 Task: Look for space in Irving, United States from 24th August, 2023 to 10th September, 2023 for 8 adults, 2 children in price range Rs.12000 to Rs.15000. Place can be entire place or shared room with 4 bedrooms having 8 beds and 4 bathrooms. Property type can be house, flat, guest house. Amenities needed are: wifi, TV, free parkinig on premises, gym, breakfast. Booking option can be shelf check-in. Required host language is English.
Action: Mouse moved to (593, 126)
Screenshot: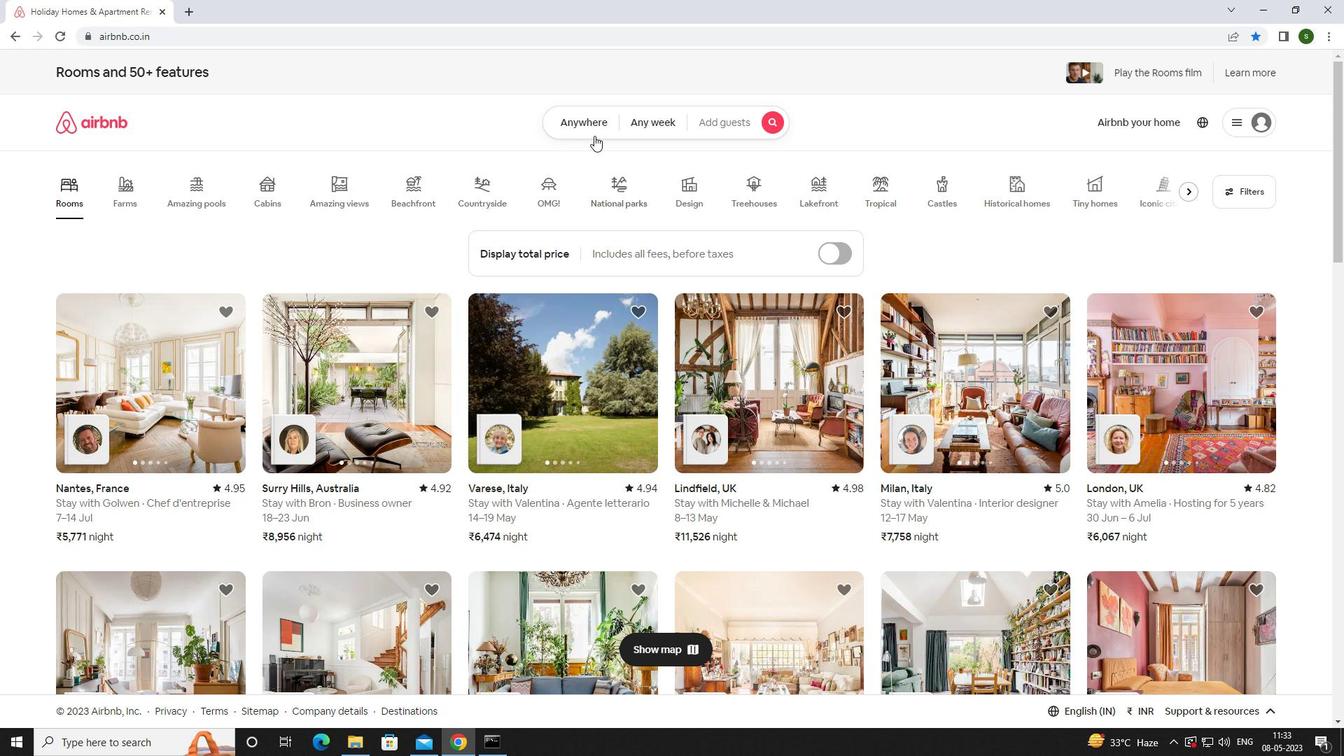 
Action: Mouse pressed left at (593, 126)
Screenshot: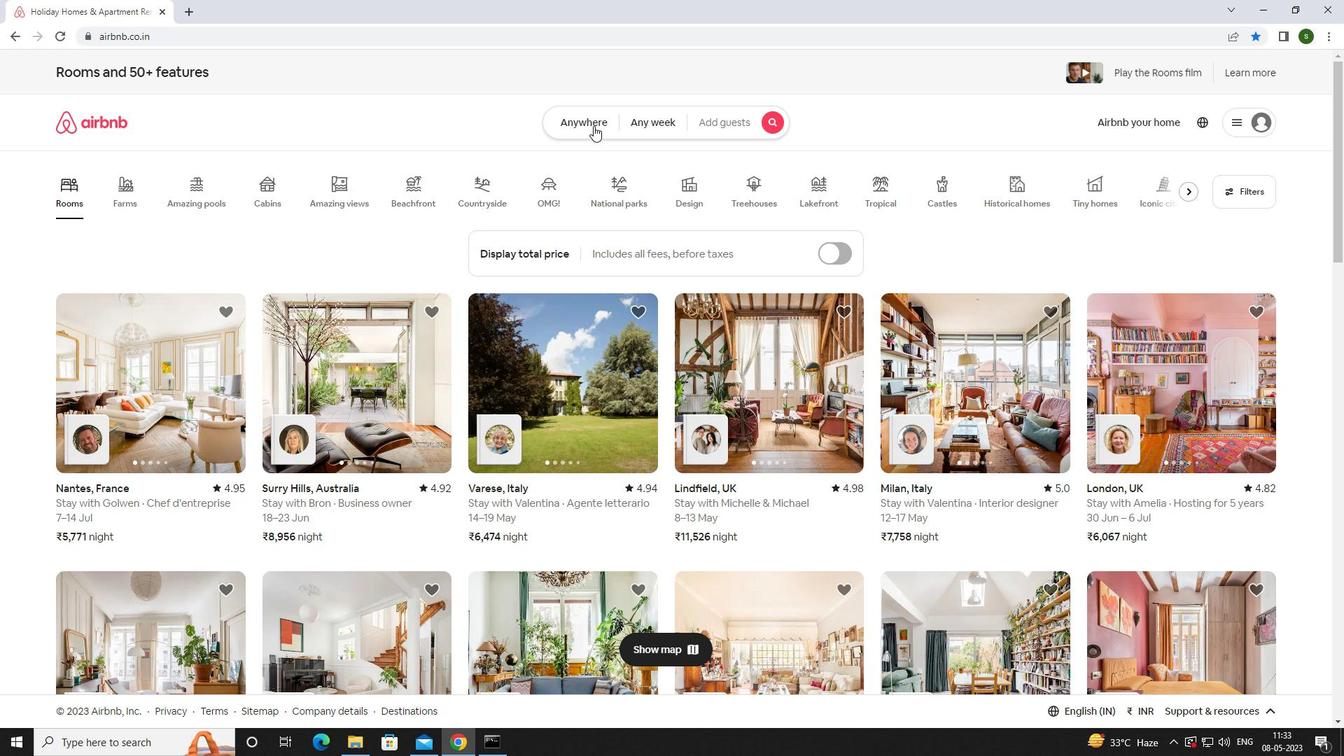 
Action: Mouse moved to (488, 173)
Screenshot: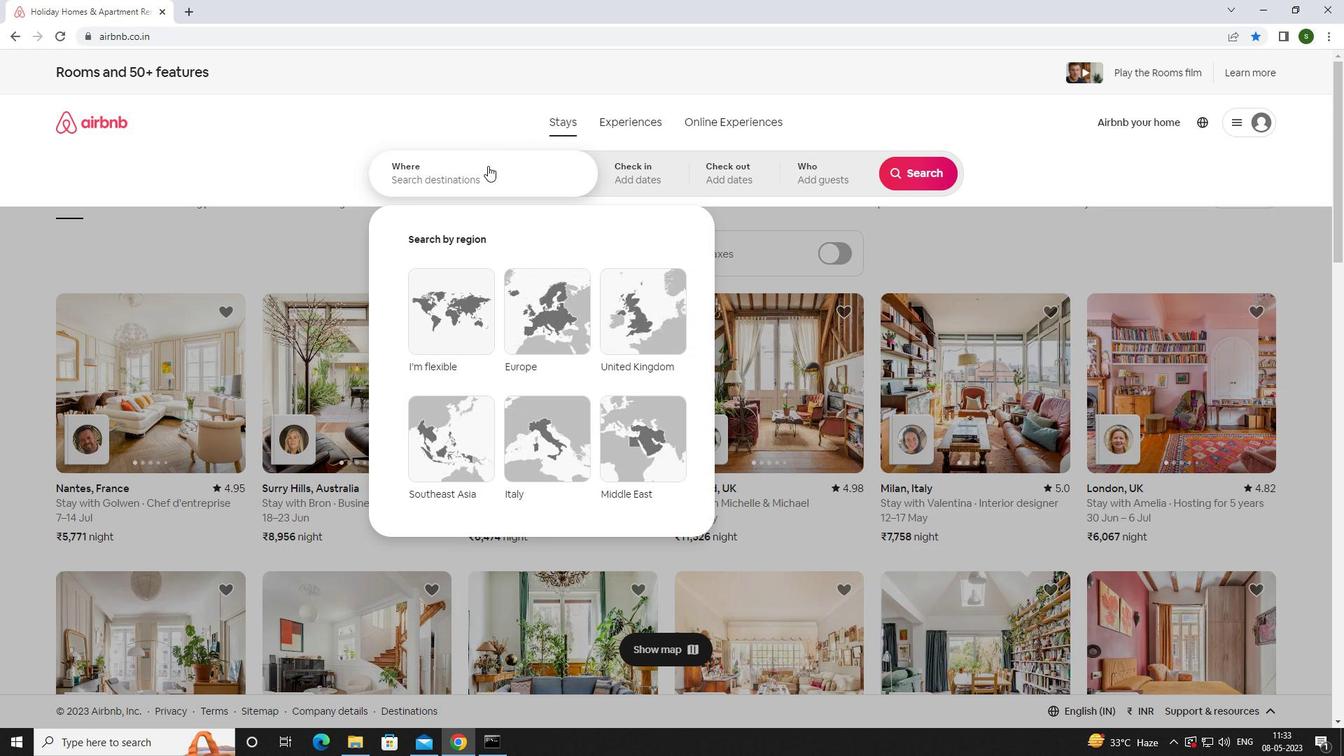 
Action: Mouse pressed left at (488, 173)
Screenshot: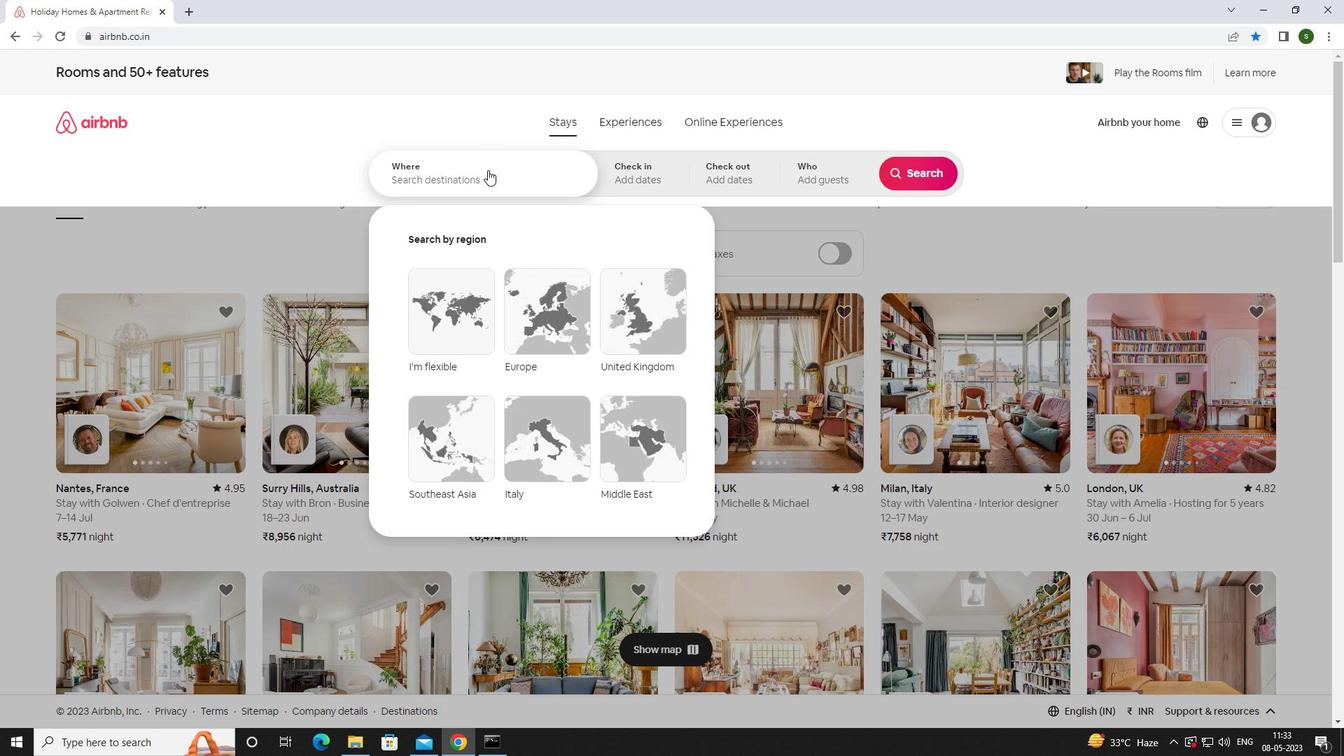 
Action: Mouse moved to (479, 177)
Screenshot: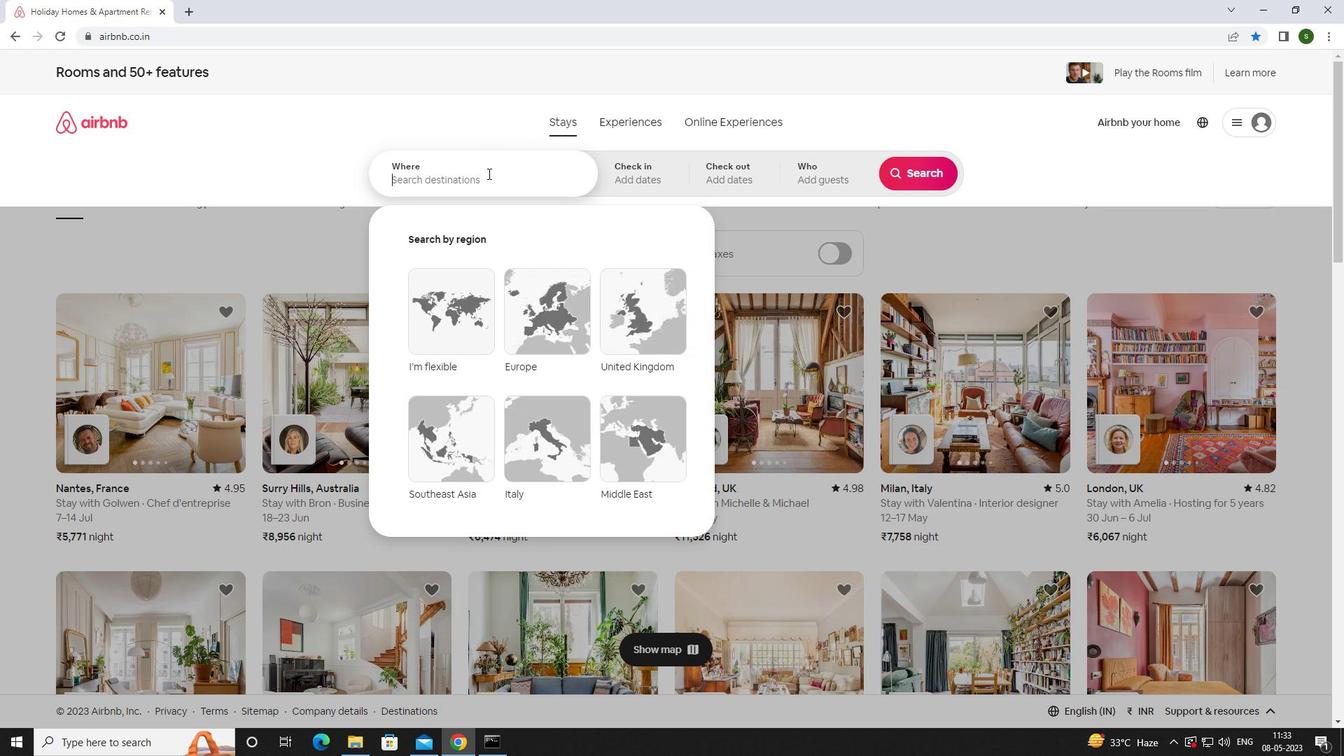
Action: Key pressed <Key.caps_lock>i<Key.caps_lock>rving,<Key.space><Key.caps_lock>u<Key.caps_lock>nited<Key.space><Key.caps_lock>s<Key.caps_lock>tates<Key.enter>
Screenshot: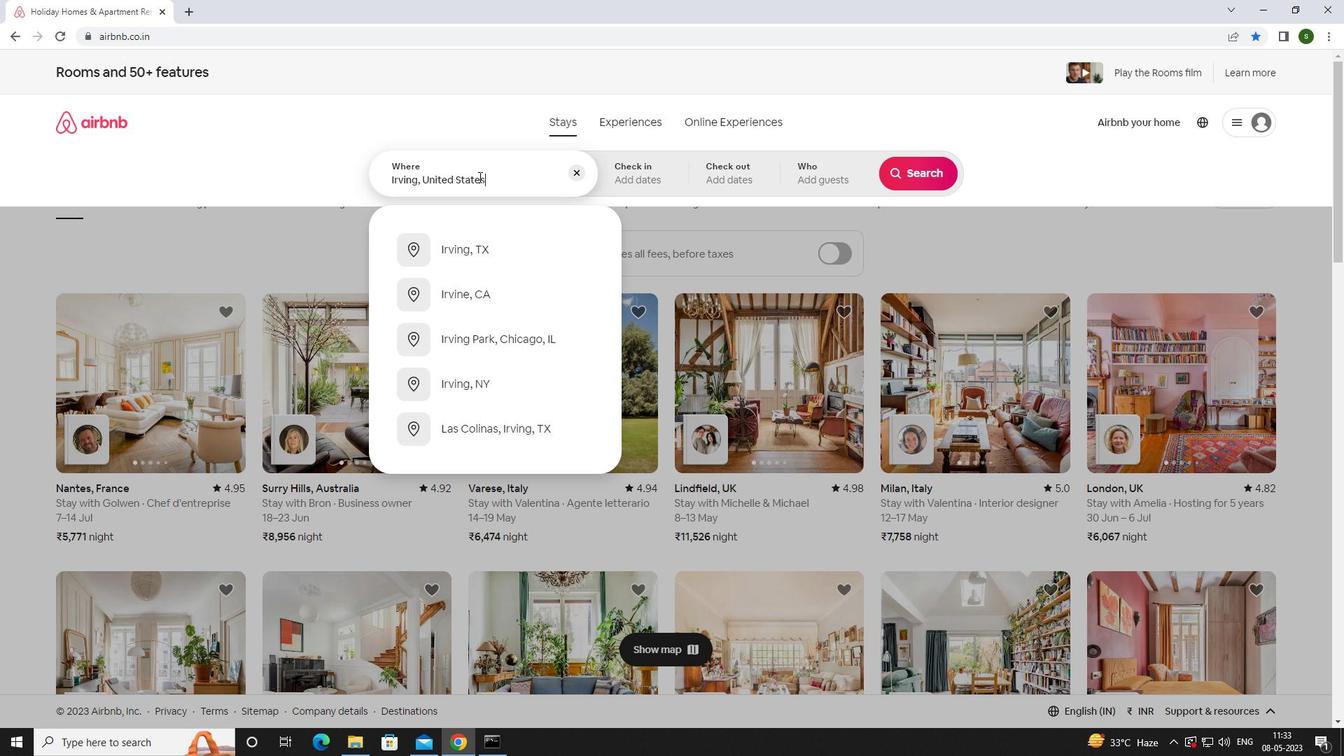 
Action: Mouse moved to (916, 284)
Screenshot: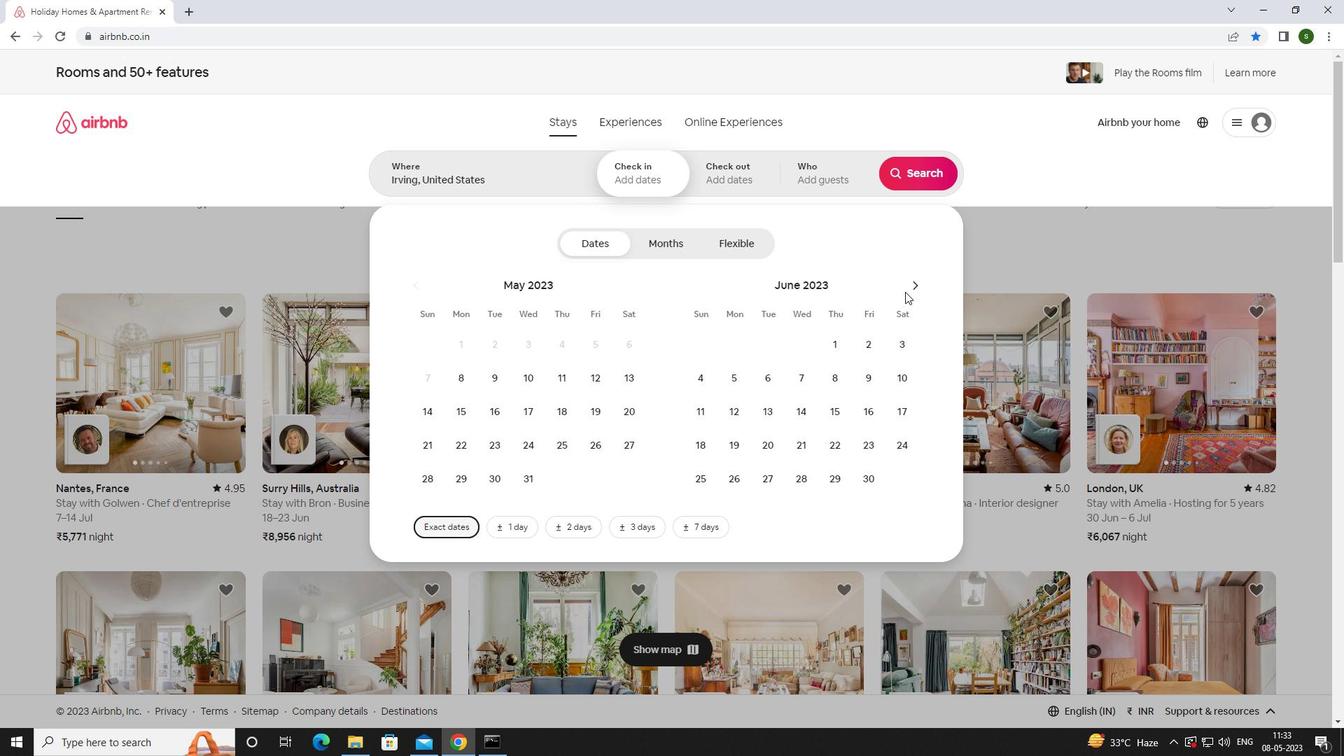 
Action: Mouse pressed left at (916, 284)
Screenshot: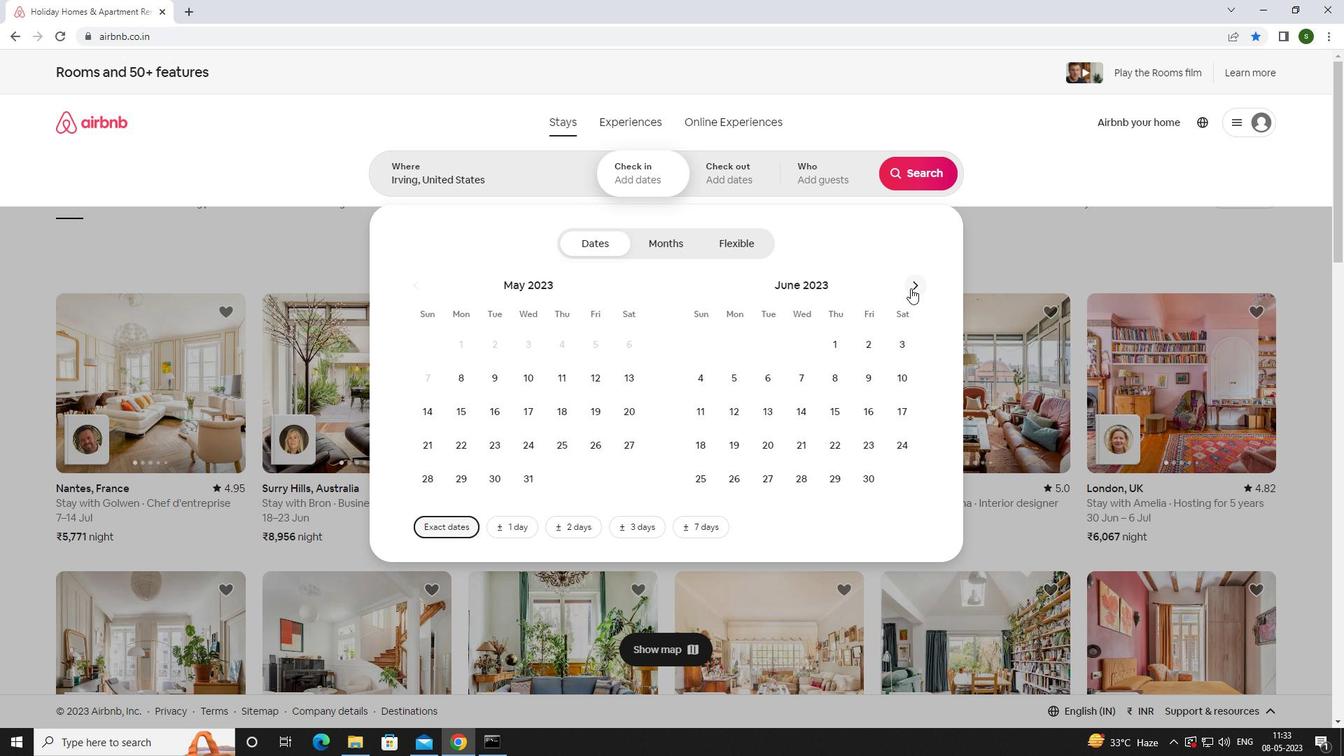 
Action: Mouse moved to (916, 283)
Screenshot: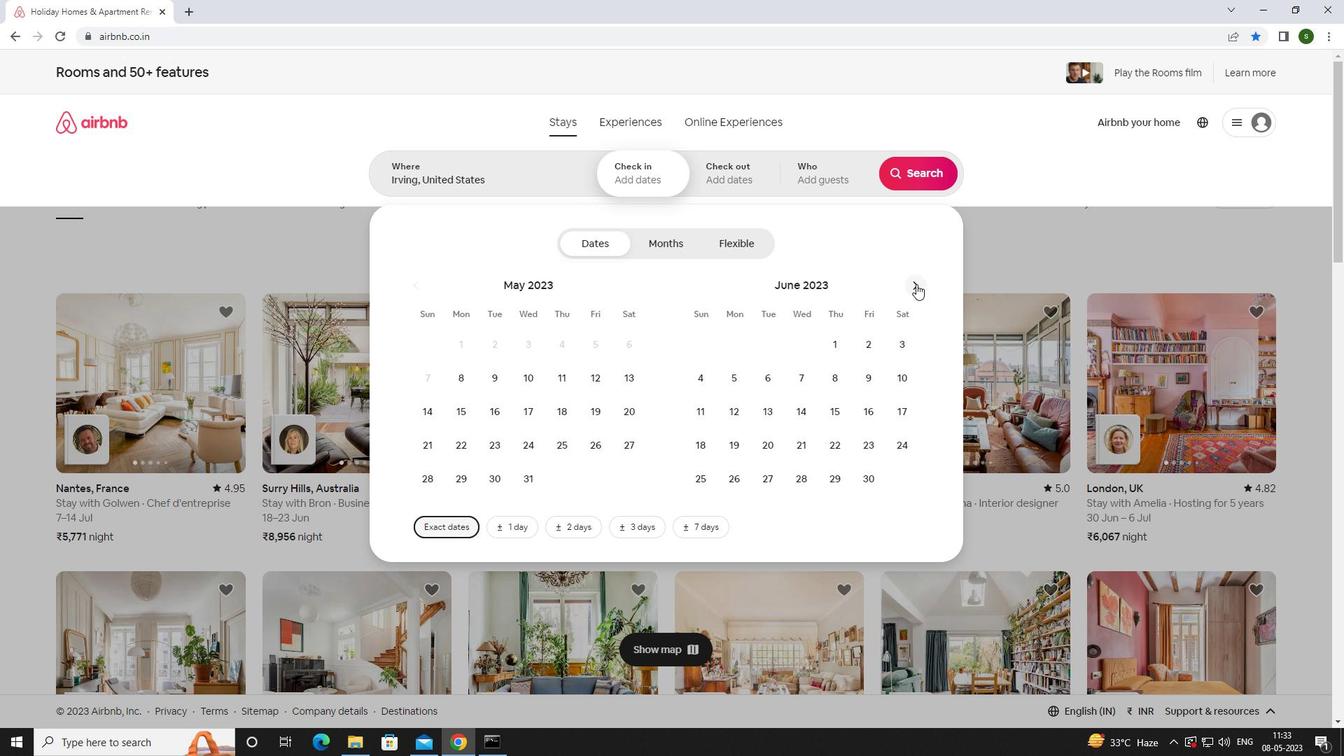
Action: Mouse pressed left at (916, 283)
Screenshot: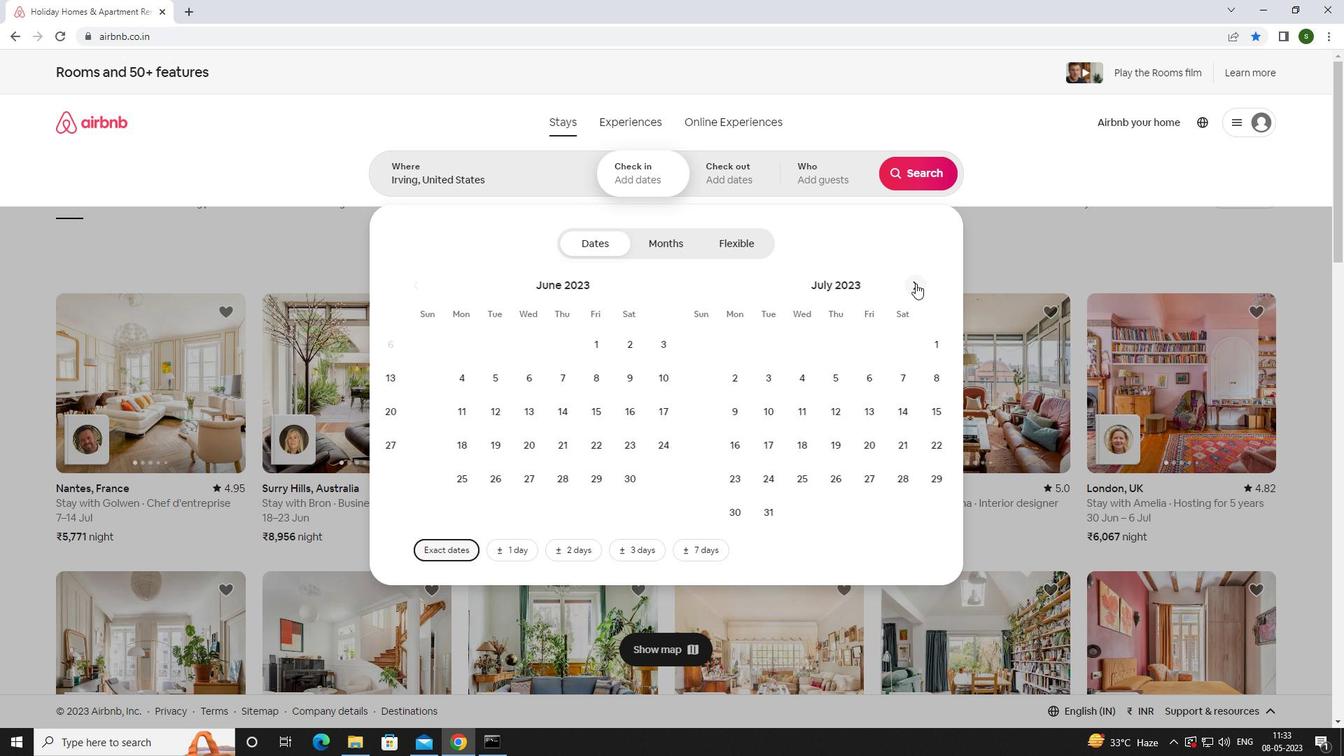 
Action: Mouse moved to (839, 439)
Screenshot: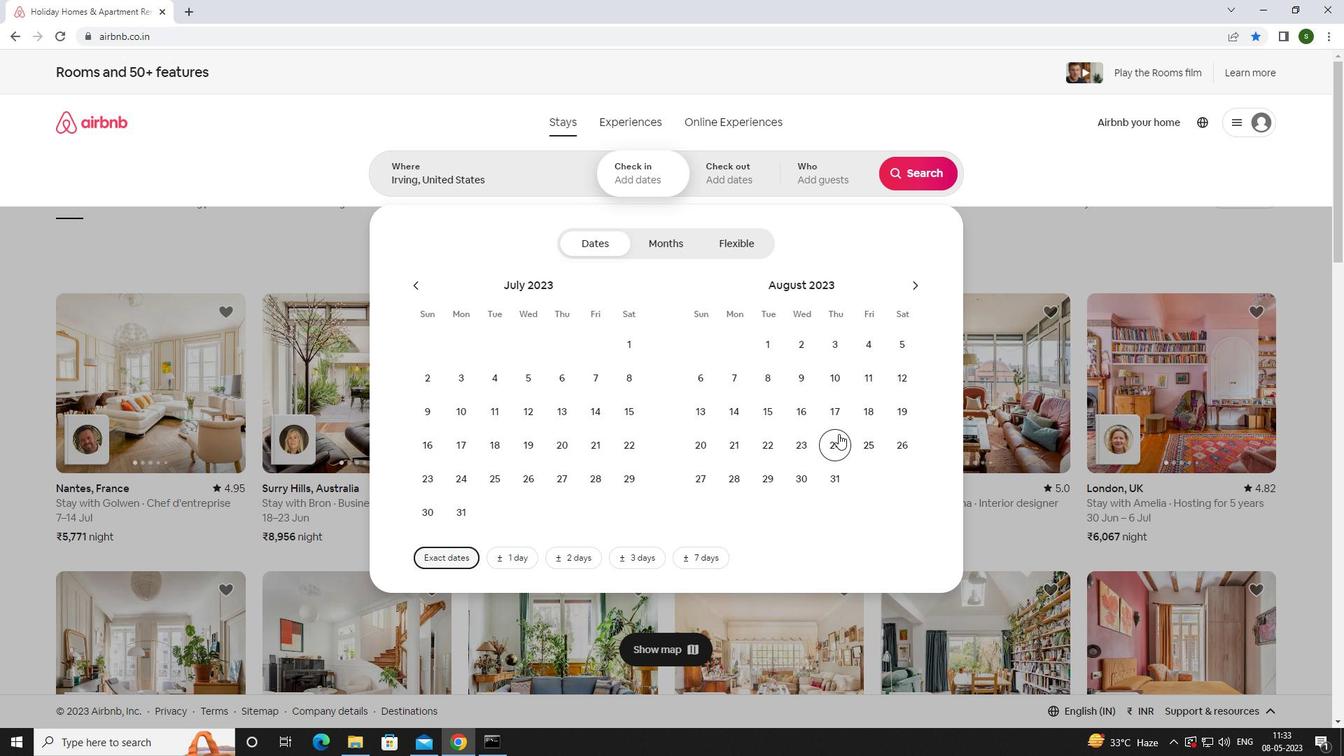 
Action: Mouse pressed left at (839, 439)
Screenshot: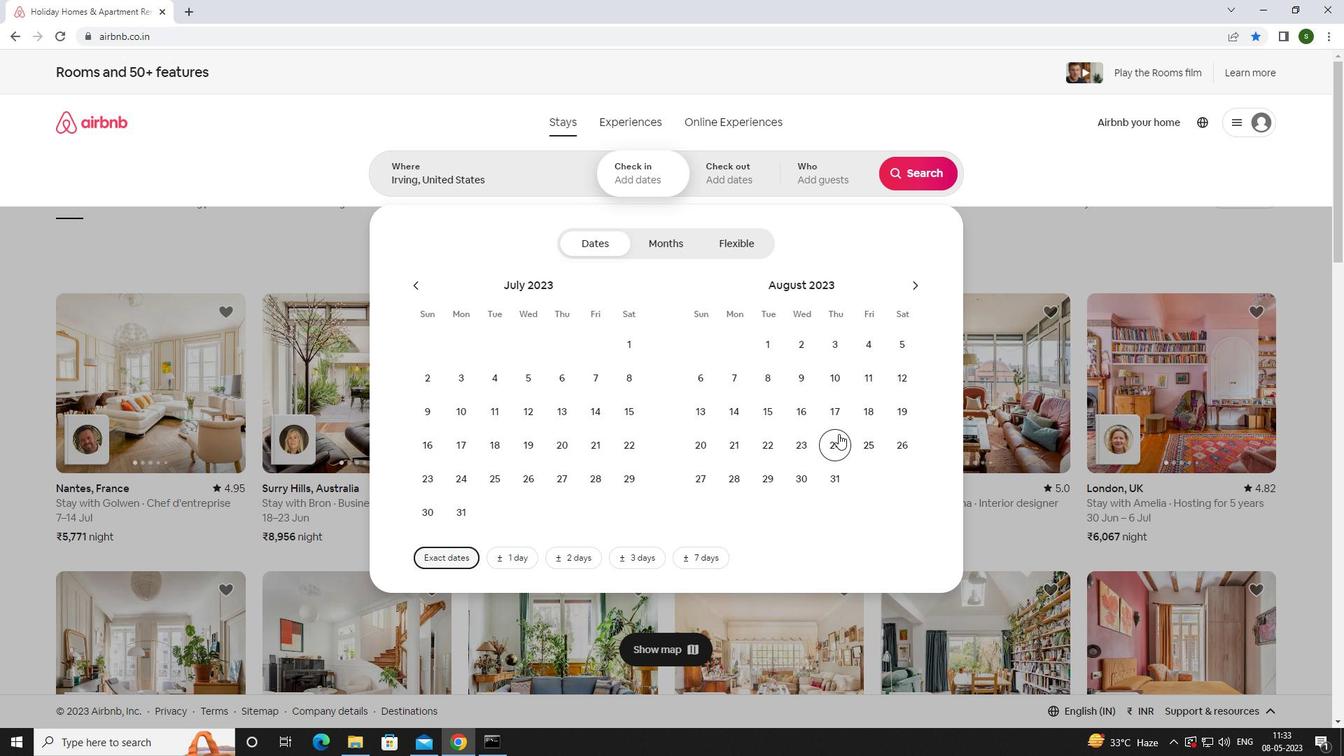 
Action: Mouse moved to (913, 286)
Screenshot: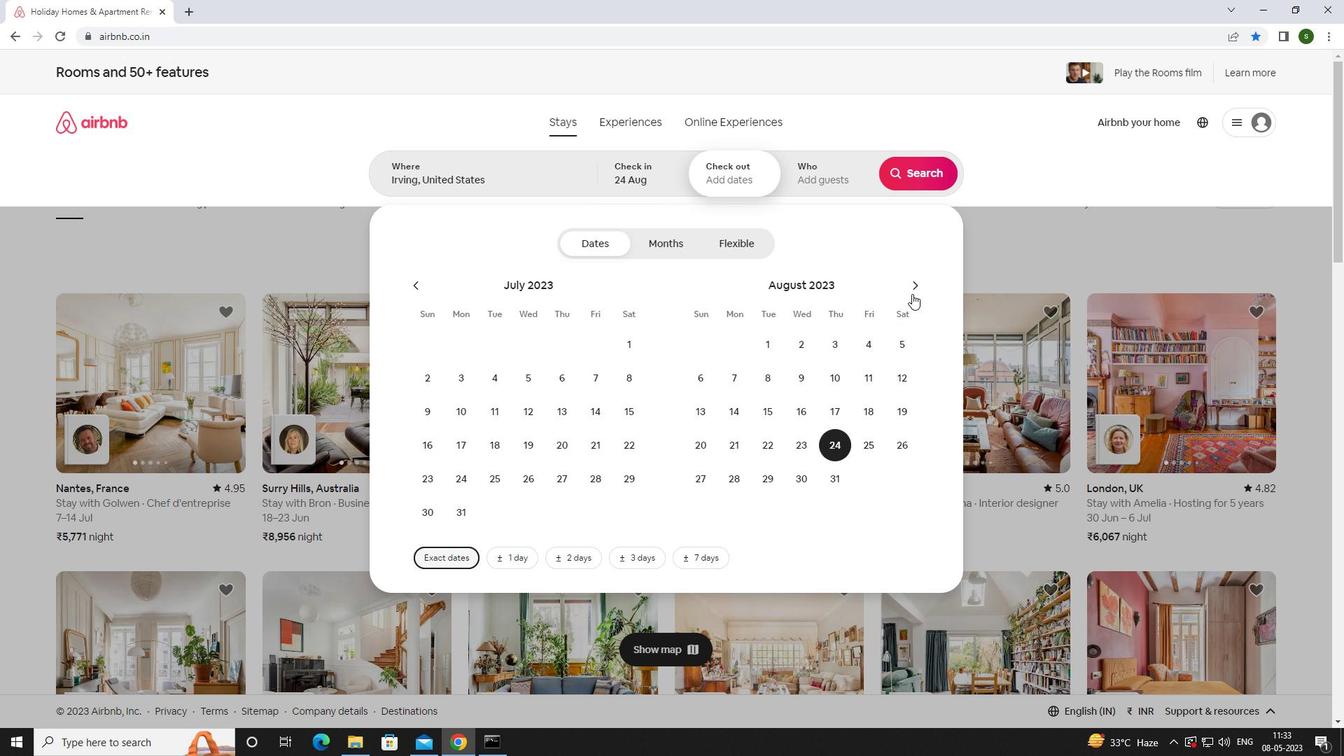 
Action: Mouse pressed left at (913, 286)
Screenshot: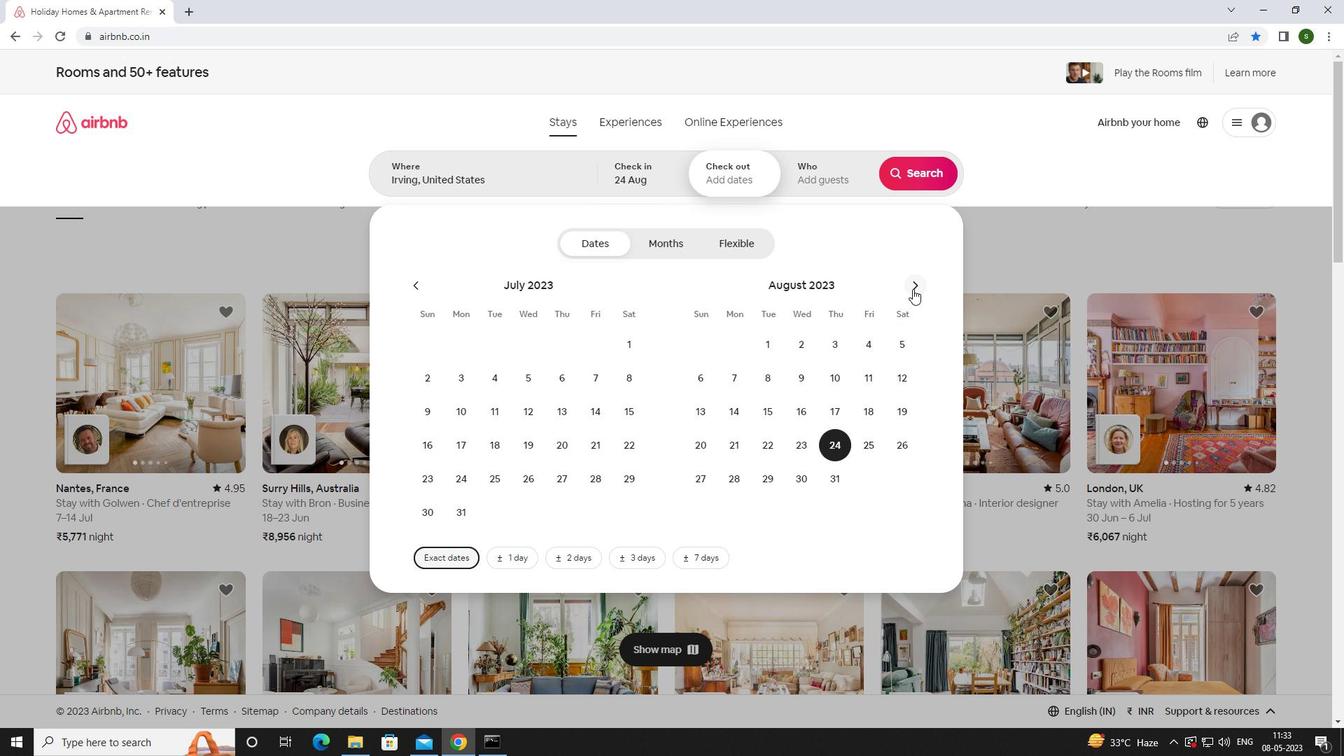 
Action: Mouse moved to (699, 407)
Screenshot: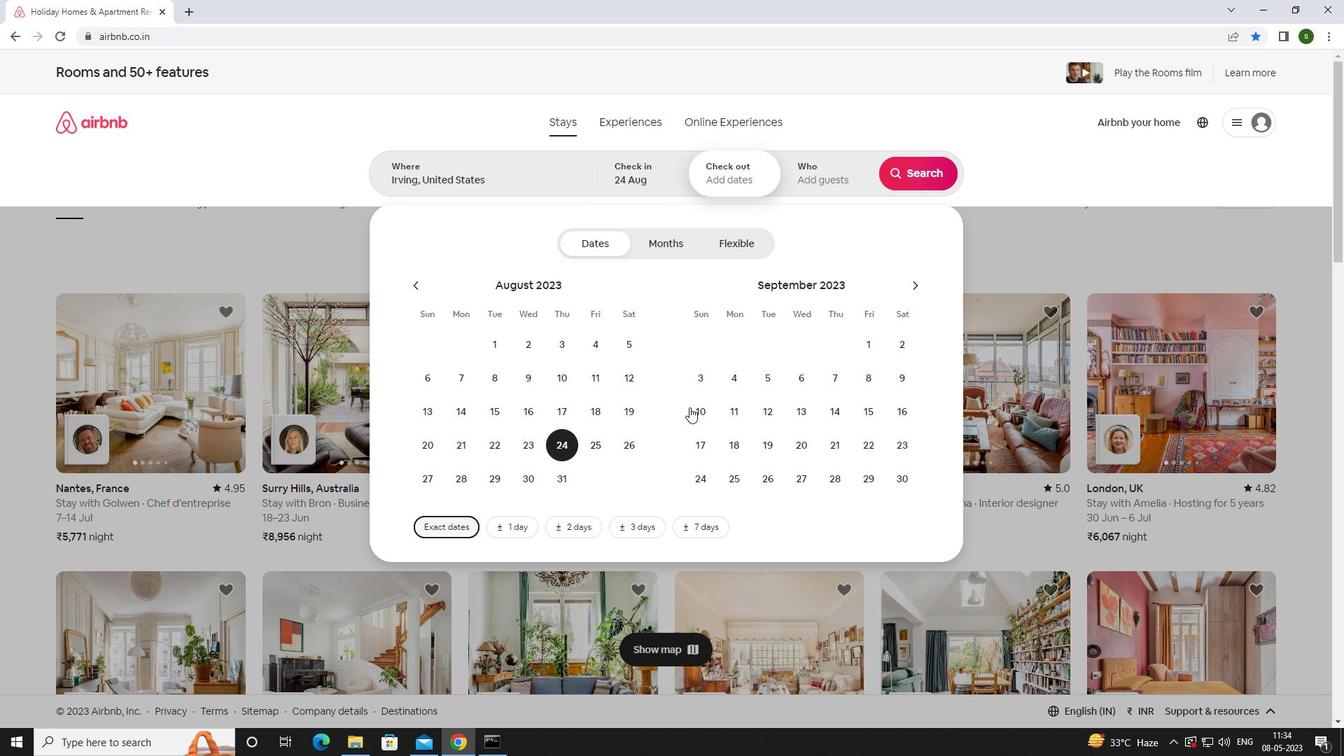 
Action: Mouse pressed left at (699, 407)
Screenshot: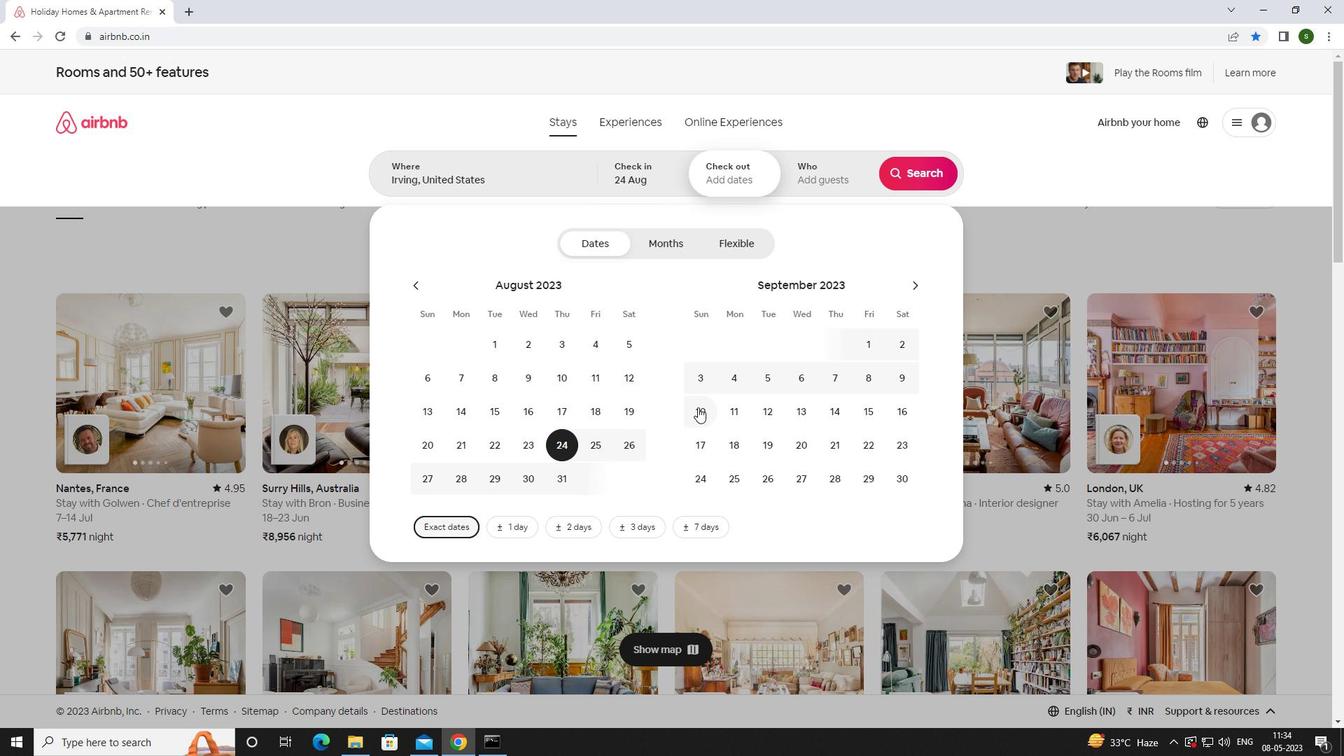 
Action: Mouse moved to (821, 177)
Screenshot: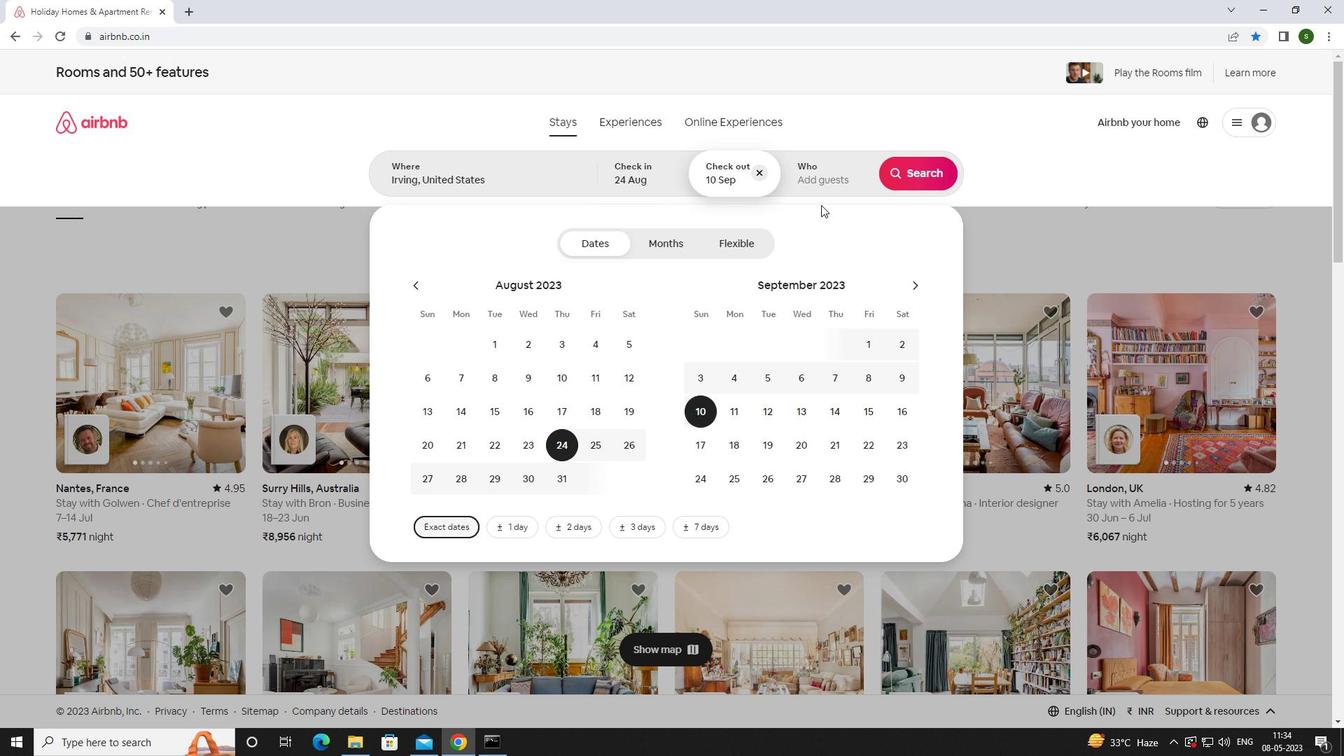 
Action: Mouse pressed left at (821, 177)
Screenshot: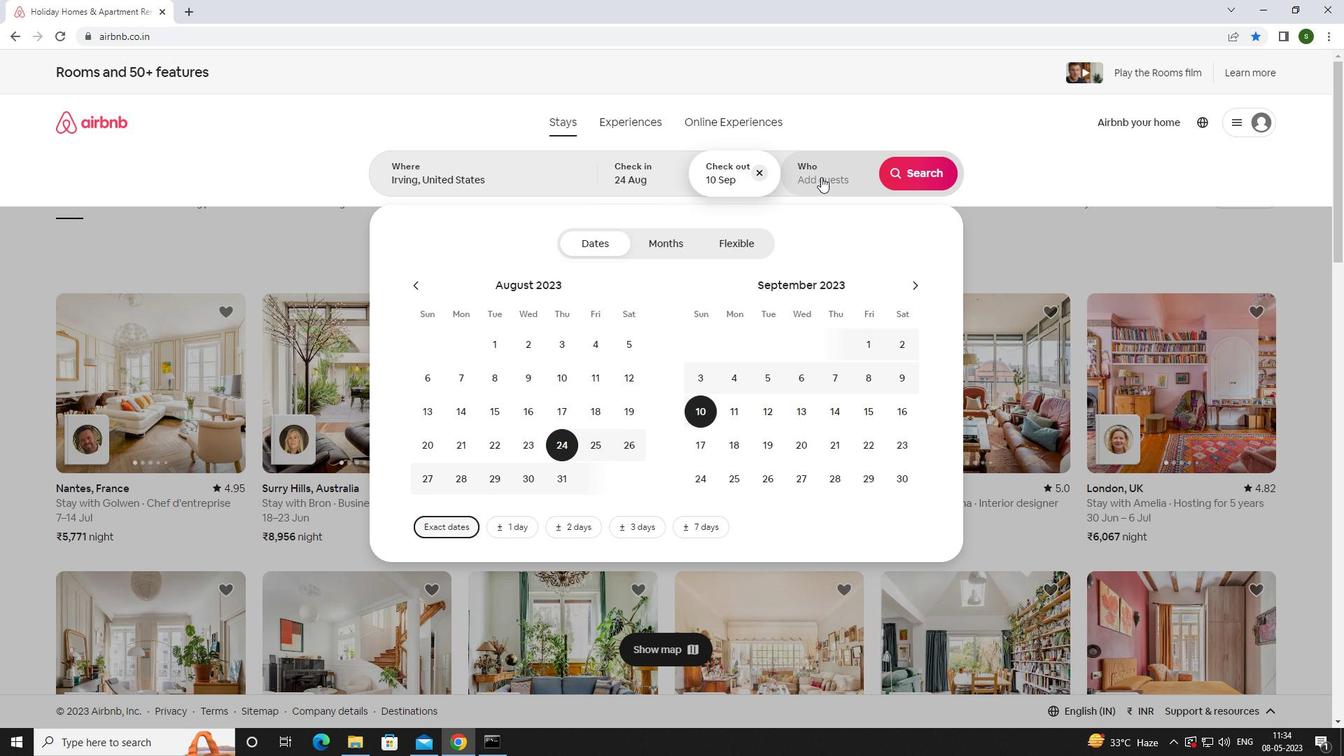 
Action: Mouse moved to (929, 249)
Screenshot: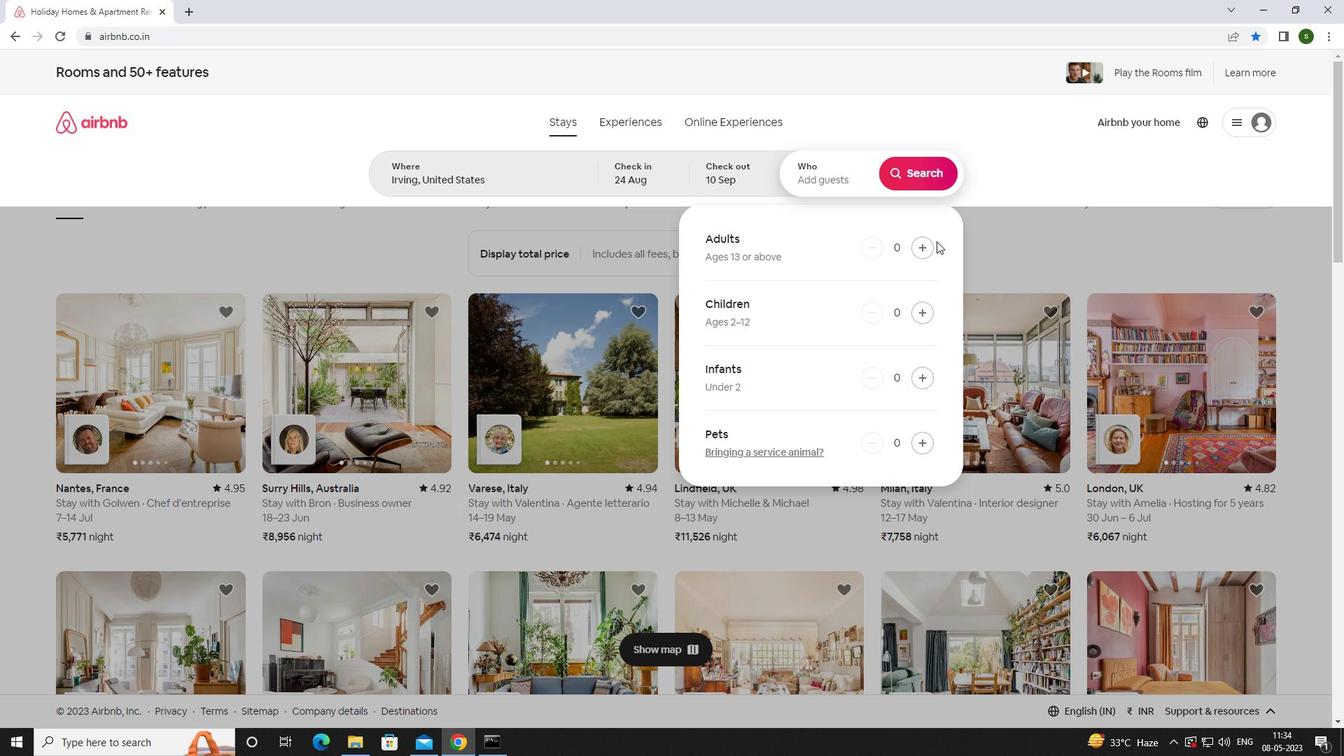 
Action: Mouse pressed left at (929, 249)
Screenshot: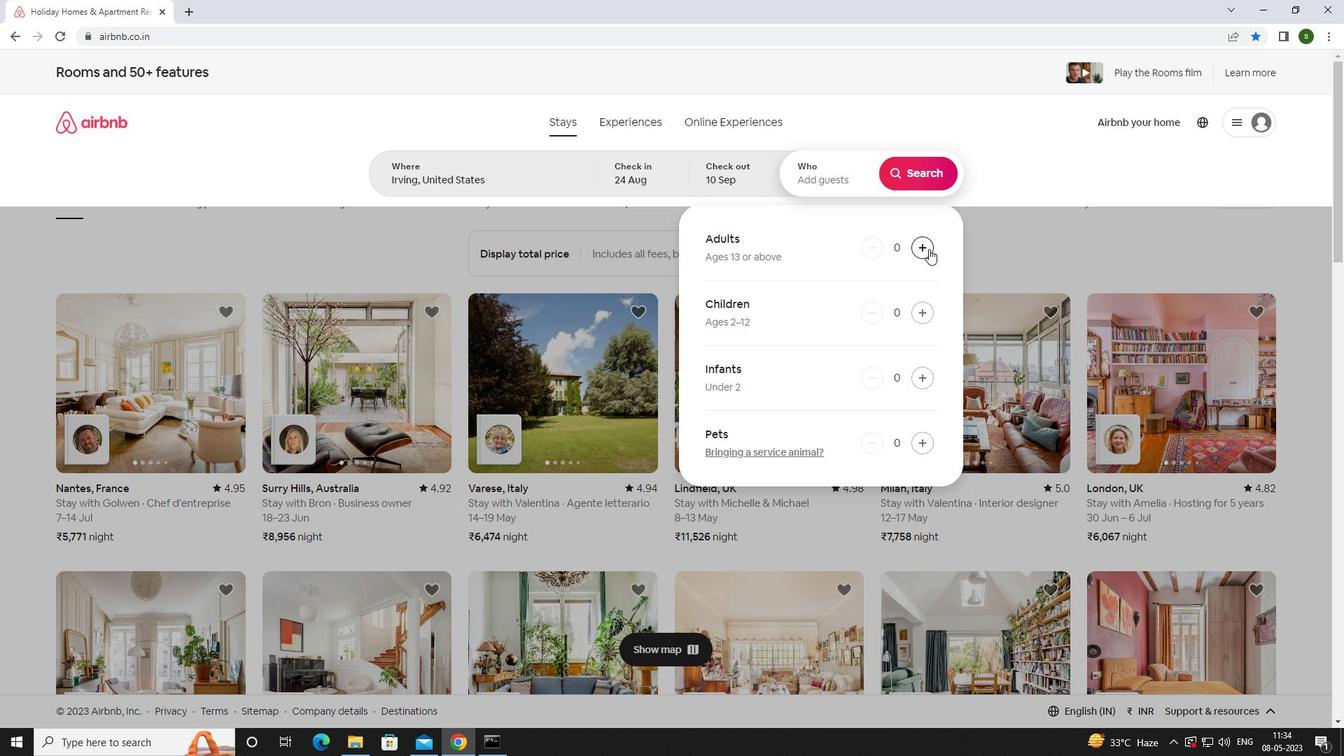 
Action: Mouse pressed left at (929, 249)
Screenshot: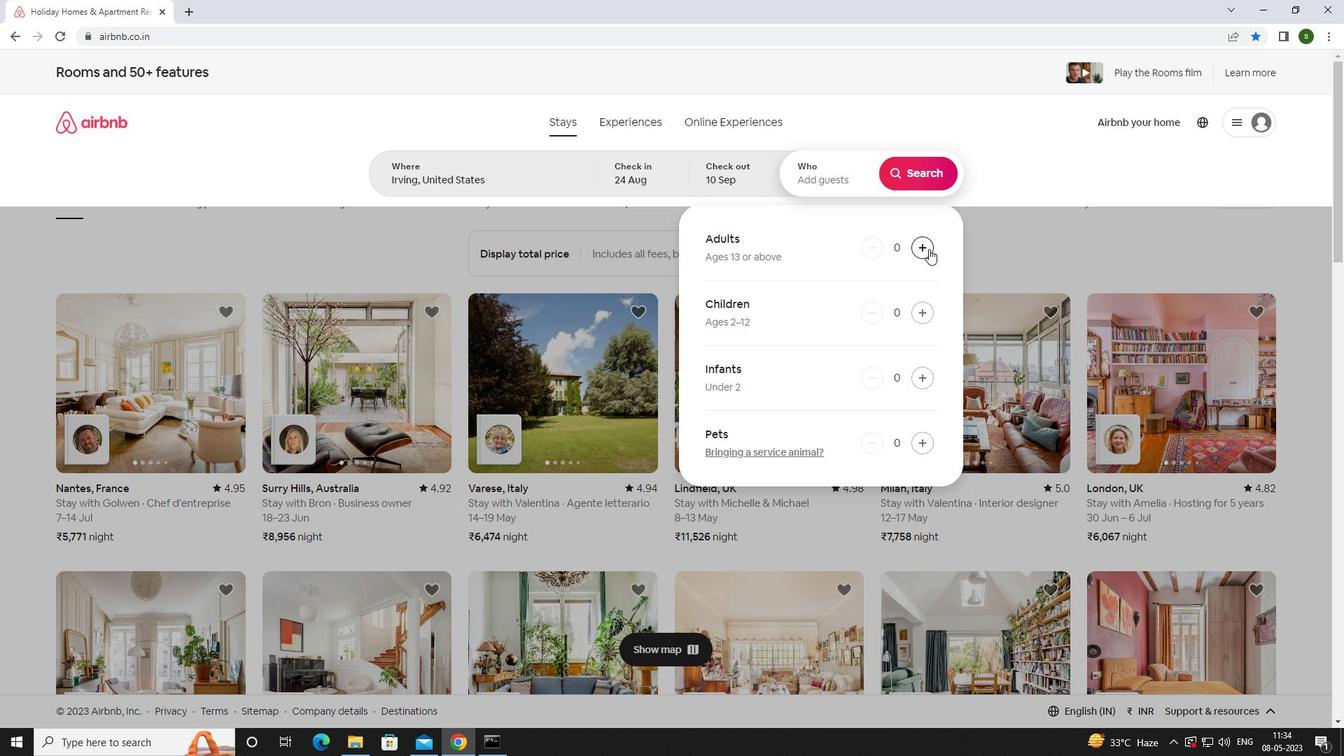 
Action: Mouse pressed left at (929, 249)
Screenshot: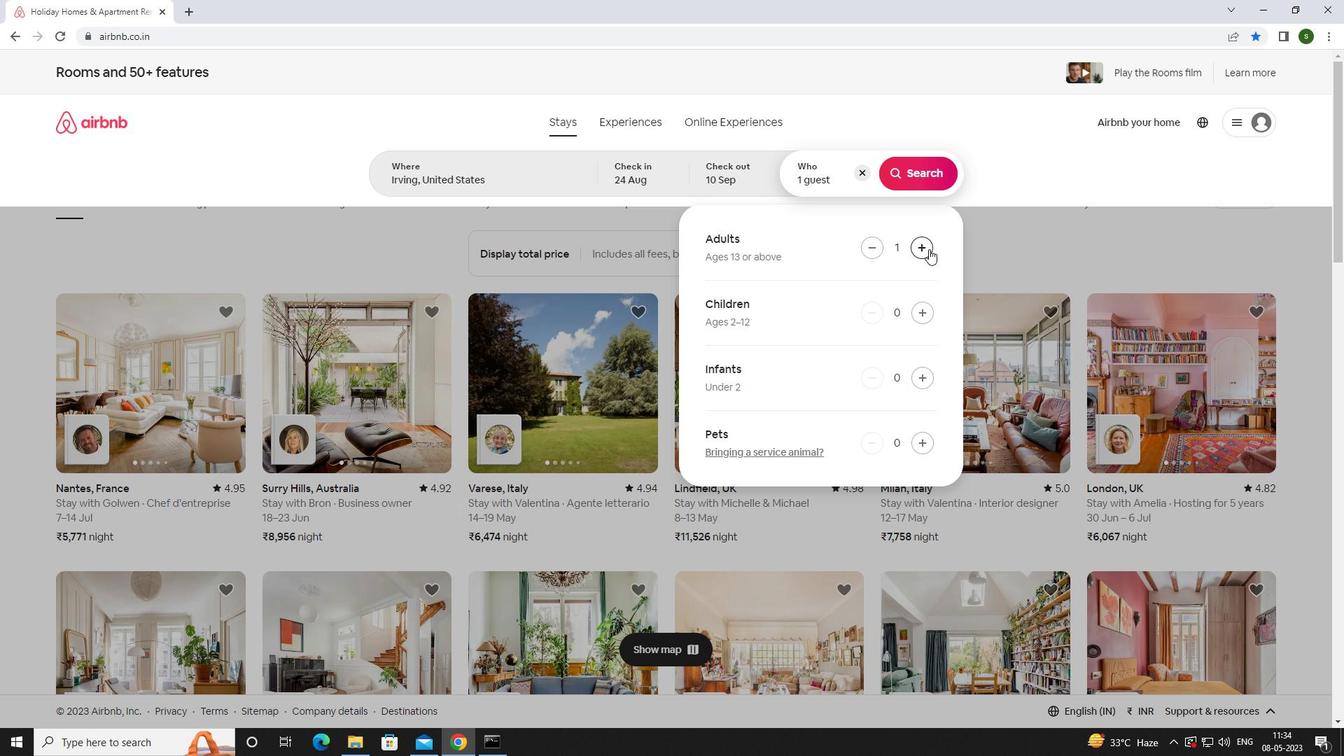 
Action: Mouse pressed left at (929, 249)
Screenshot: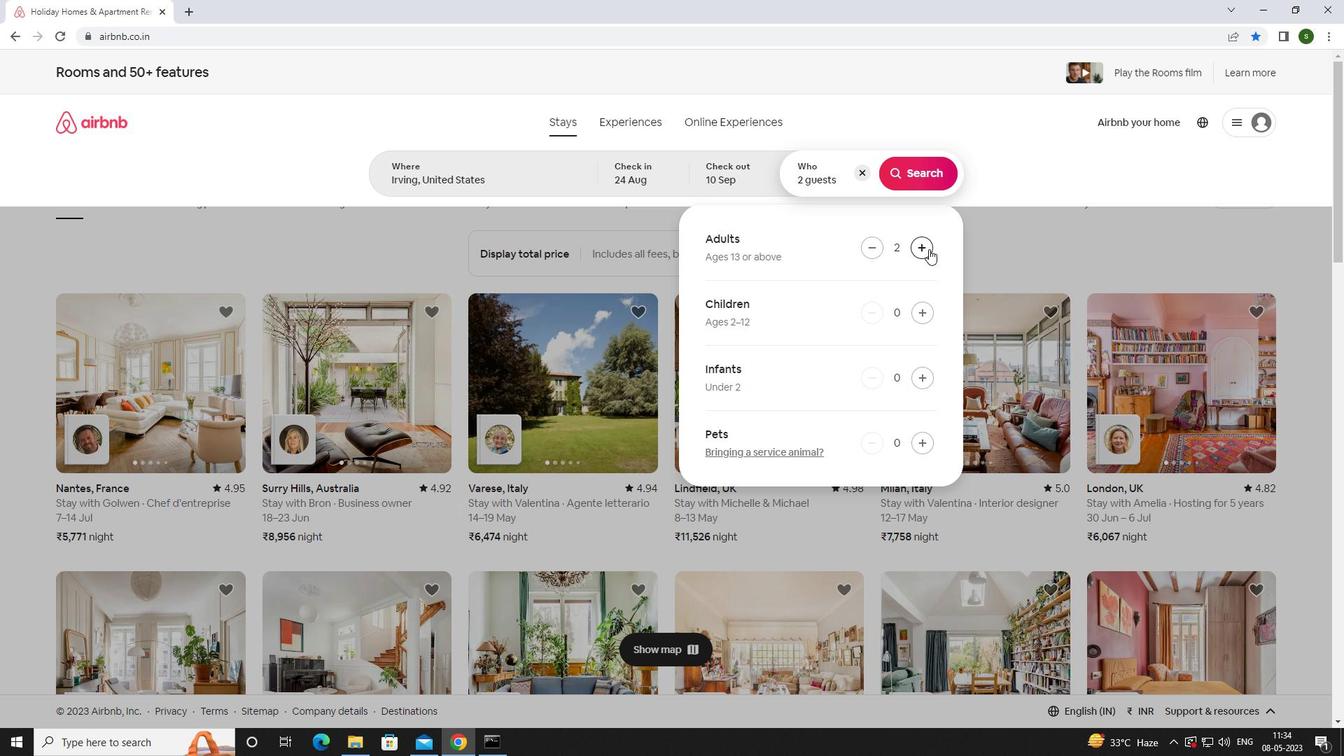 
Action: Mouse pressed left at (929, 249)
Screenshot: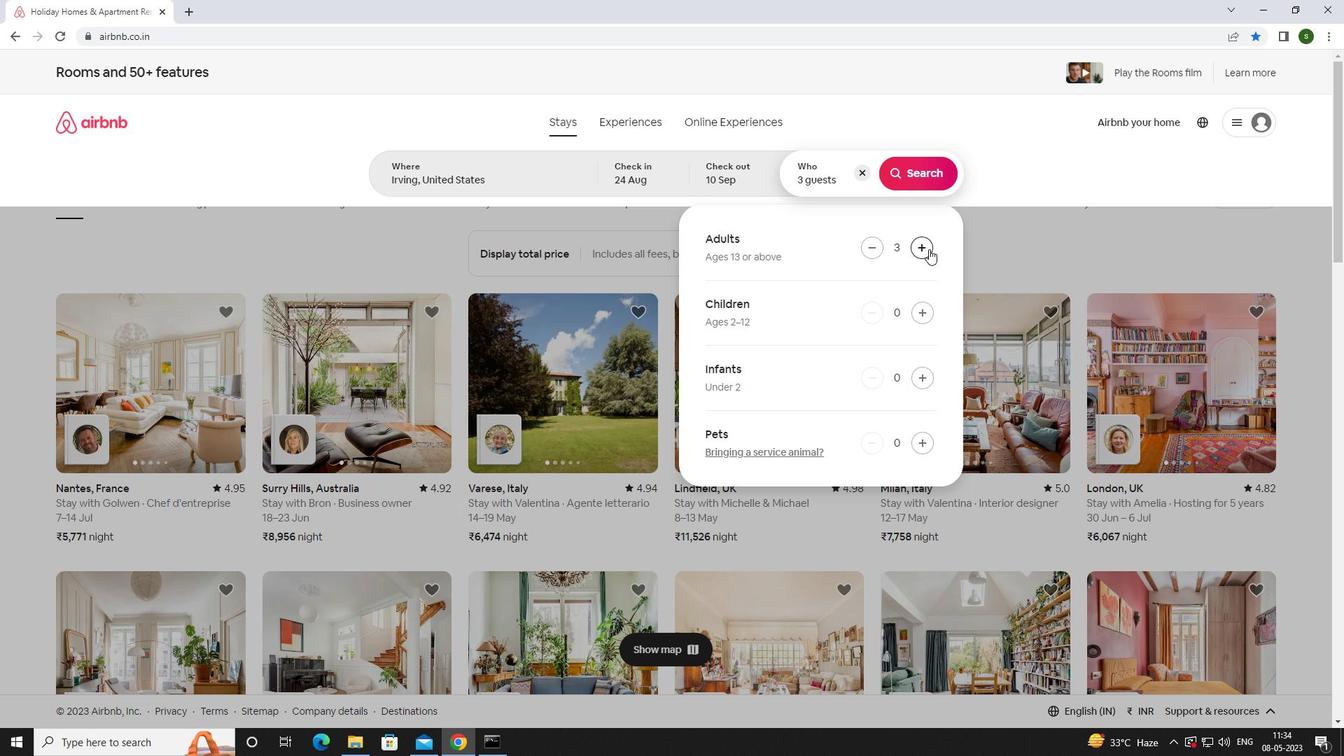 
Action: Mouse pressed left at (929, 249)
Screenshot: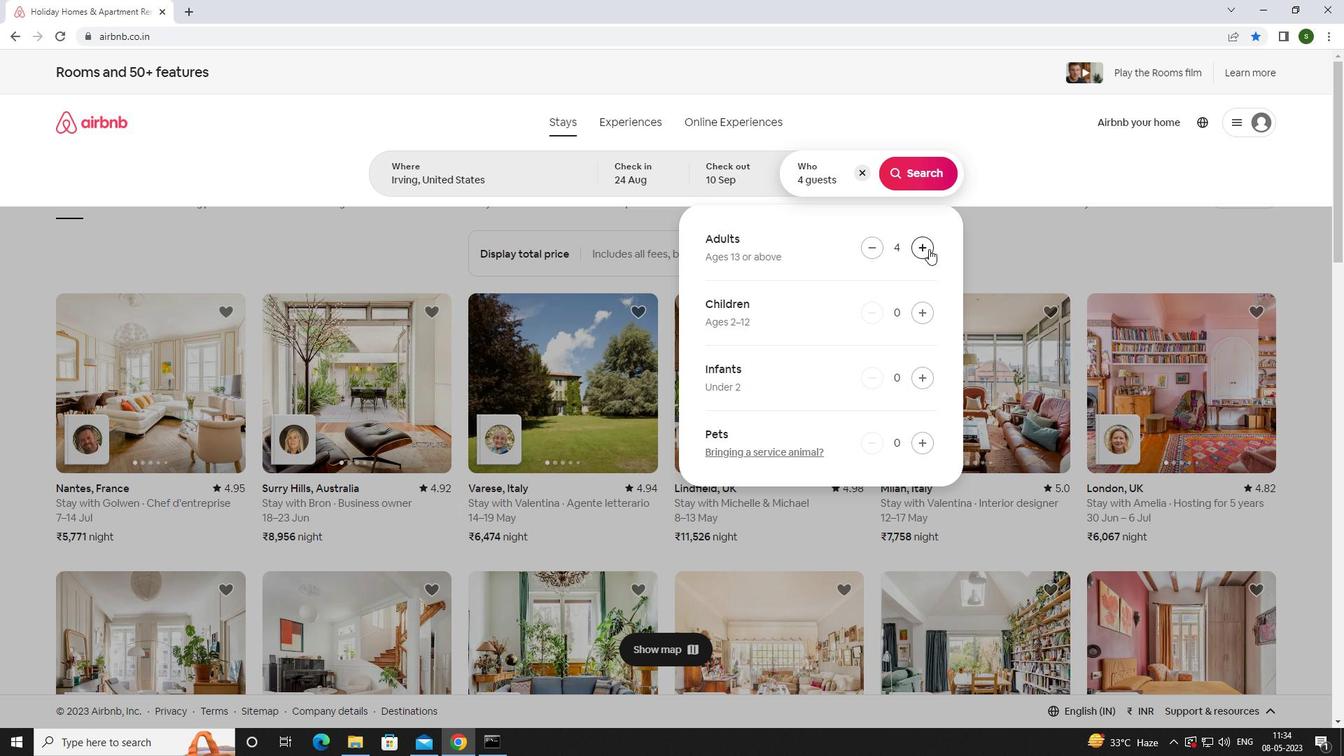 
Action: Mouse pressed left at (929, 249)
Screenshot: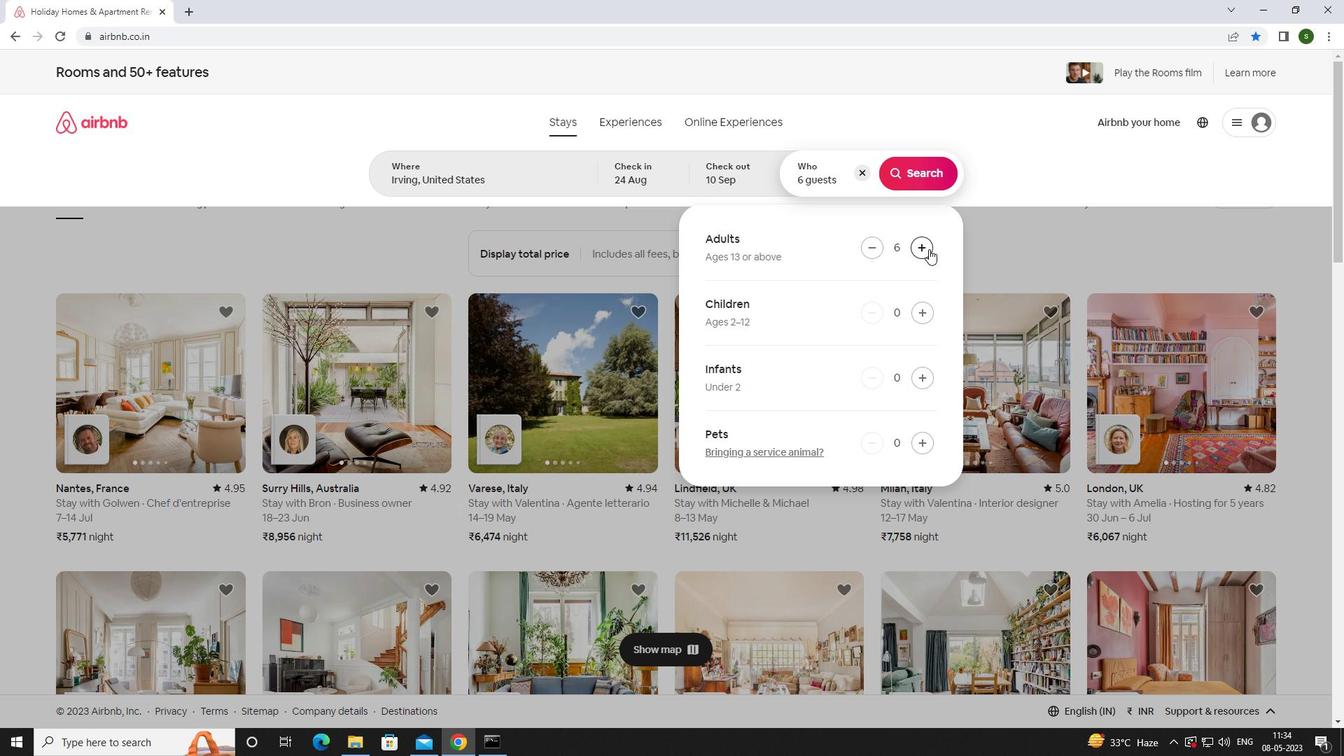 
Action: Mouse pressed left at (929, 249)
Screenshot: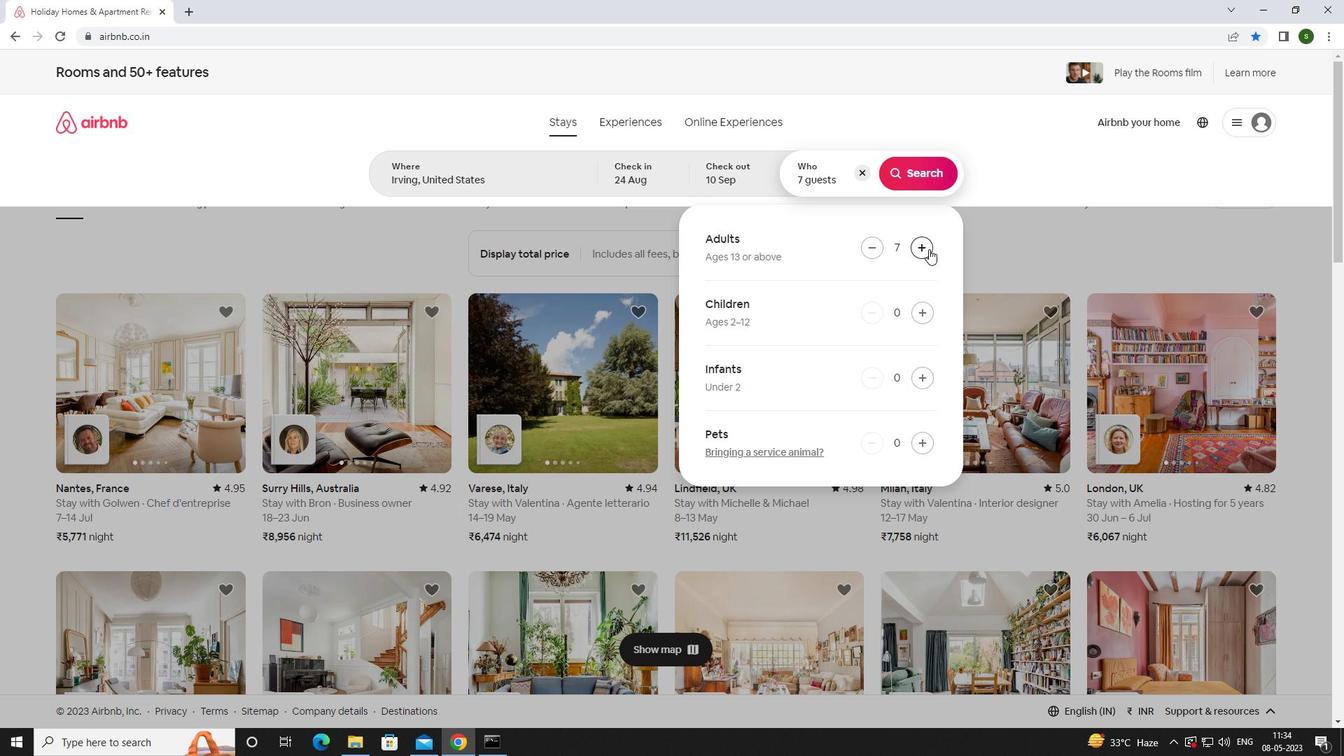 
Action: Mouse moved to (923, 310)
Screenshot: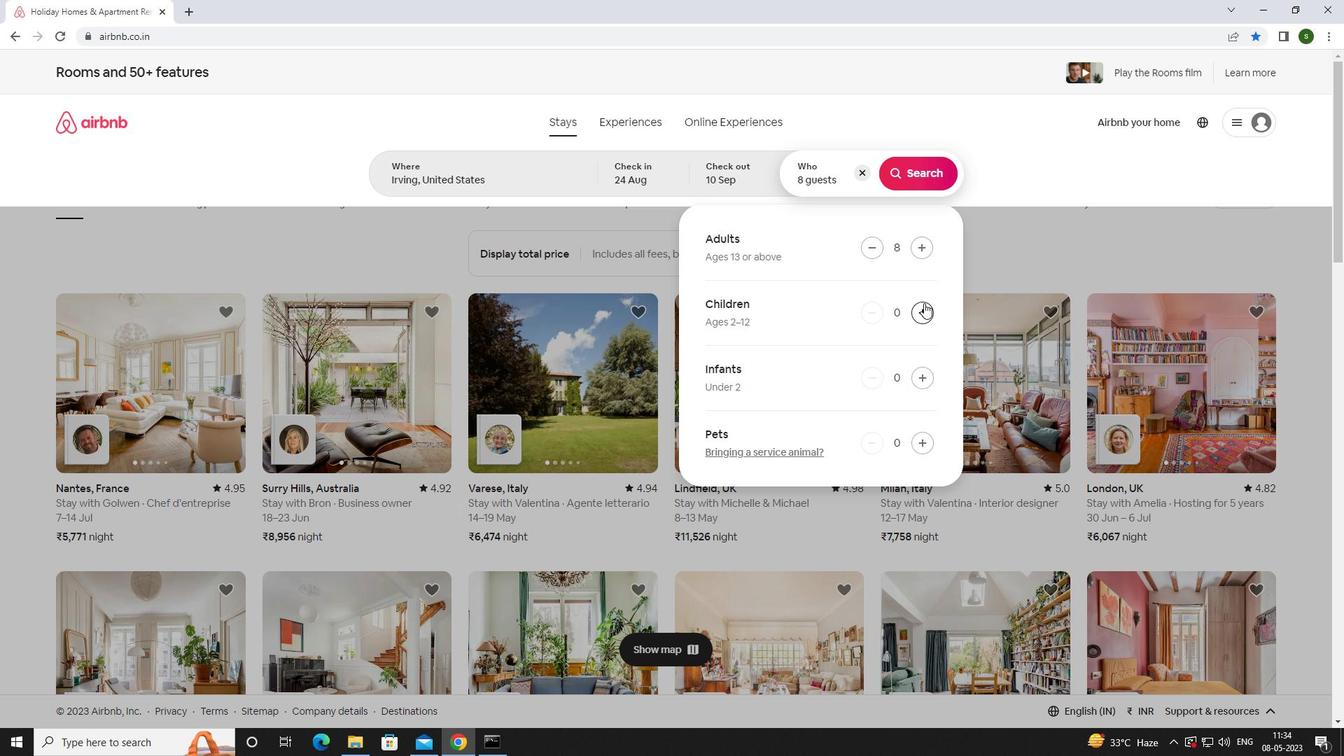 
Action: Mouse pressed left at (923, 310)
Screenshot: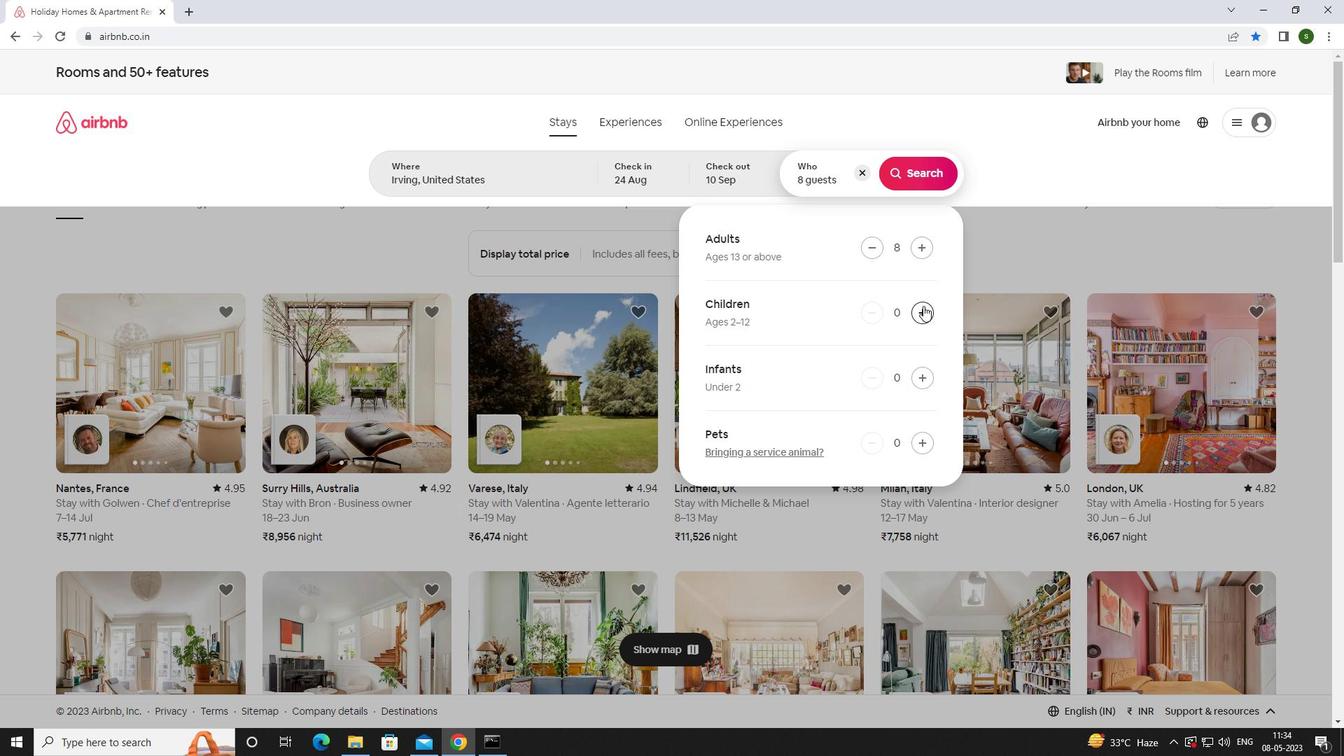 
Action: Mouse pressed left at (923, 310)
Screenshot: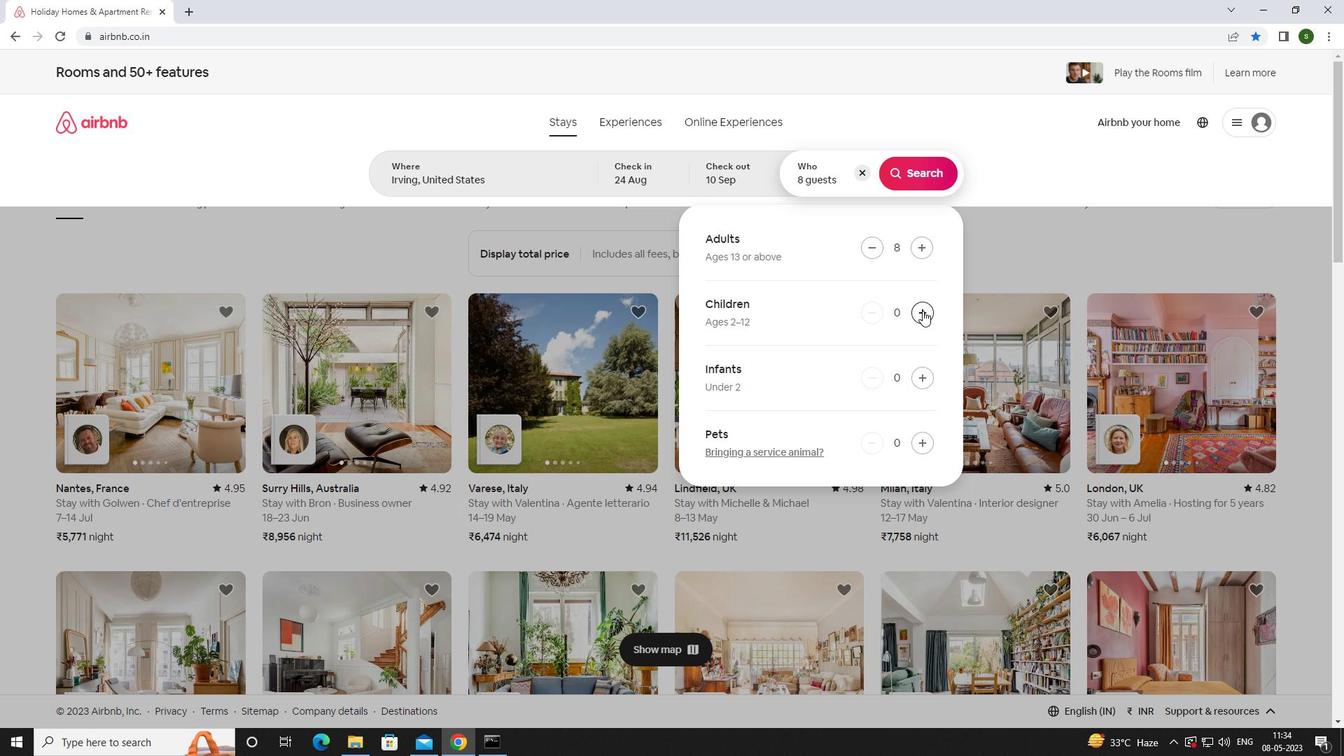 
Action: Mouse moved to (920, 177)
Screenshot: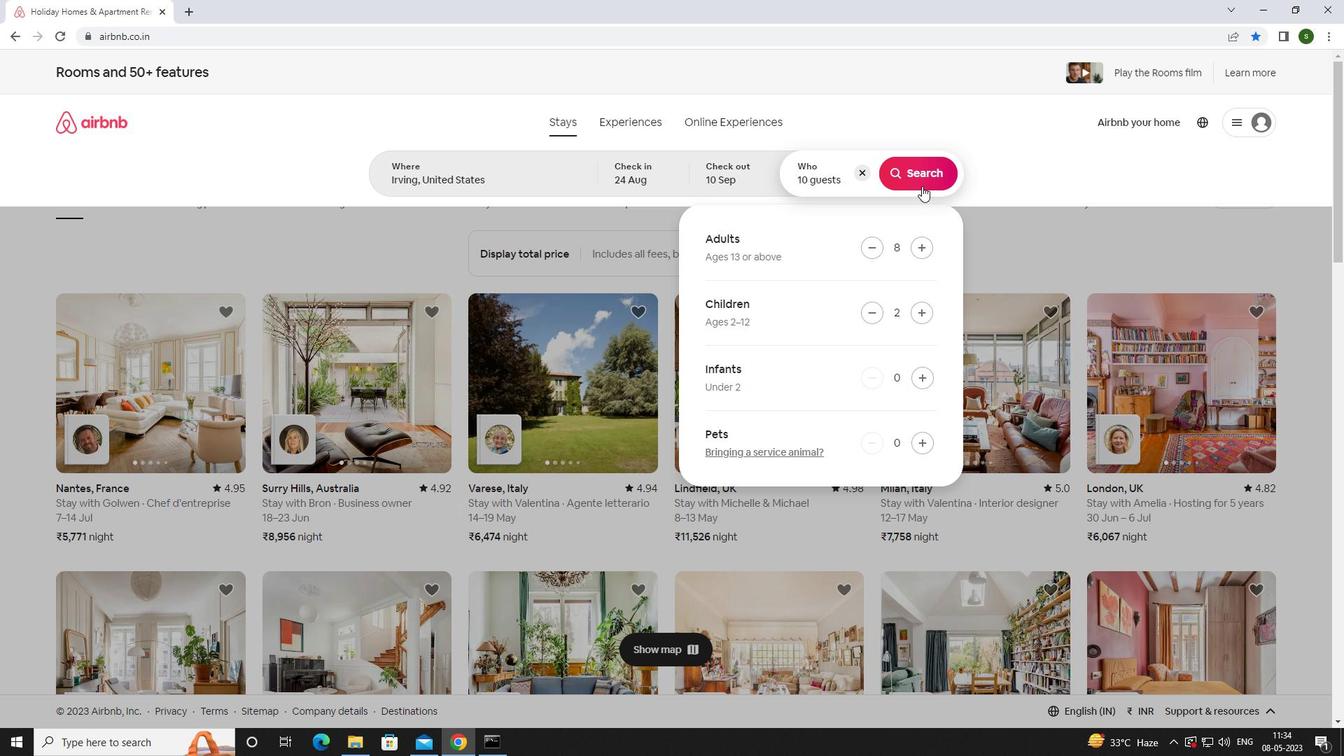 
Action: Mouse pressed left at (920, 177)
Screenshot: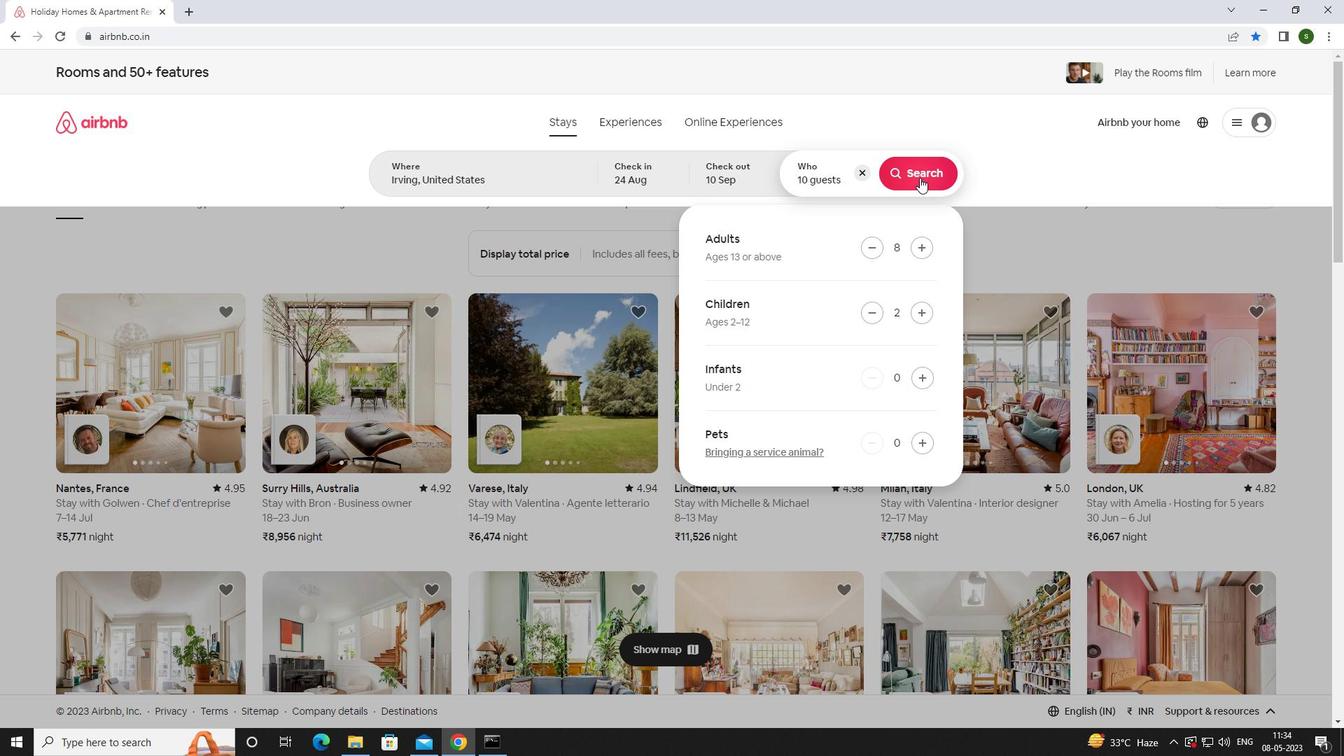 
Action: Mouse moved to (1269, 138)
Screenshot: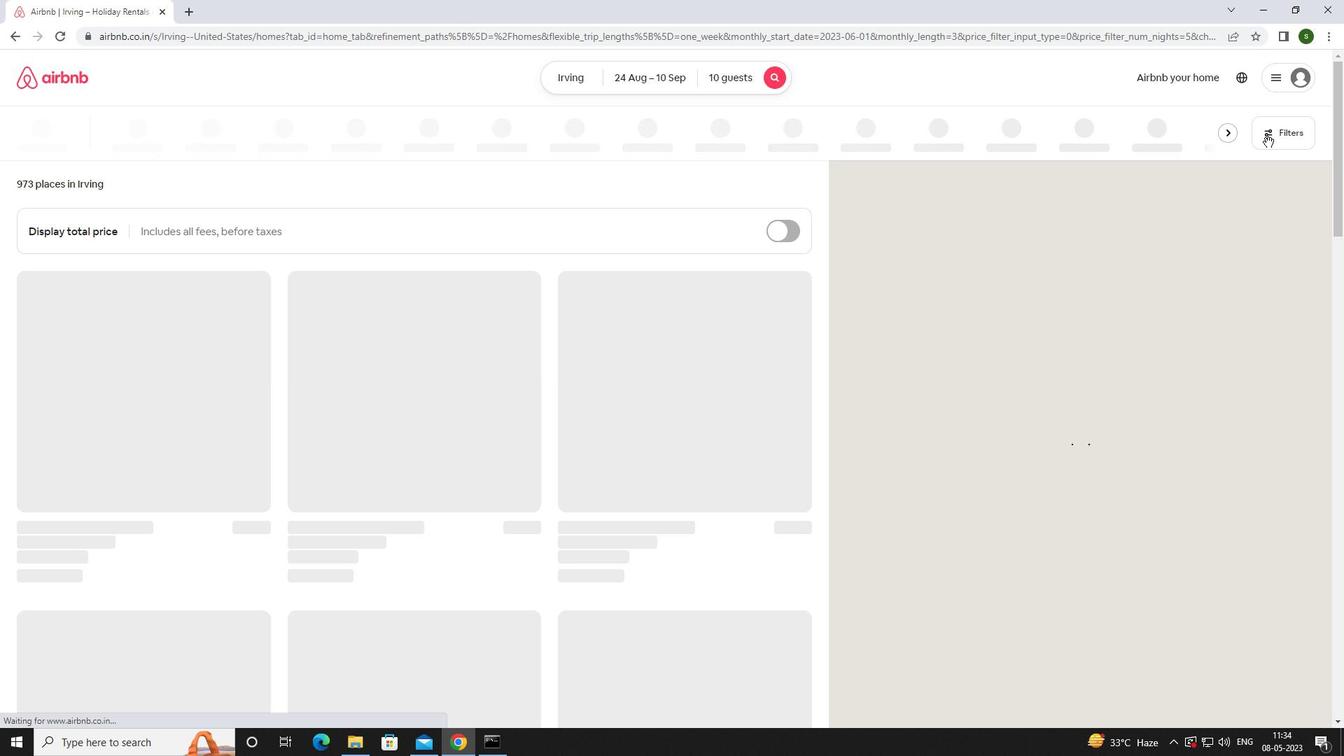 
Action: Mouse pressed left at (1269, 138)
Screenshot: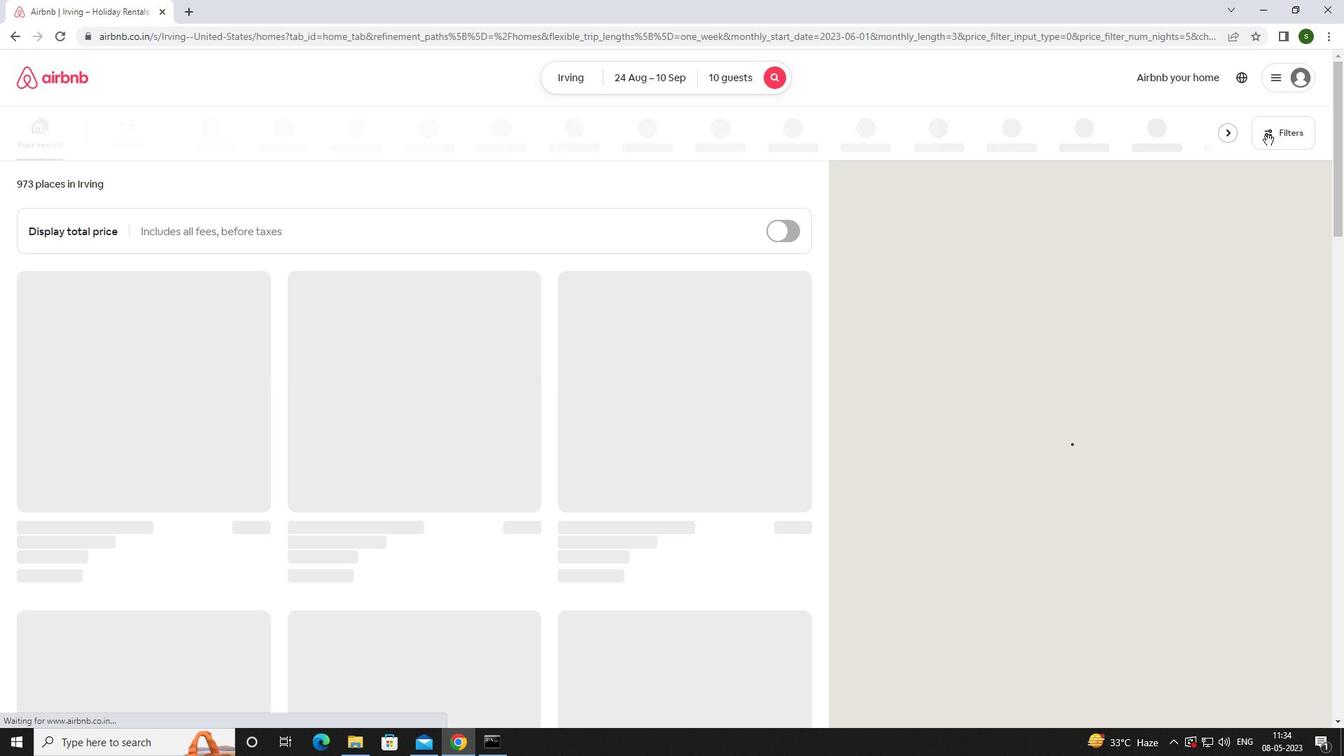 
Action: Mouse moved to (551, 474)
Screenshot: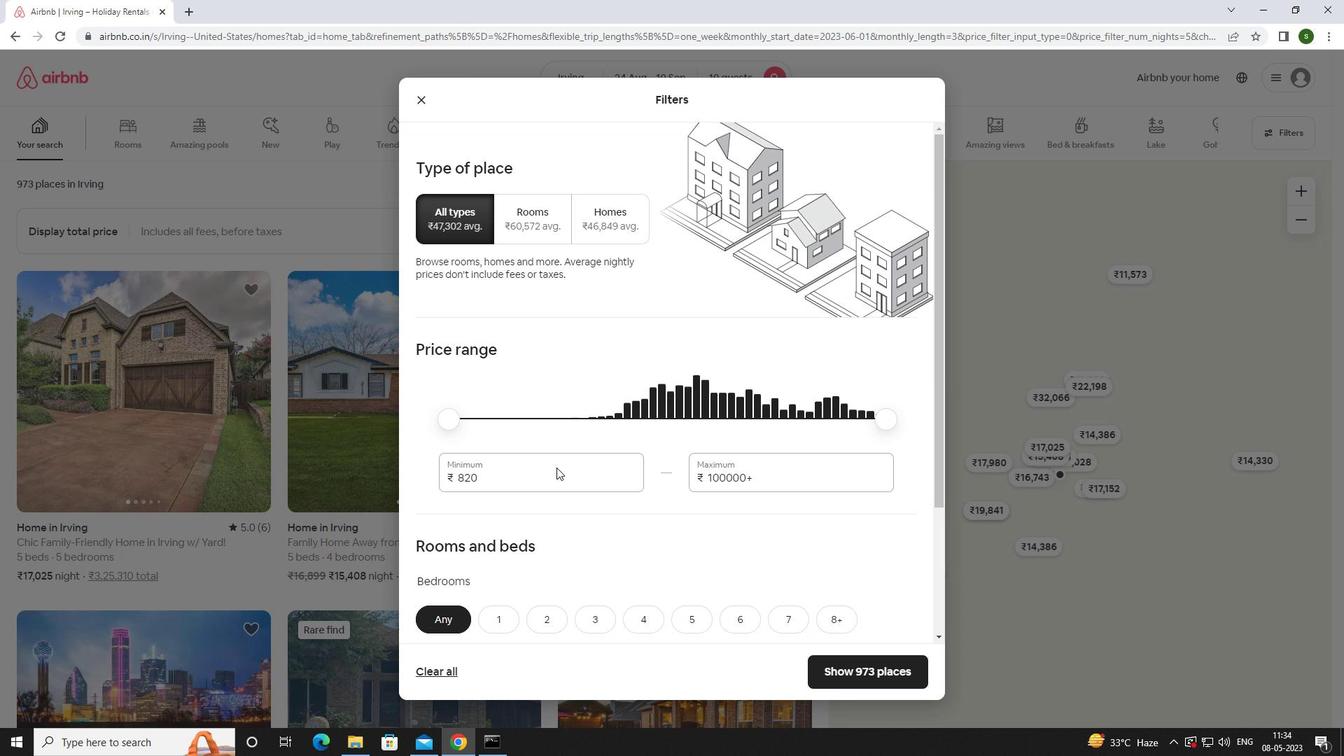 
Action: Mouse pressed left at (551, 474)
Screenshot: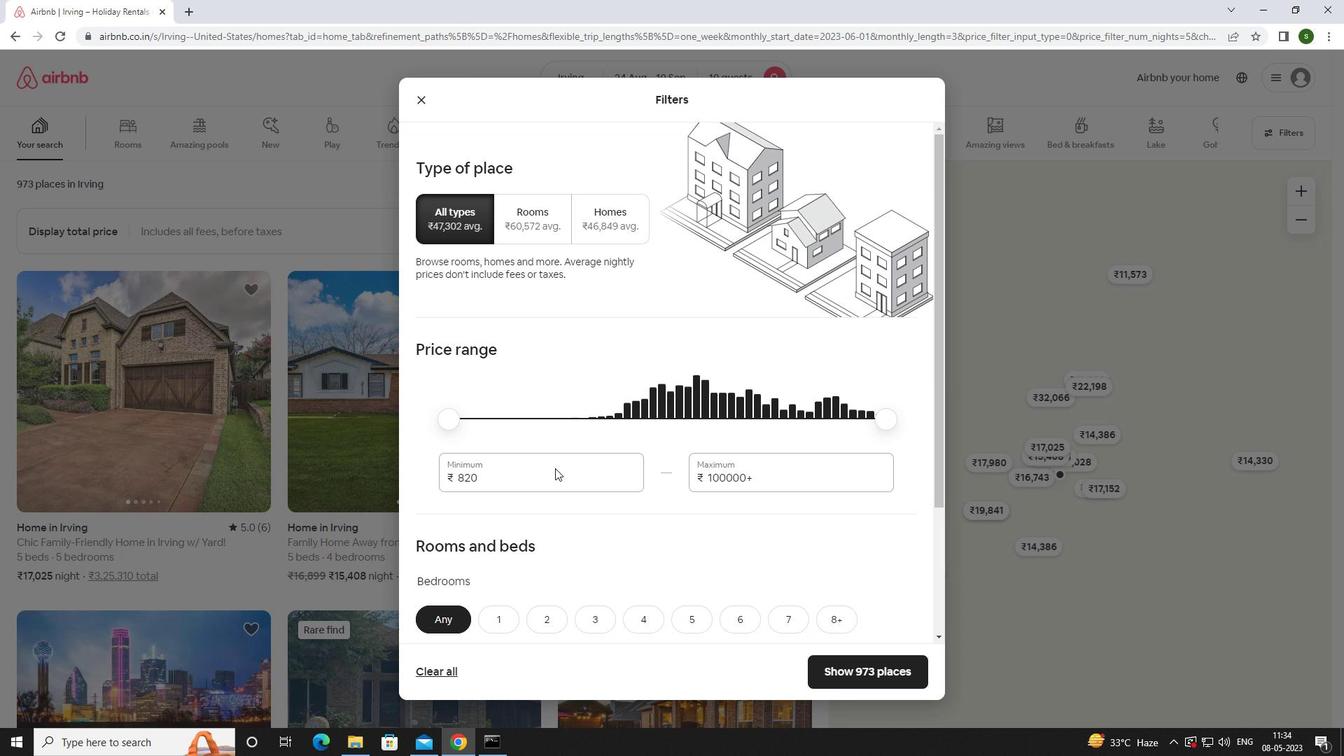 
Action: Key pressed <Key.backspace><Key.backspace><Key.backspace><Key.backspace>12000
Screenshot: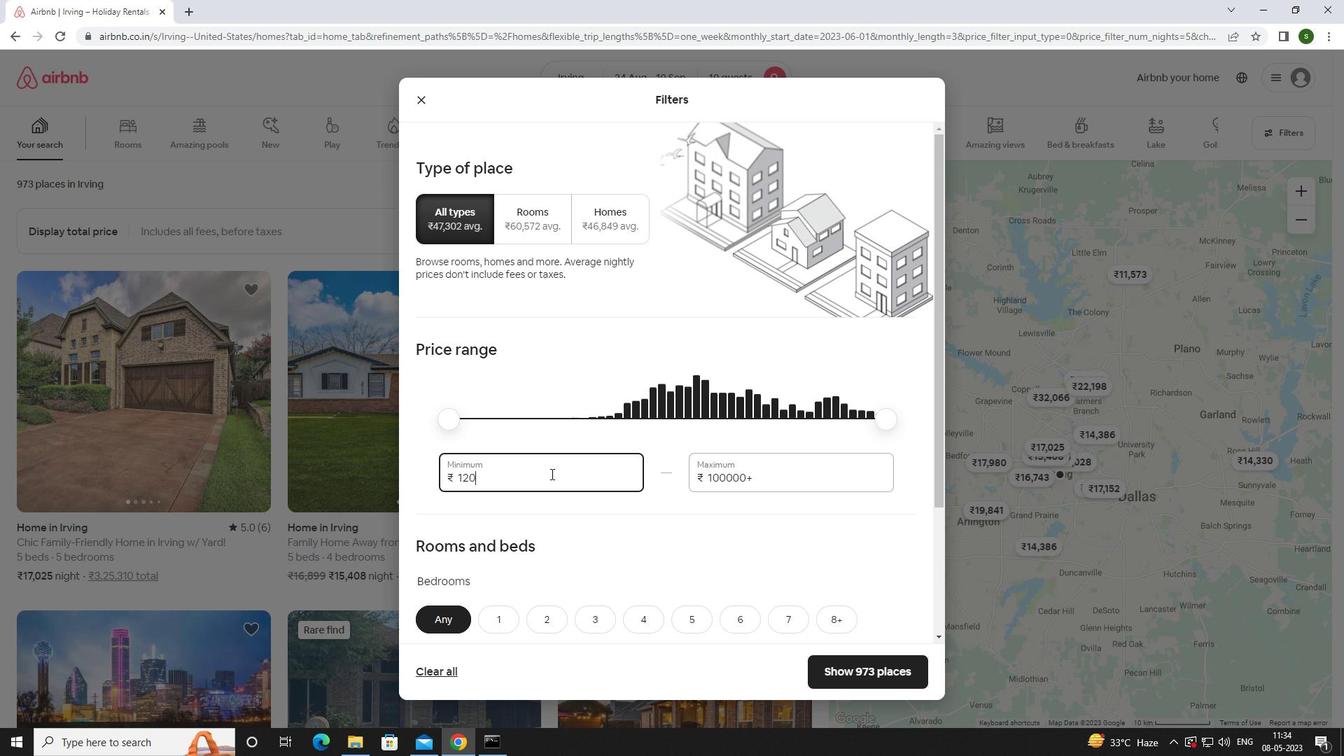 
Action: Mouse moved to (769, 477)
Screenshot: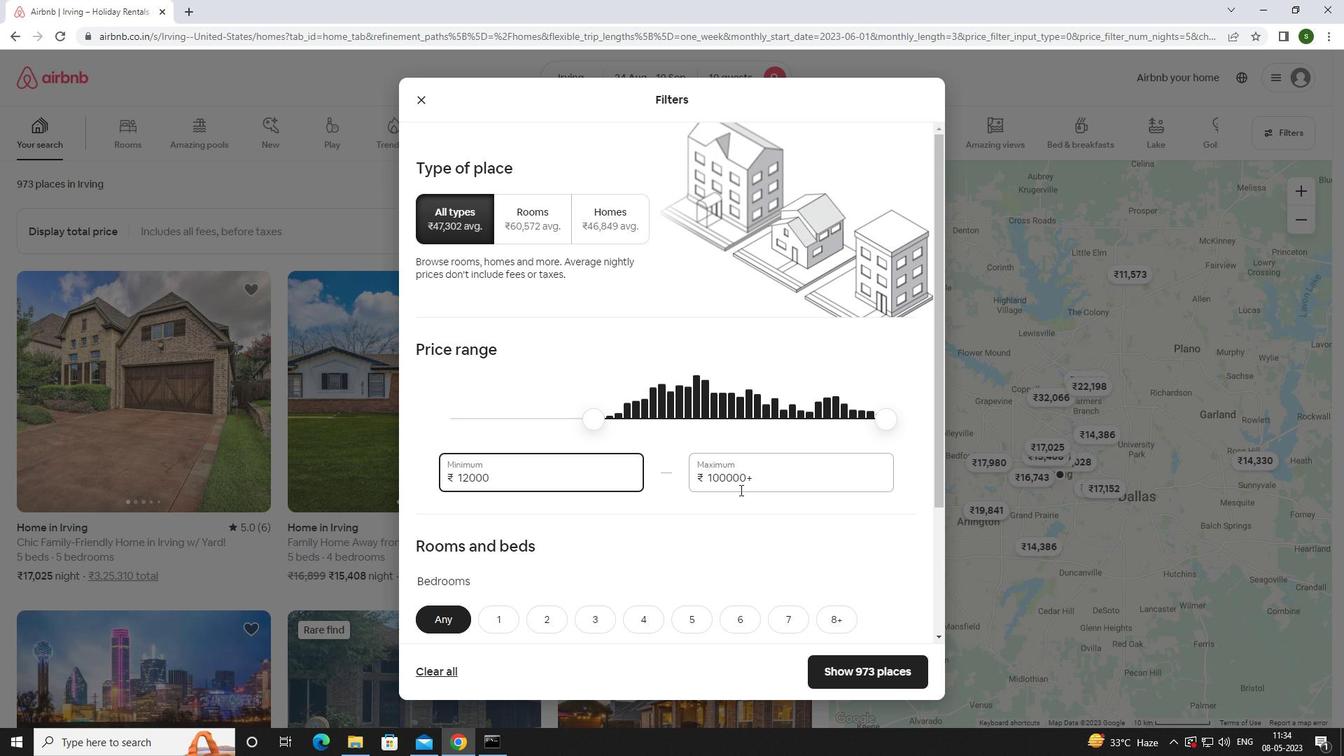 
Action: Mouse pressed left at (769, 477)
Screenshot: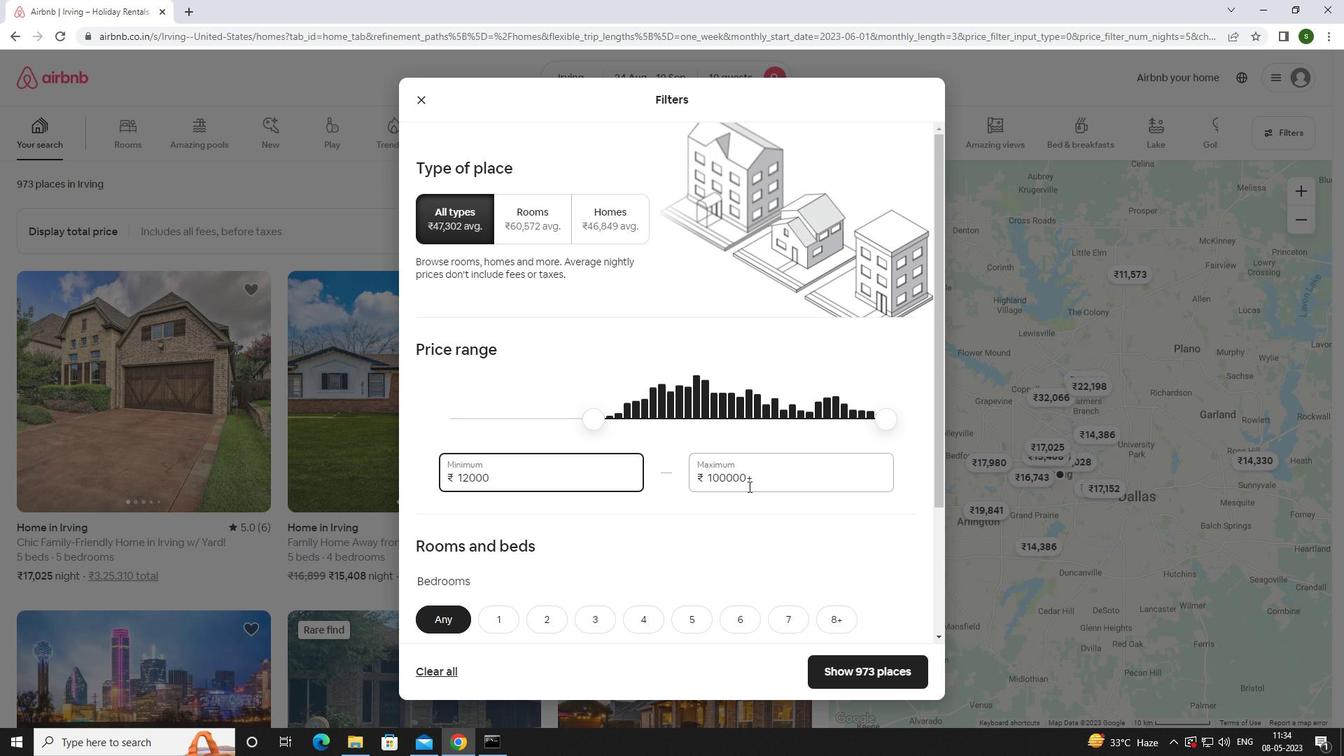 
Action: Key pressed <Key.backspace><Key.backspace><Key.backspace><Key.backspace><Key.backspace><Key.backspace><Key.backspace><Key.backspace><Key.backspace><Key.backspace><Key.backspace><Key.backspace><Key.backspace>15000
Screenshot: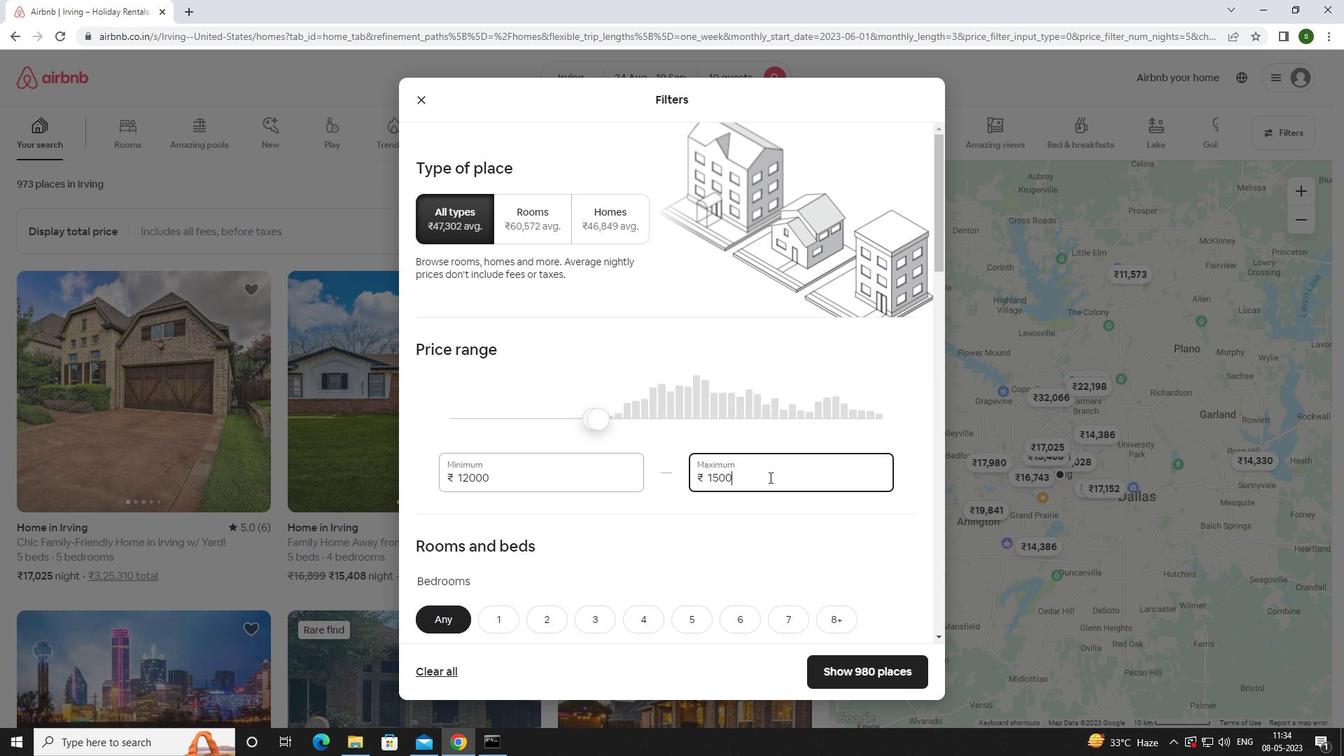 
Action: Mouse moved to (588, 471)
Screenshot: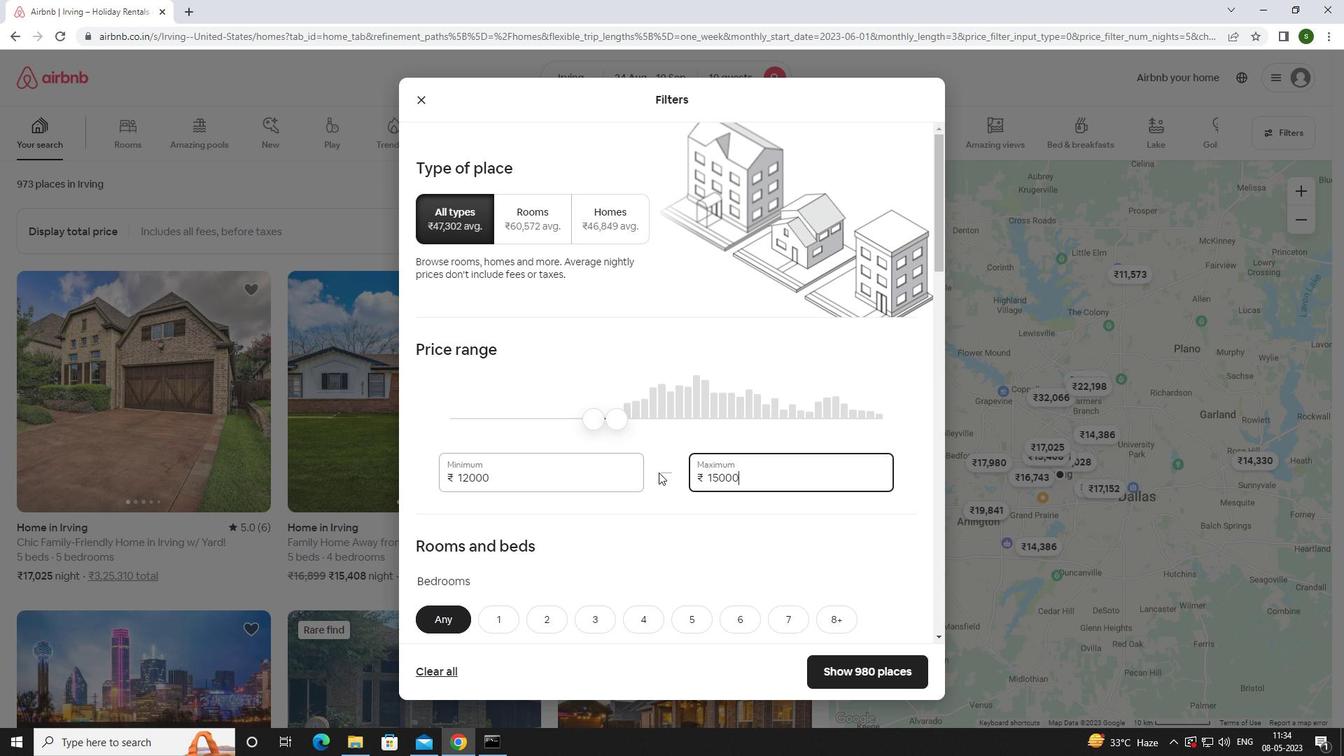 
Action: Mouse scrolled (588, 470) with delta (0, 0)
Screenshot: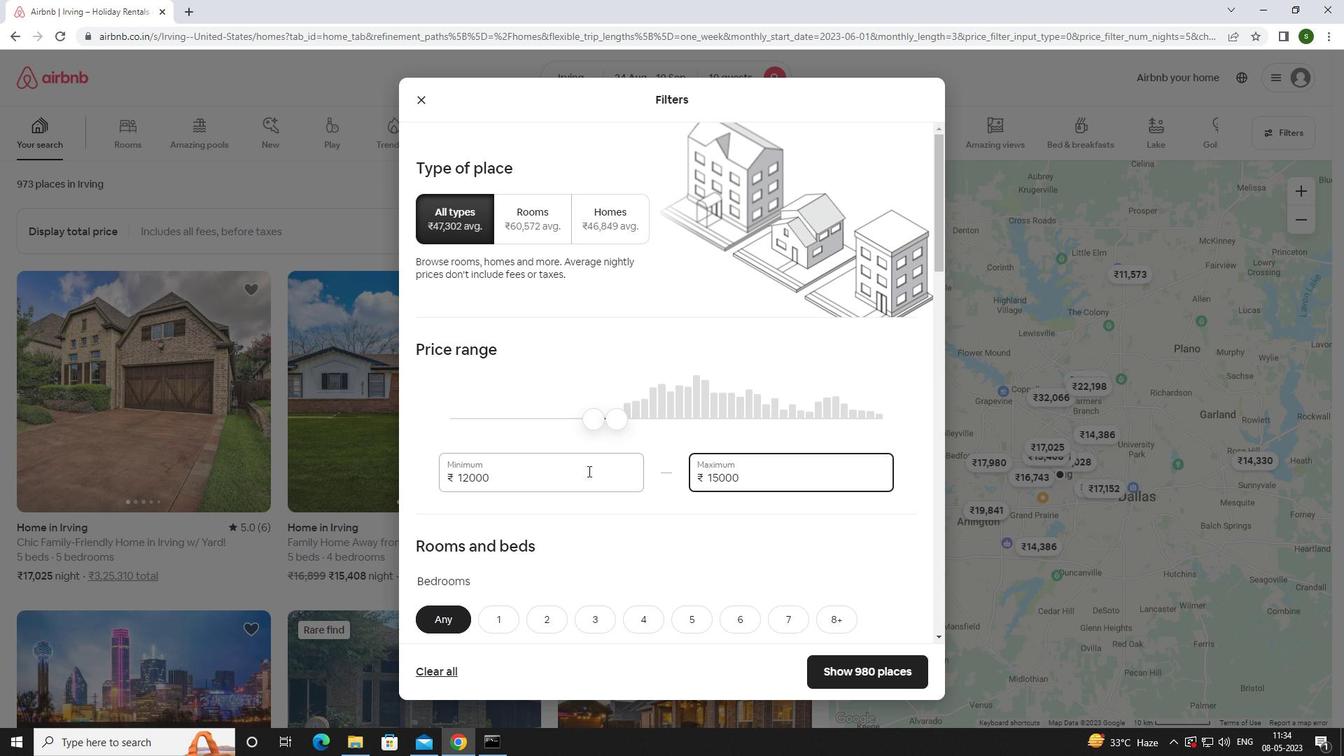 
Action: Mouse scrolled (588, 470) with delta (0, 0)
Screenshot: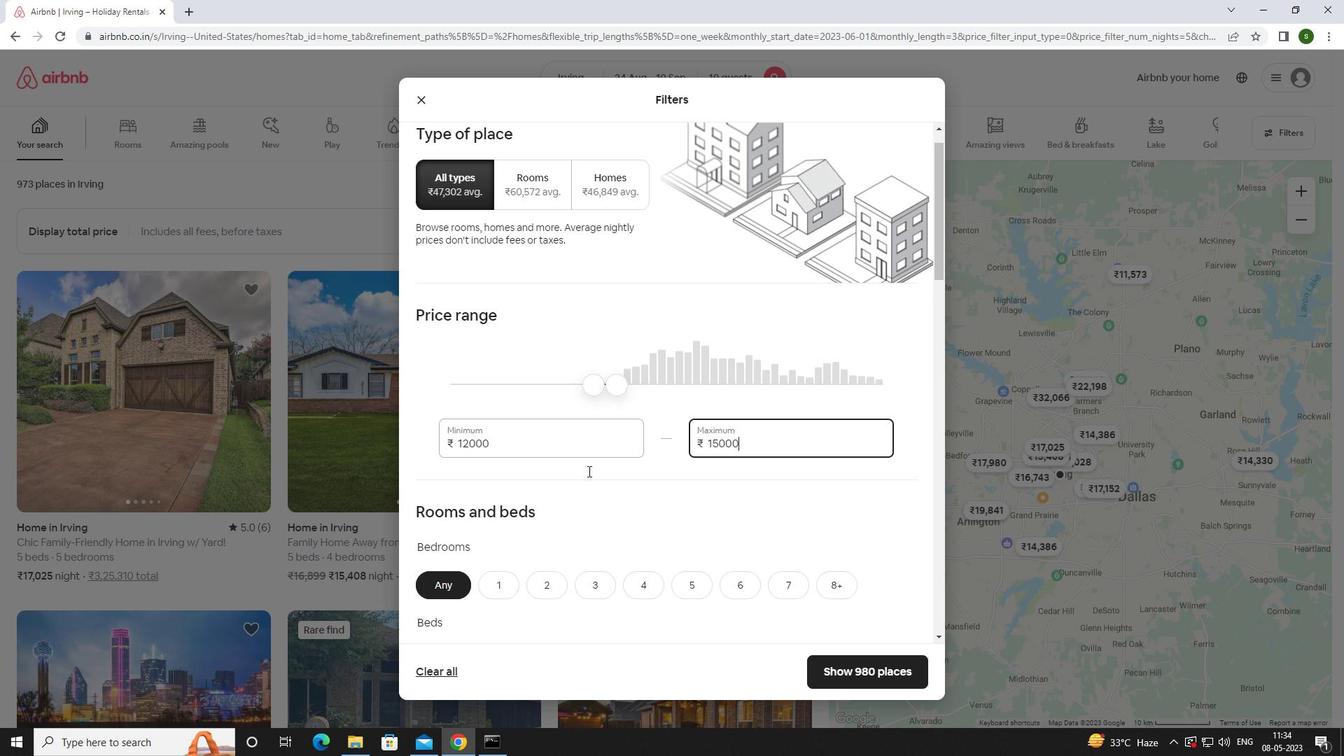
Action: Mouse scrolled (588, 470) with delta (0, 0)
Screenshot: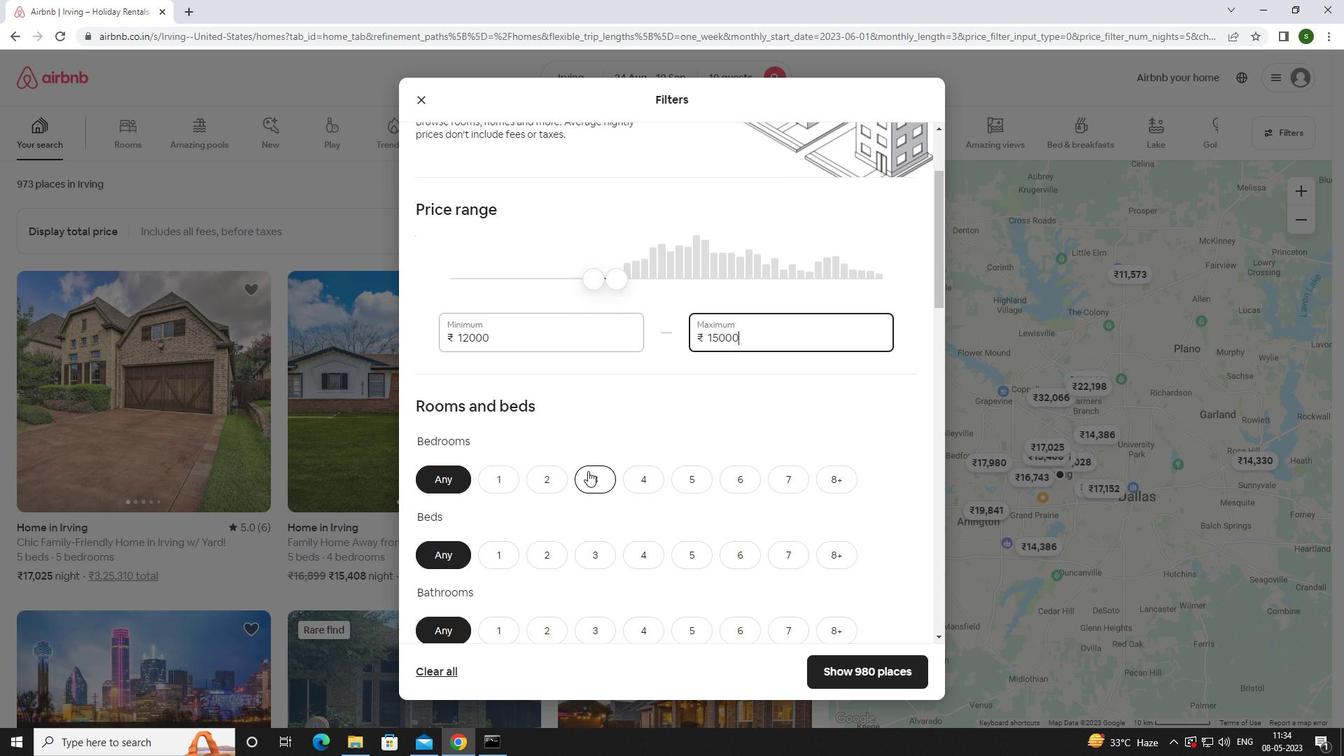 
Action: Mouse scrolled (588, 470) with delta (0, 0)
Screenshot: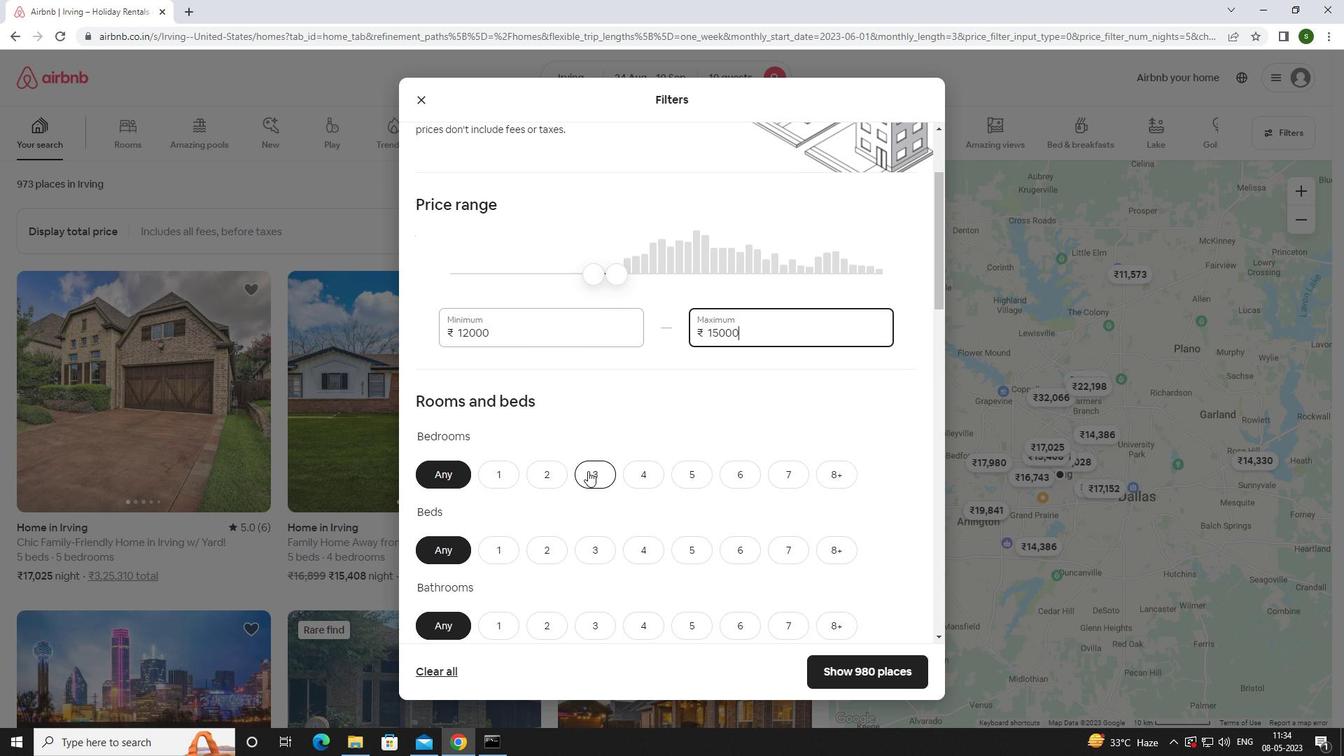 
Action: Mouse scrolled (588, 470) with delta (0, 0)
Screenshot: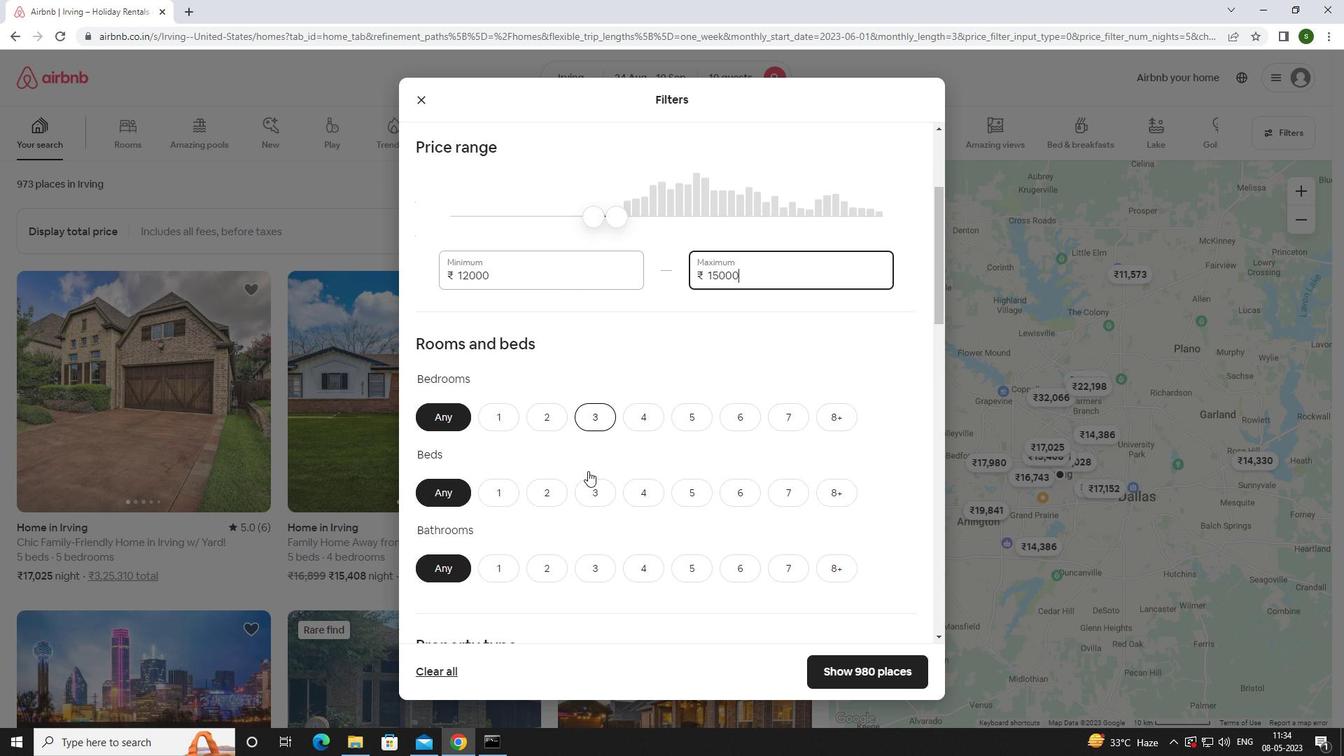 
Action: Mouse moved to (651, 255)
Screenshot: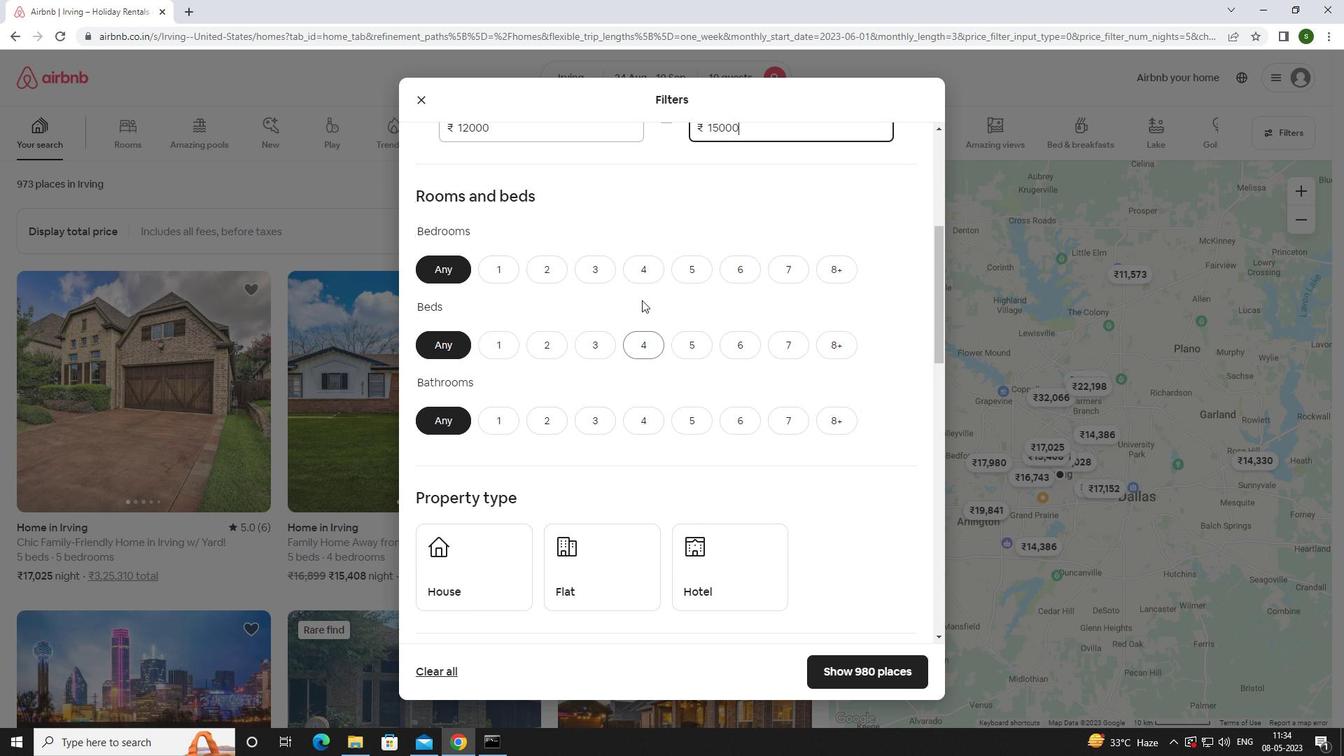 
Action: Mouse pressed left at (651, 255)
Screenshot: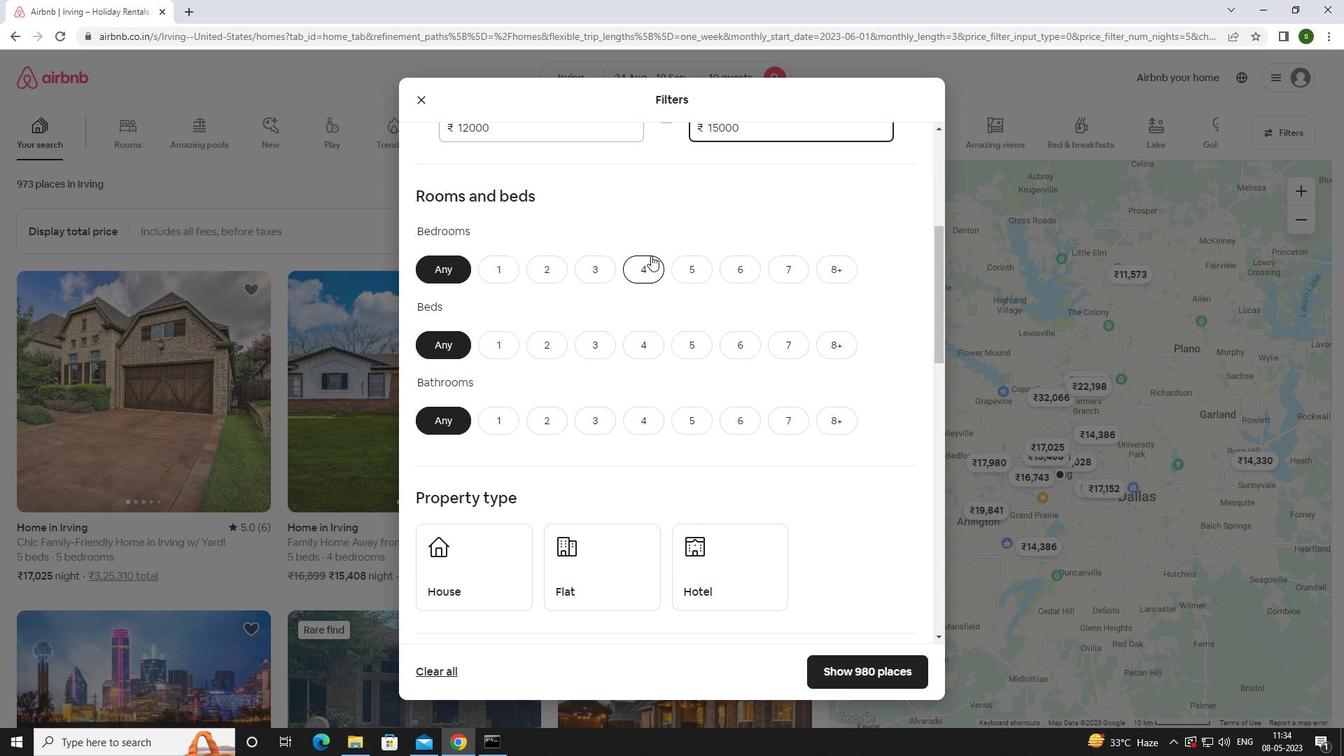 
Action: Mouse moved to (846, 346)
Screenshot: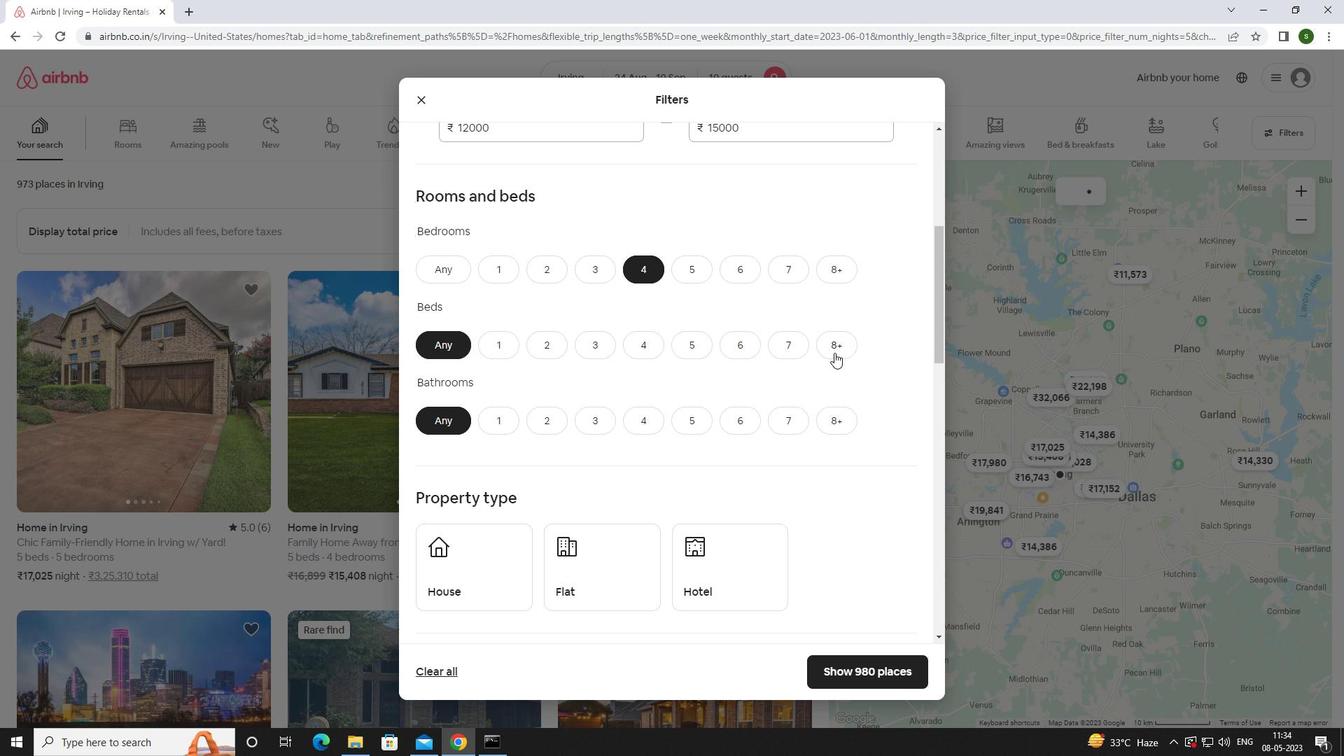 
Action: Mouse pressed left at (846, 346)
Screenshot: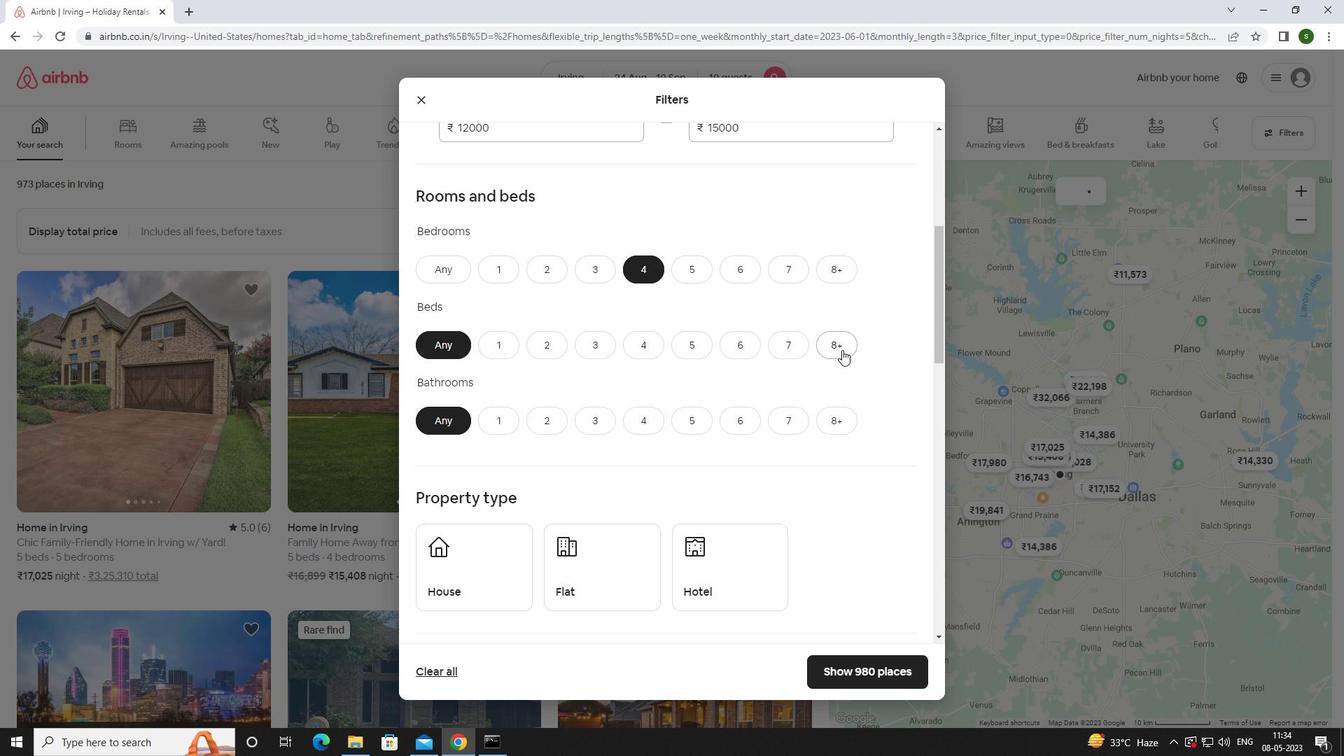
Action: Mouse moved to (652, 425)
Screenshot: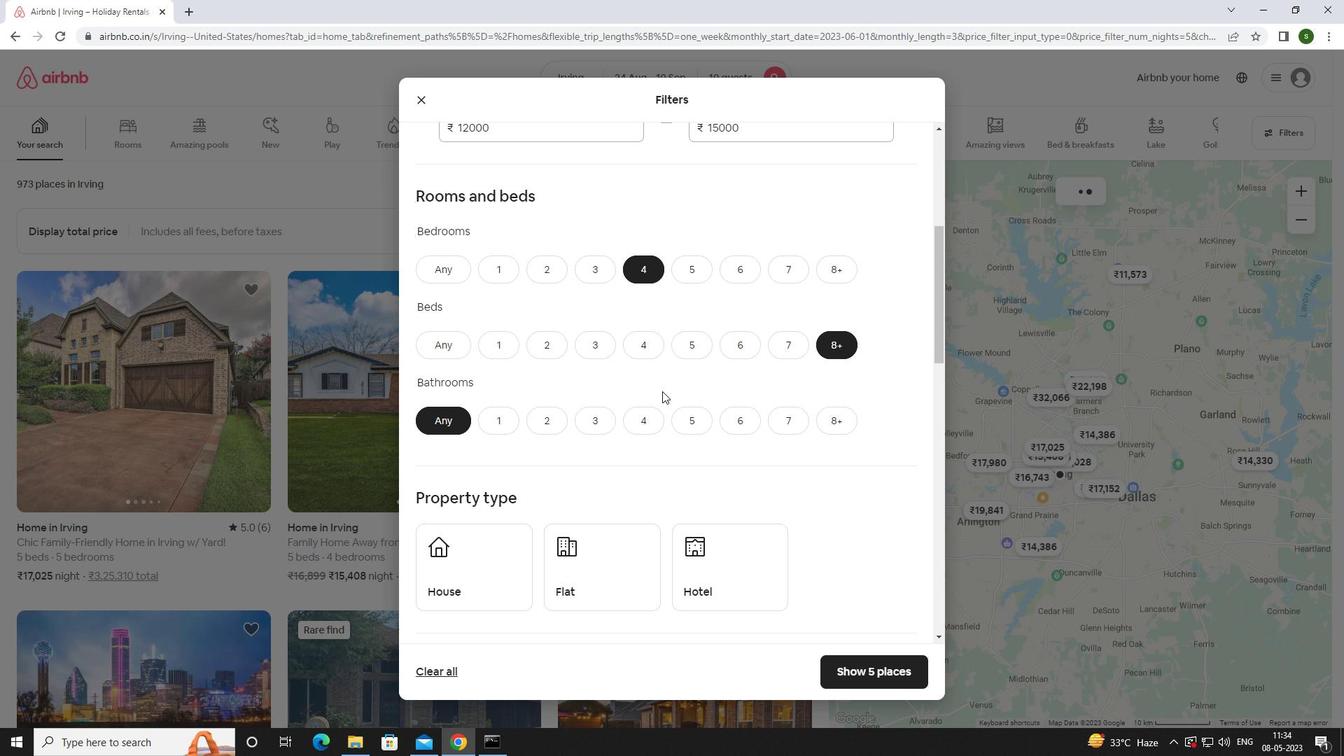 
Action: Mouse pressed left at (652, 425)
Screenshot: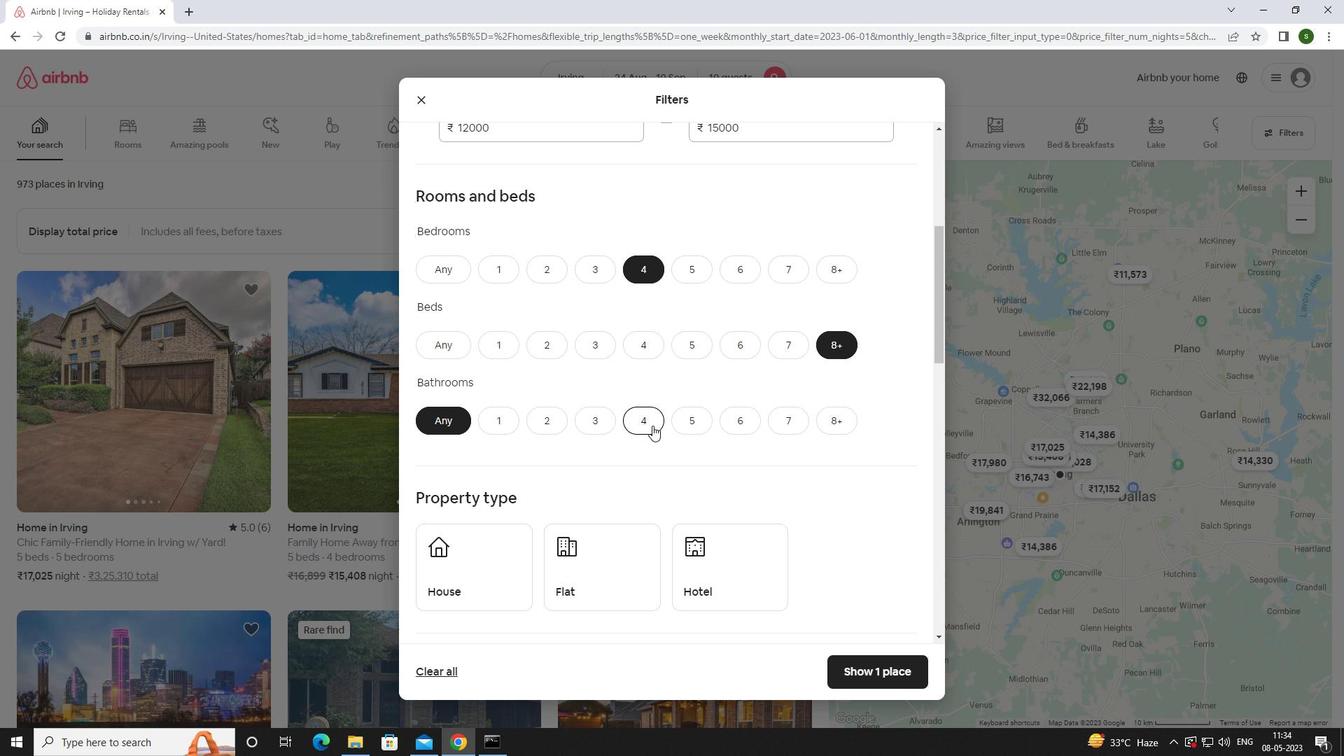 
Action: Mouse scrolled (652, 425) with delta (0, 0)
Screenshot: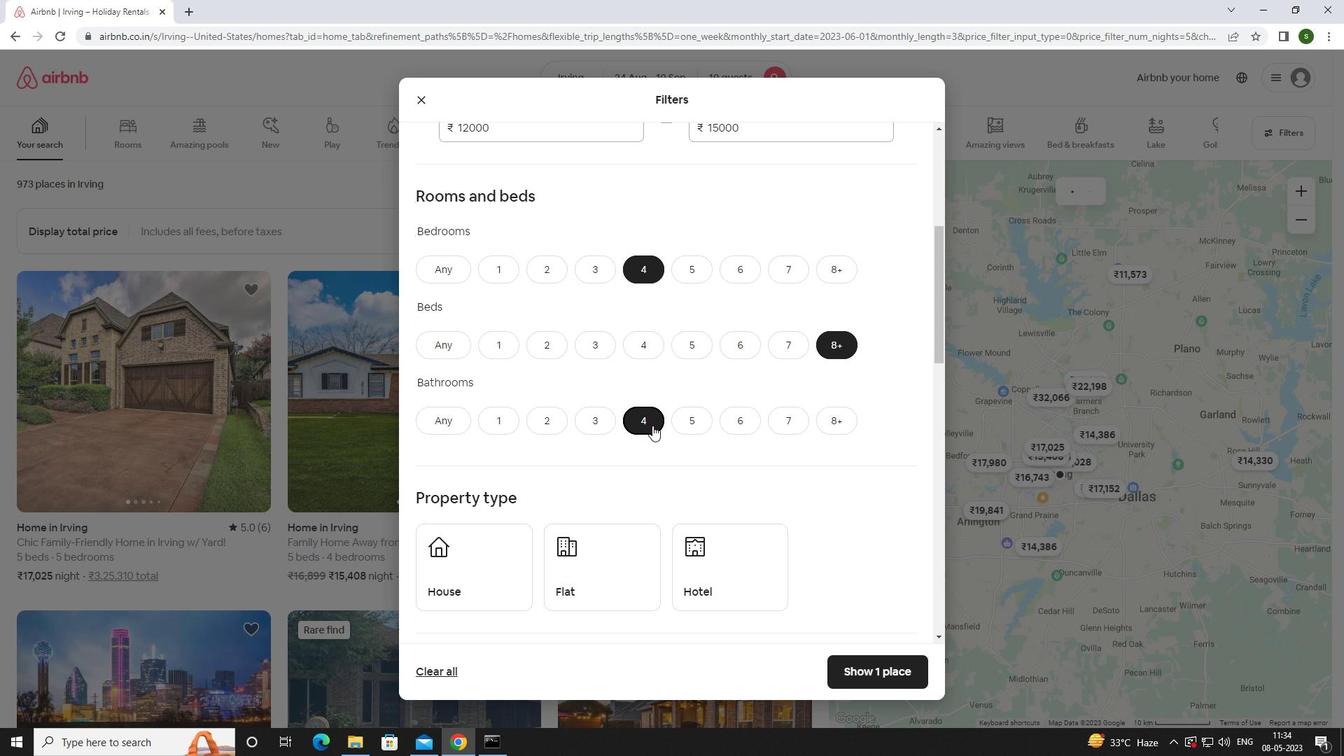 
Action: Mouse scrolled (652, 425) with delta (0, 0)
Screenshot: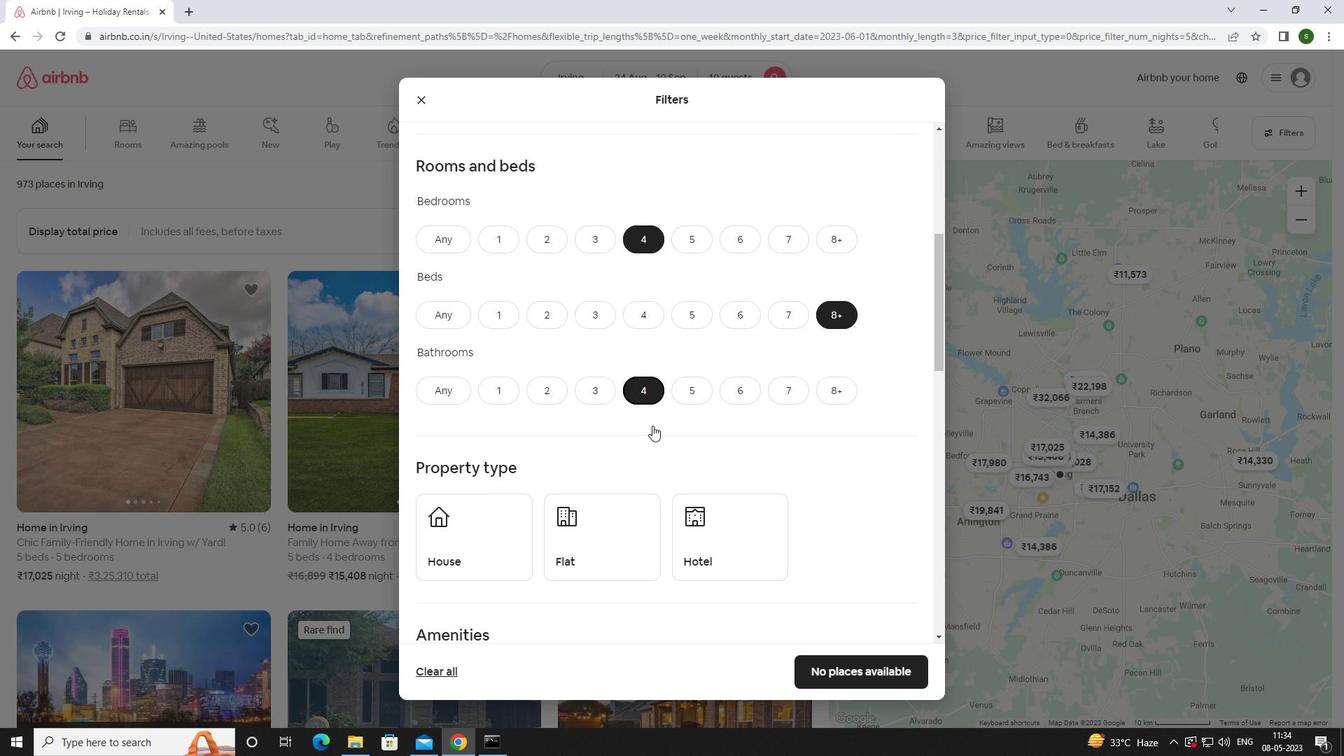 
Action: Mouse moved to (512, 428)
Screenshot: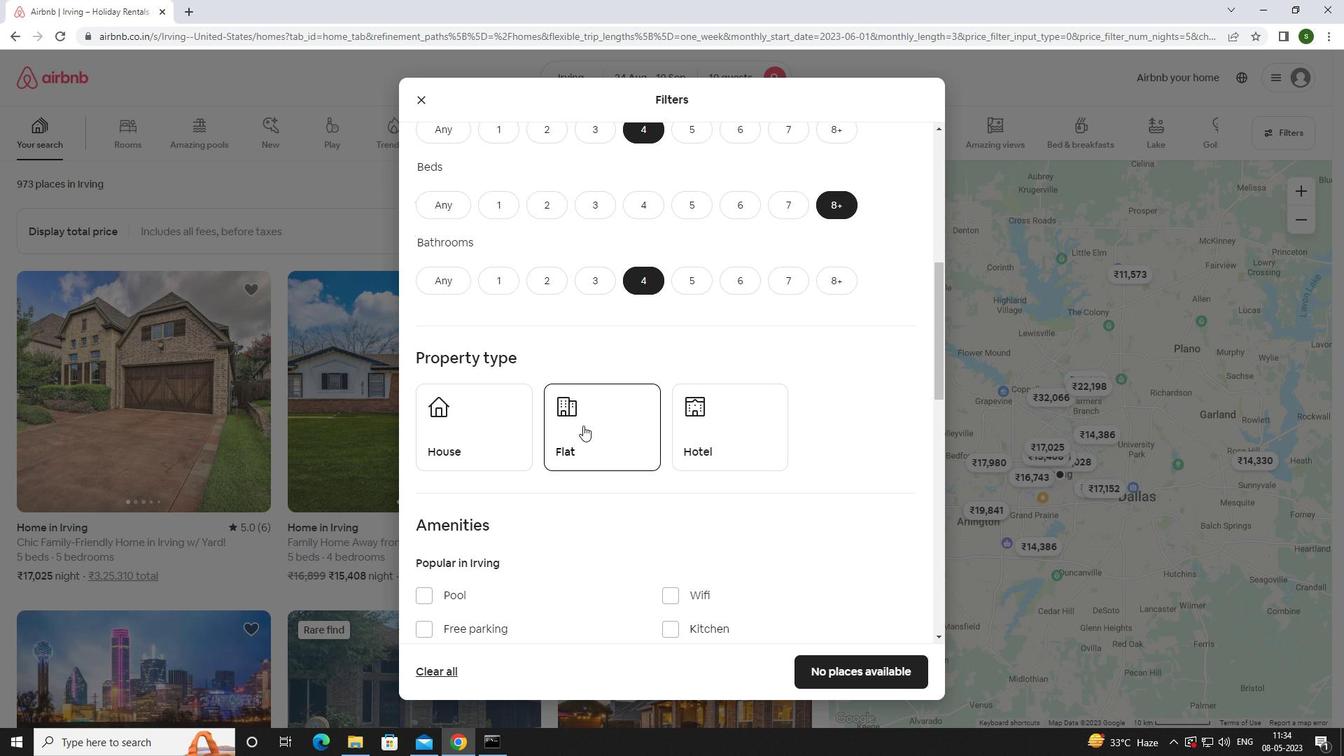 
Action: Mouse pressed left at (512, 428)
Screenshot: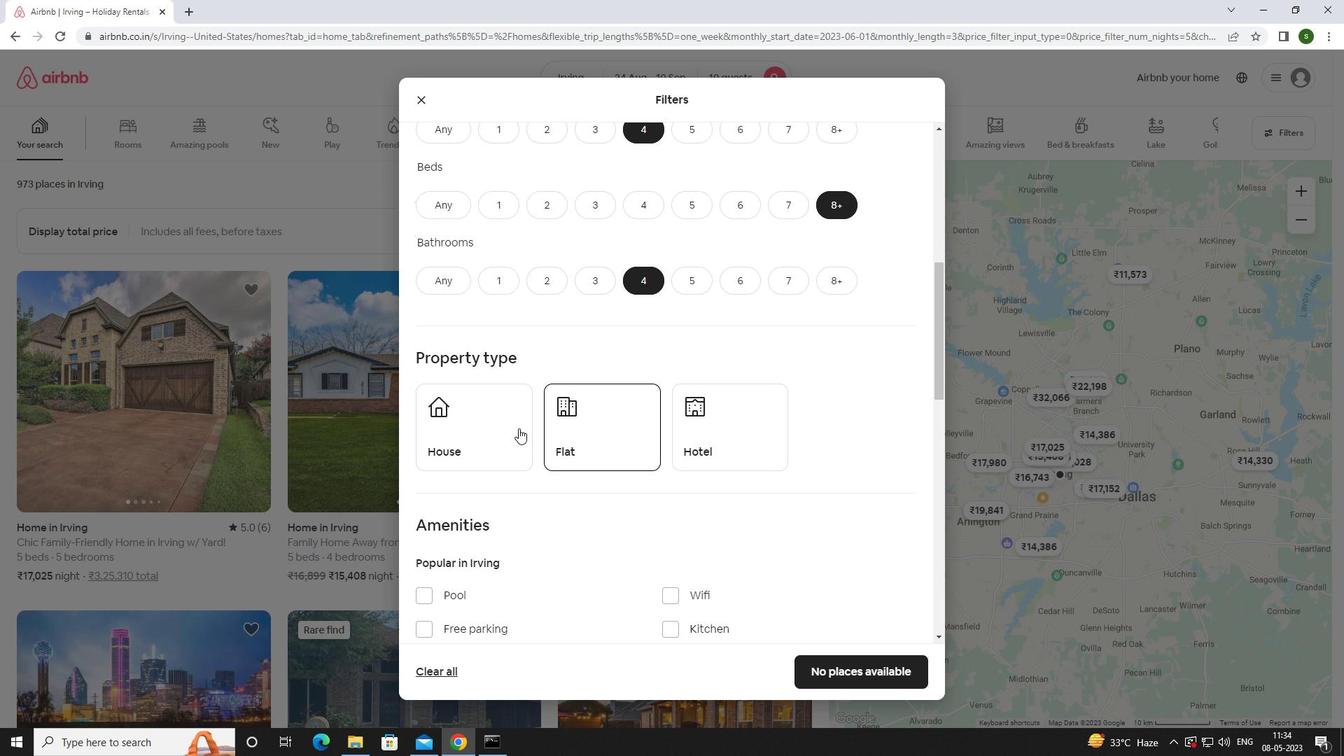 
Action: Mouse moved to (594, 422)
Screenshot: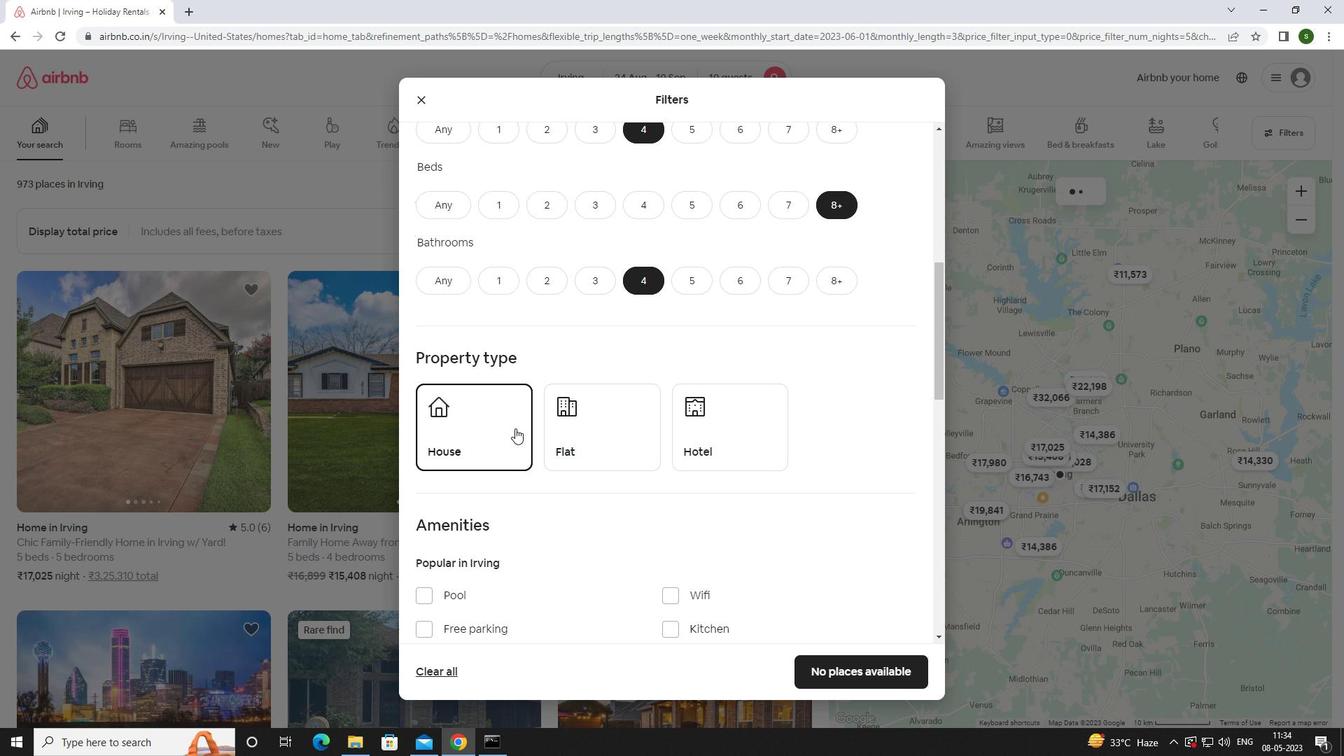 
Action: Mouse pressed left at (594, 422)
Screenshot: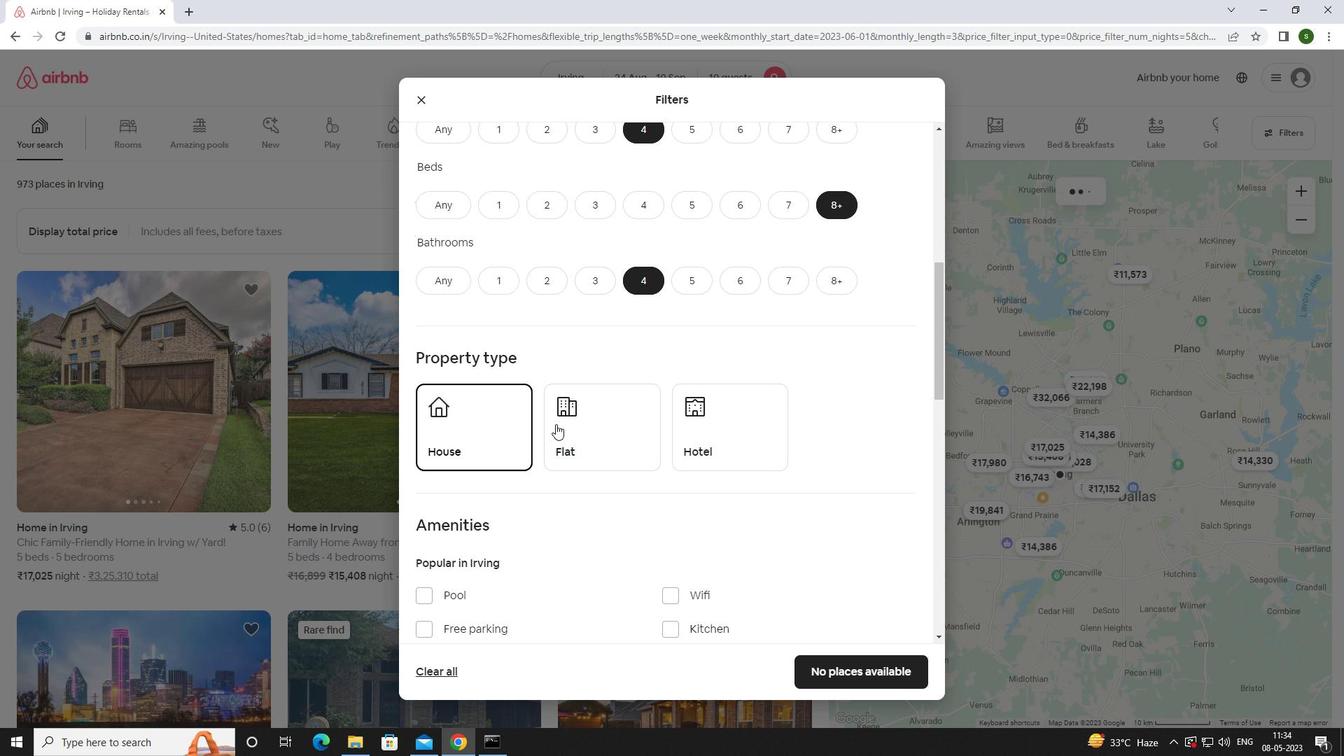 
Action: Mouse scrolled (594, 421) with delta (0, 0)
Screenshot: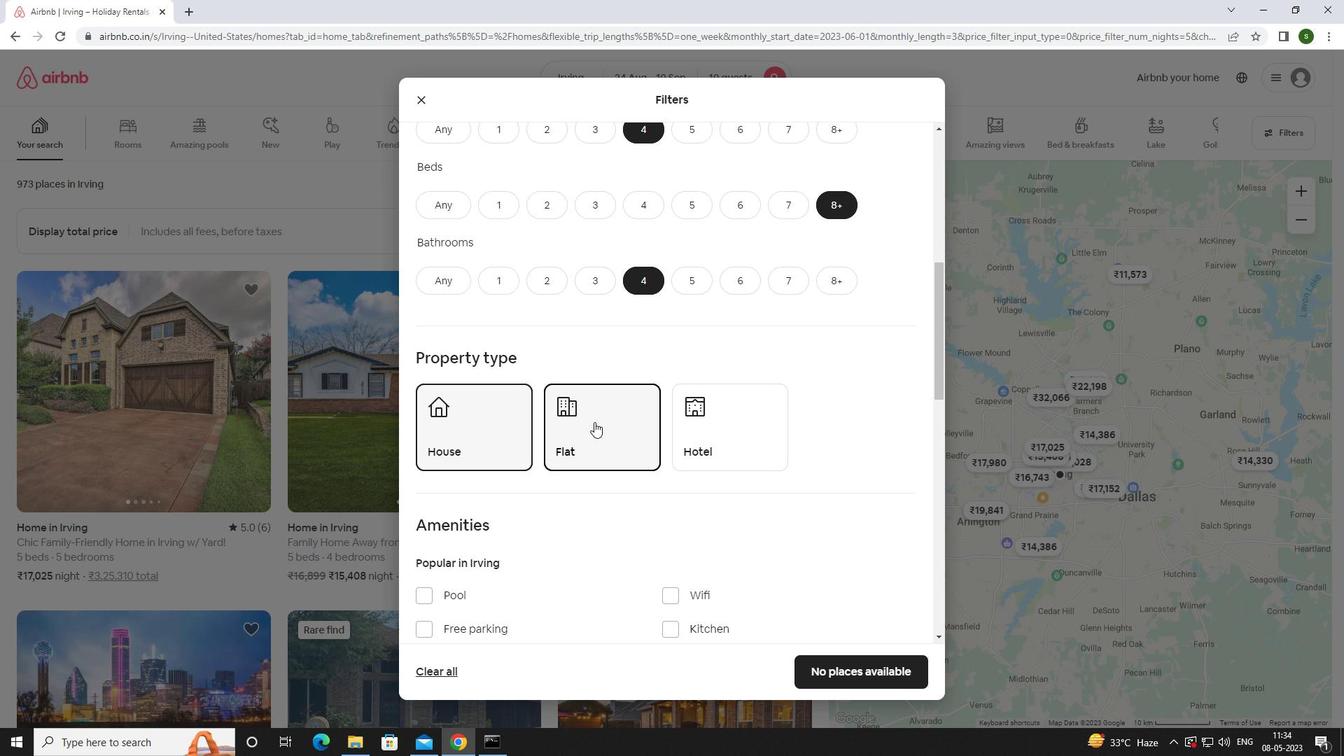 
Action: Mouse scrolled (594, 421) with delta (0, 0)
Screenshot: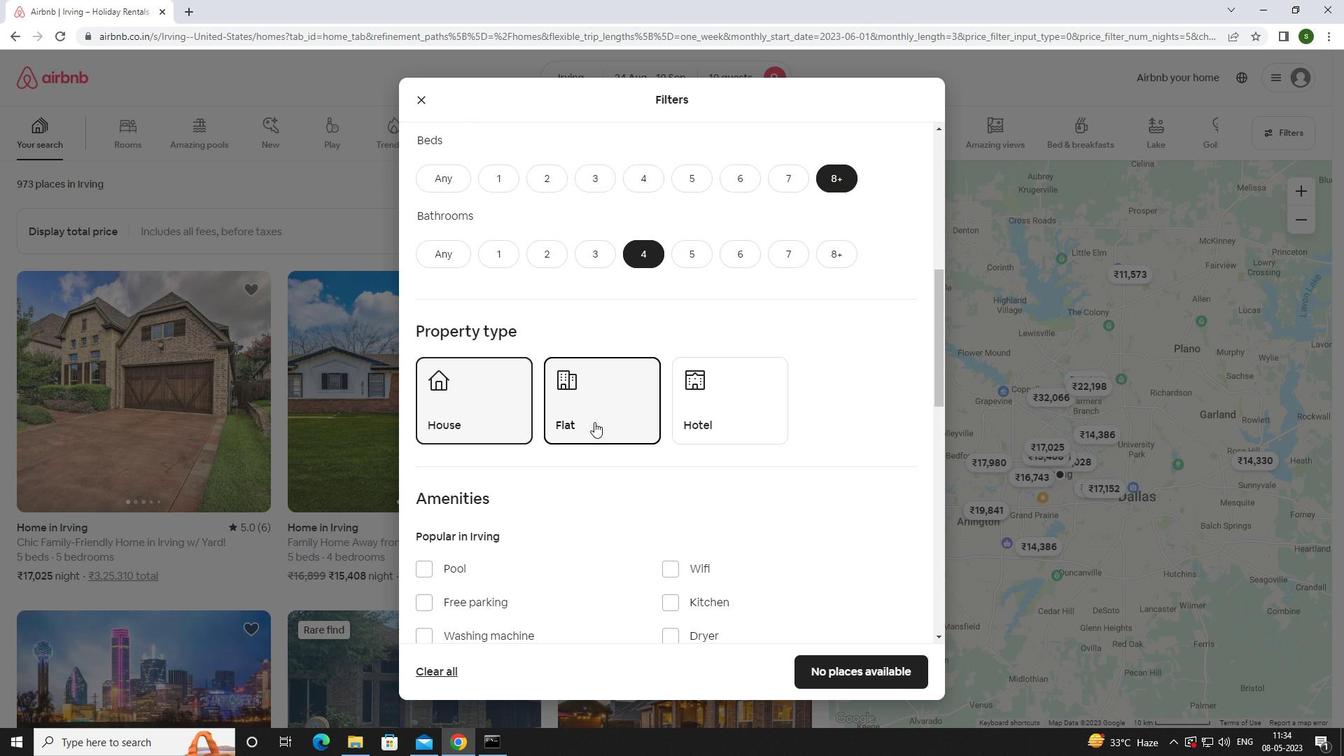 
Action: Mouse scrolled (594, 421) with delta (0, 0)
Screenshot: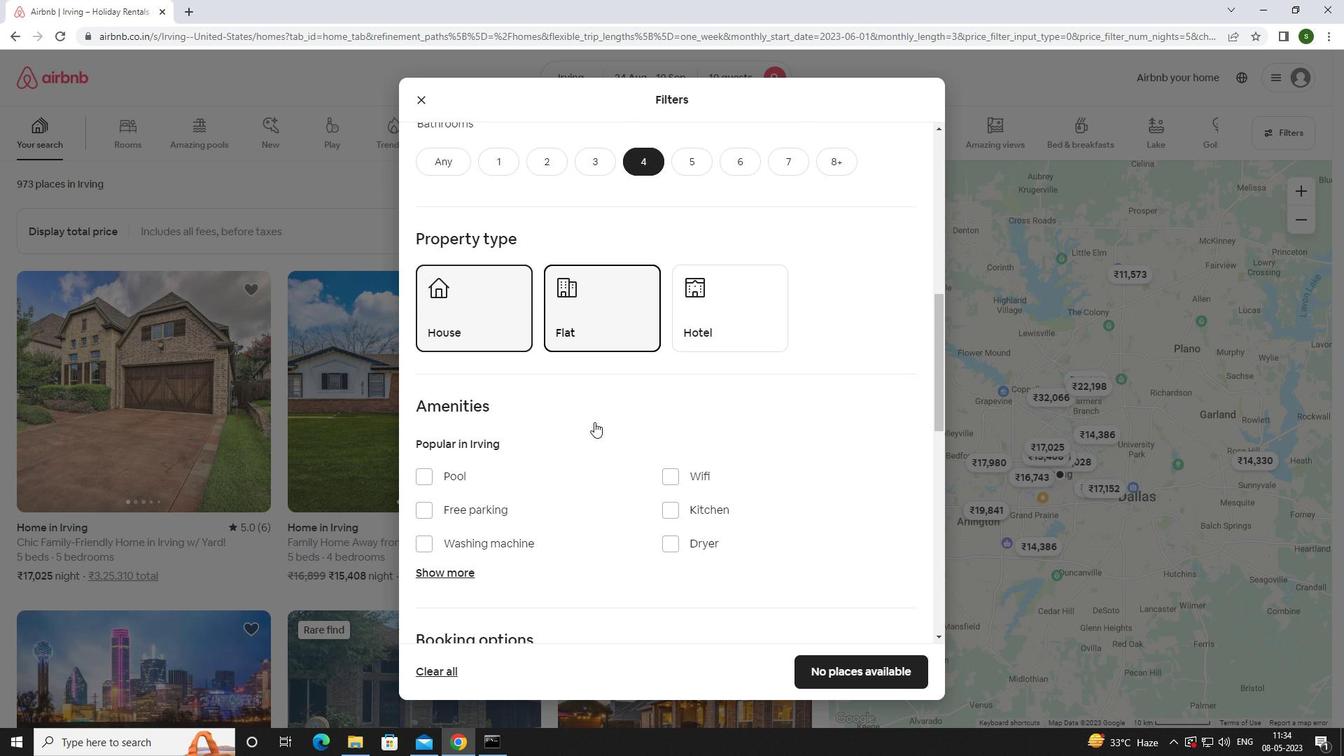 
Action: Mouse moved to (680, 390)
Screenshot: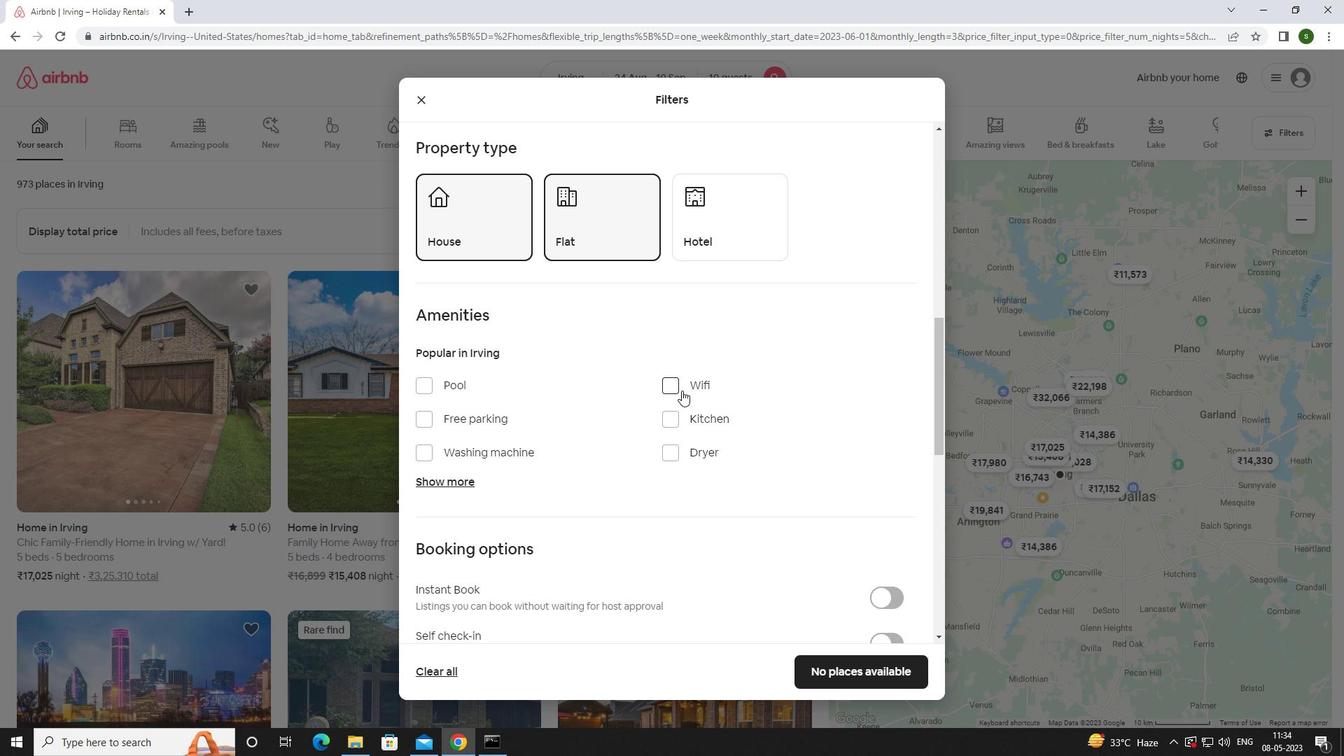
Action: Mouse pressed left at (680, 390)
Screenshot: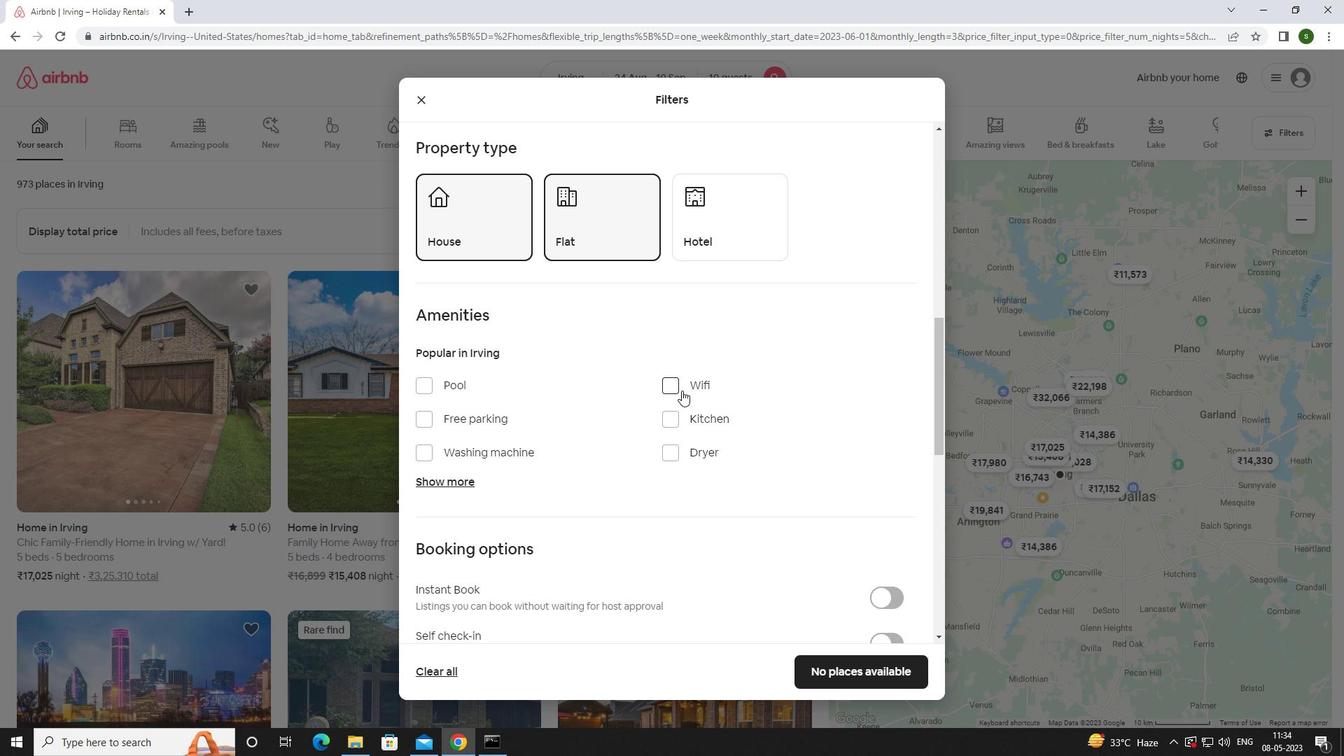 
Action: Mouse moved to (486, 423)
Screenshot: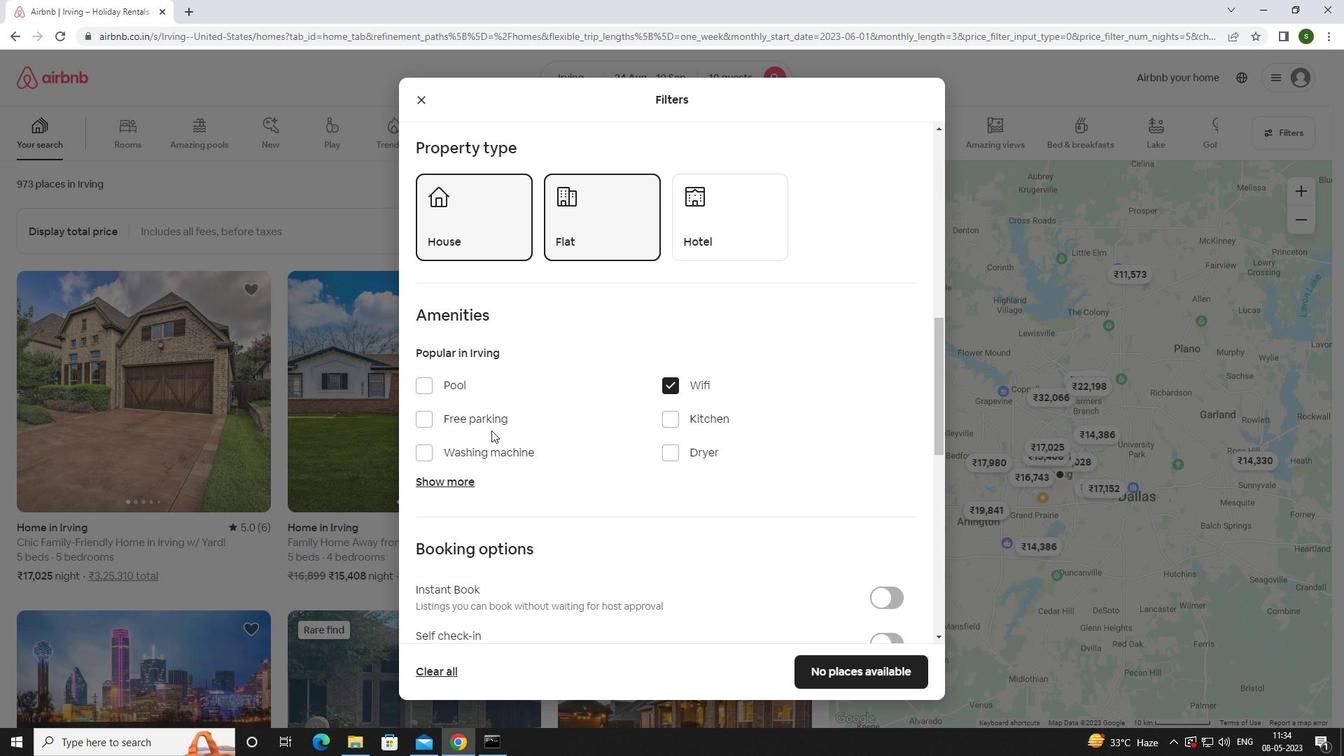 
Action: Mouse pressed left at (486, 423)
Screenshot: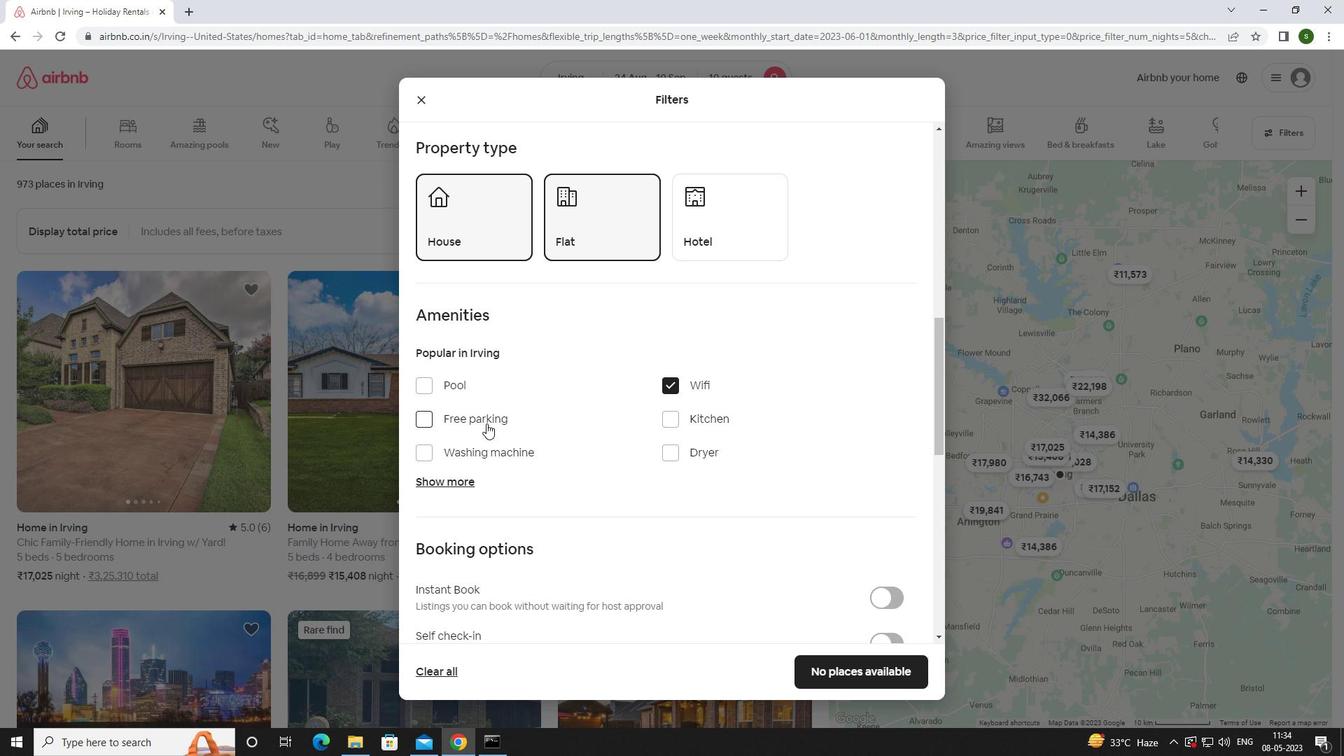 
Action: Mouse moved to (459, 481)
Screenshot: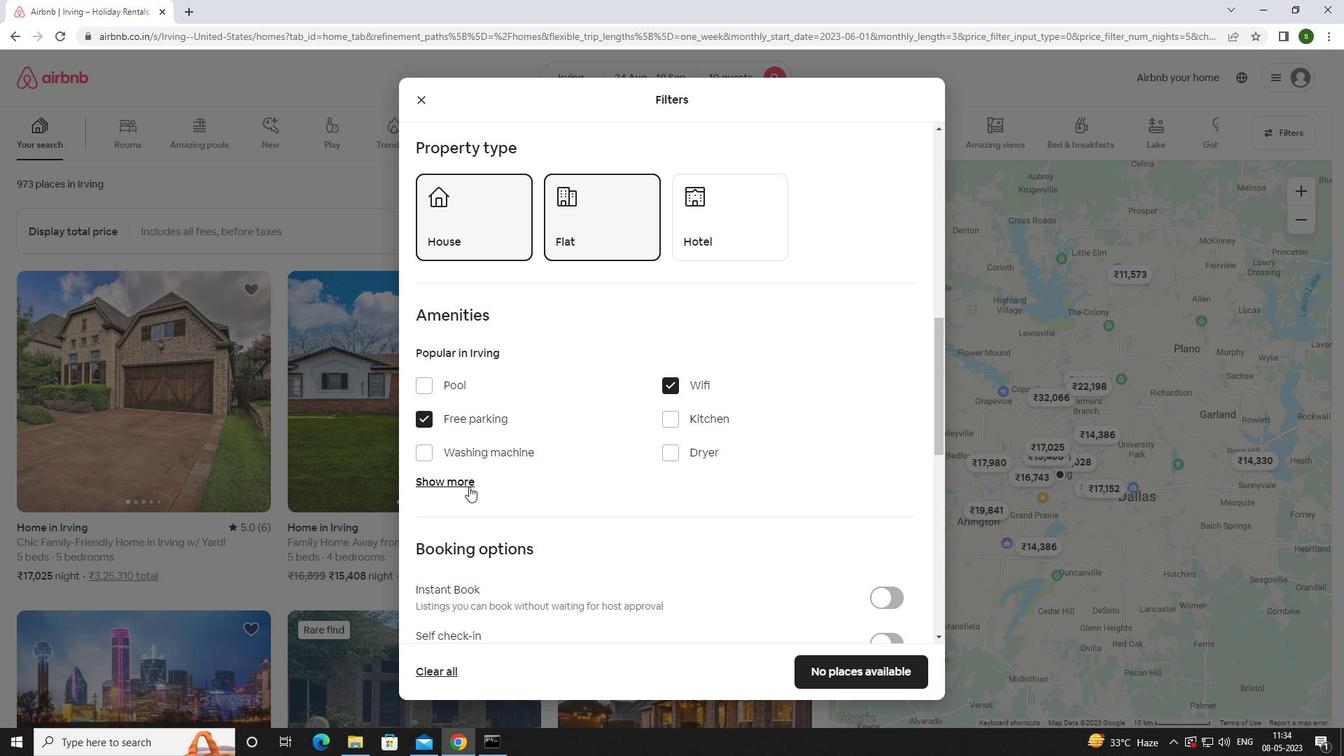 
Action: Mouse pressed left at (459, 481)
Screenshot: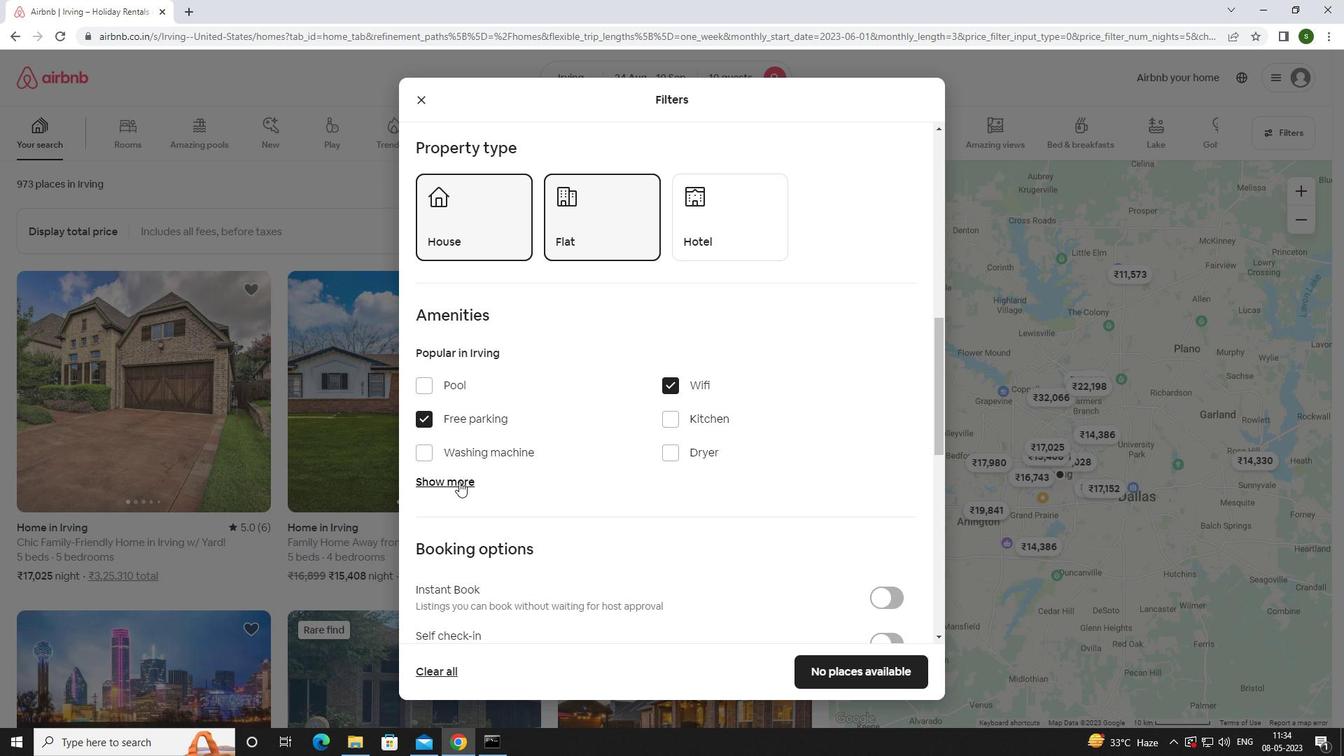 
Action: Mouse moved to (675, 560)
Screenshot: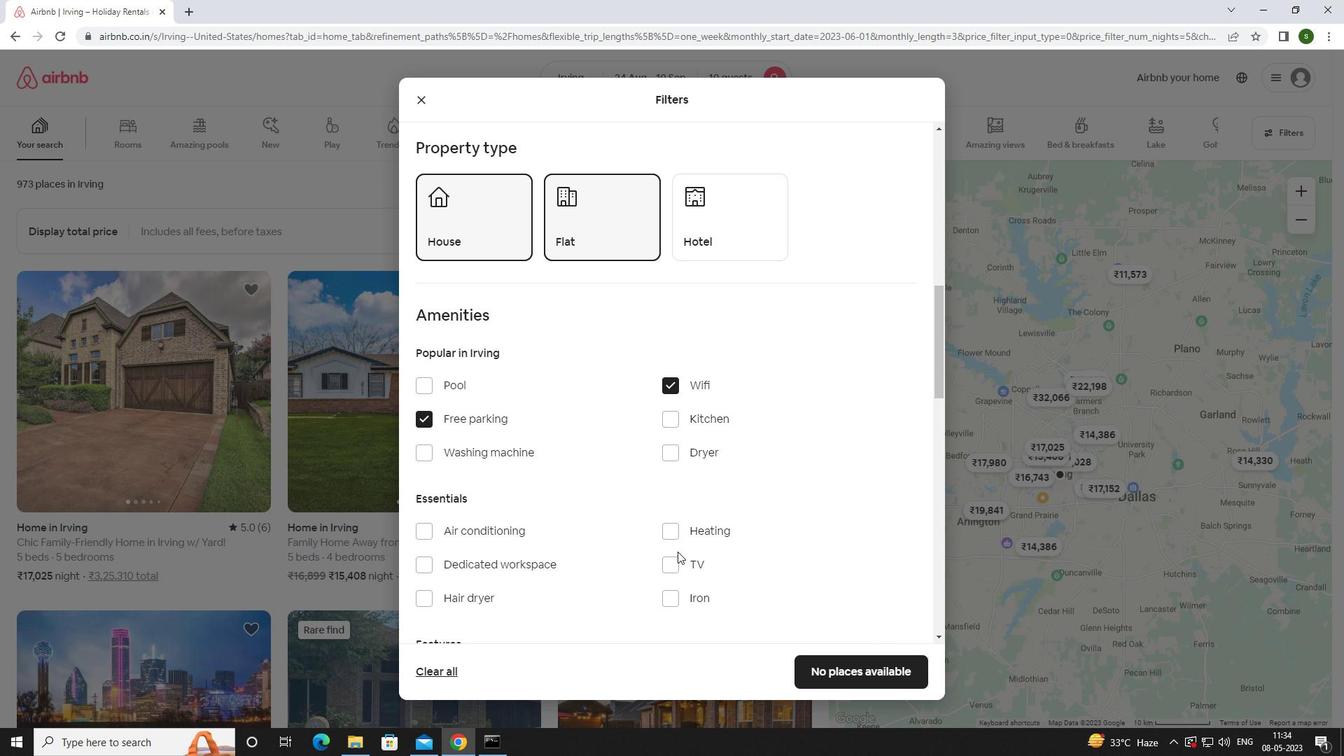 
Action: Mouse pressed left at (675, 560)
Screenshot: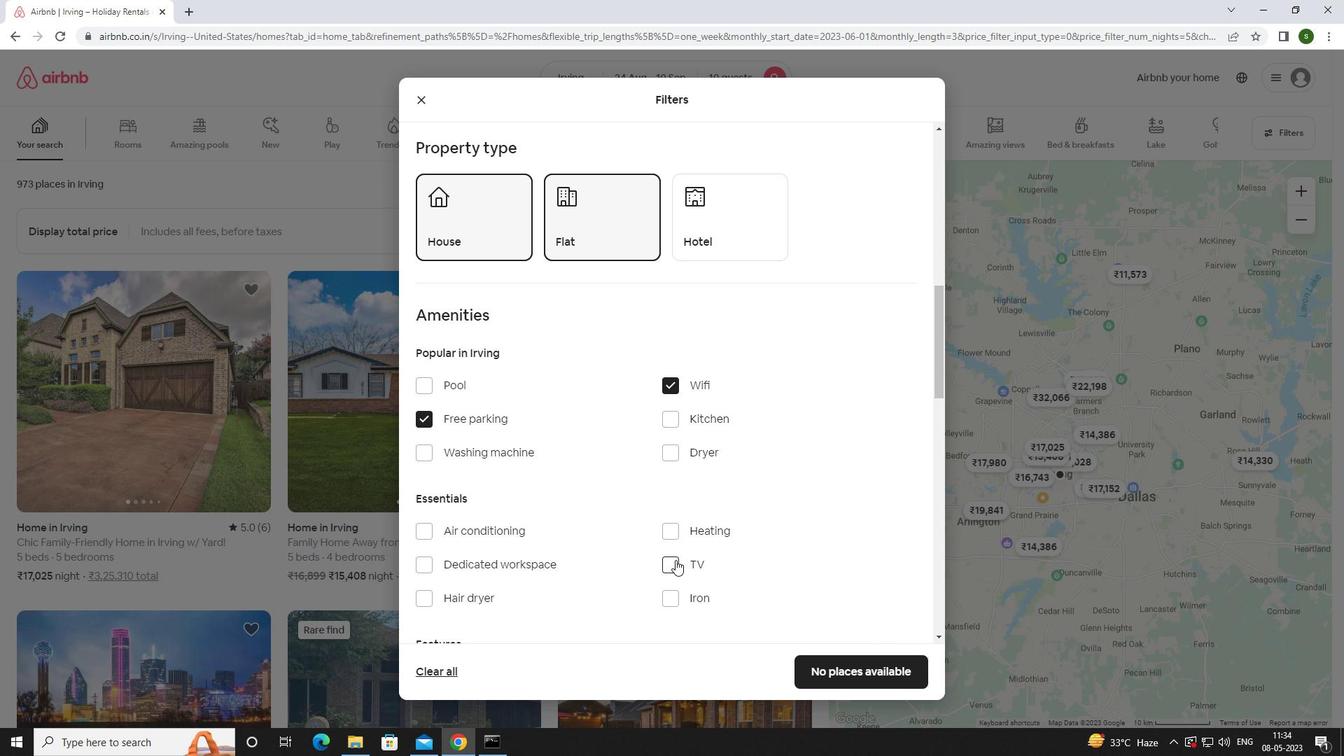 
Action: Mouse moved to (611, 502)
Screenshot: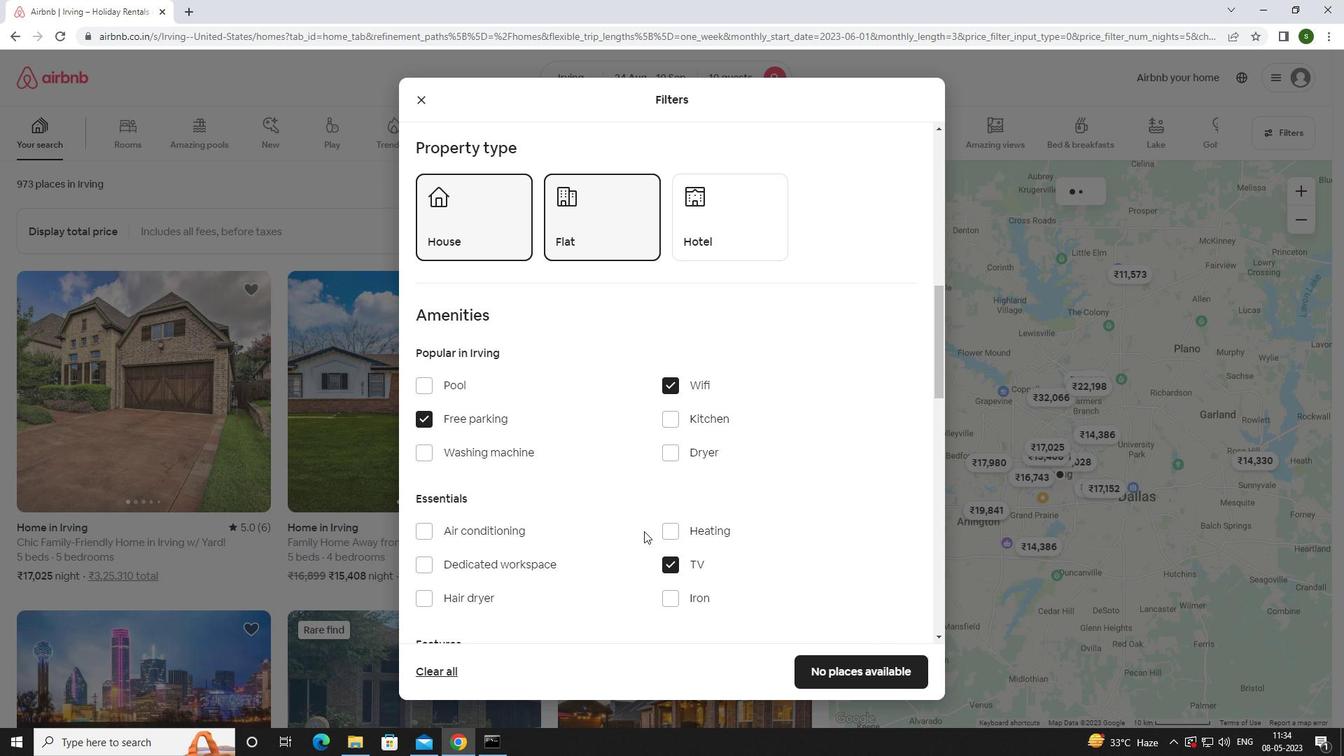 
Action: Mouse scrolled (611, 502) with delta (0, 0)
Screenshot: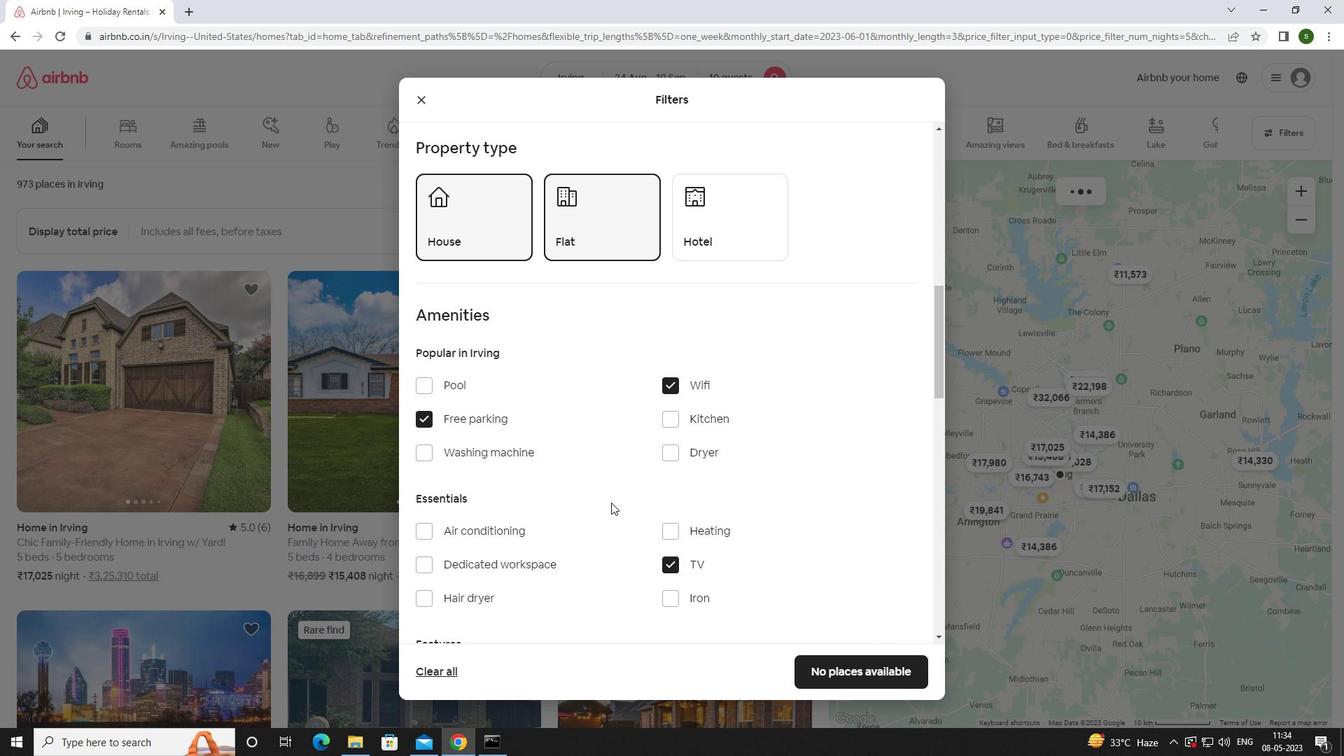 
Action: Mouse scrolled (611, 502) with delta (0, 0)
Screenshot: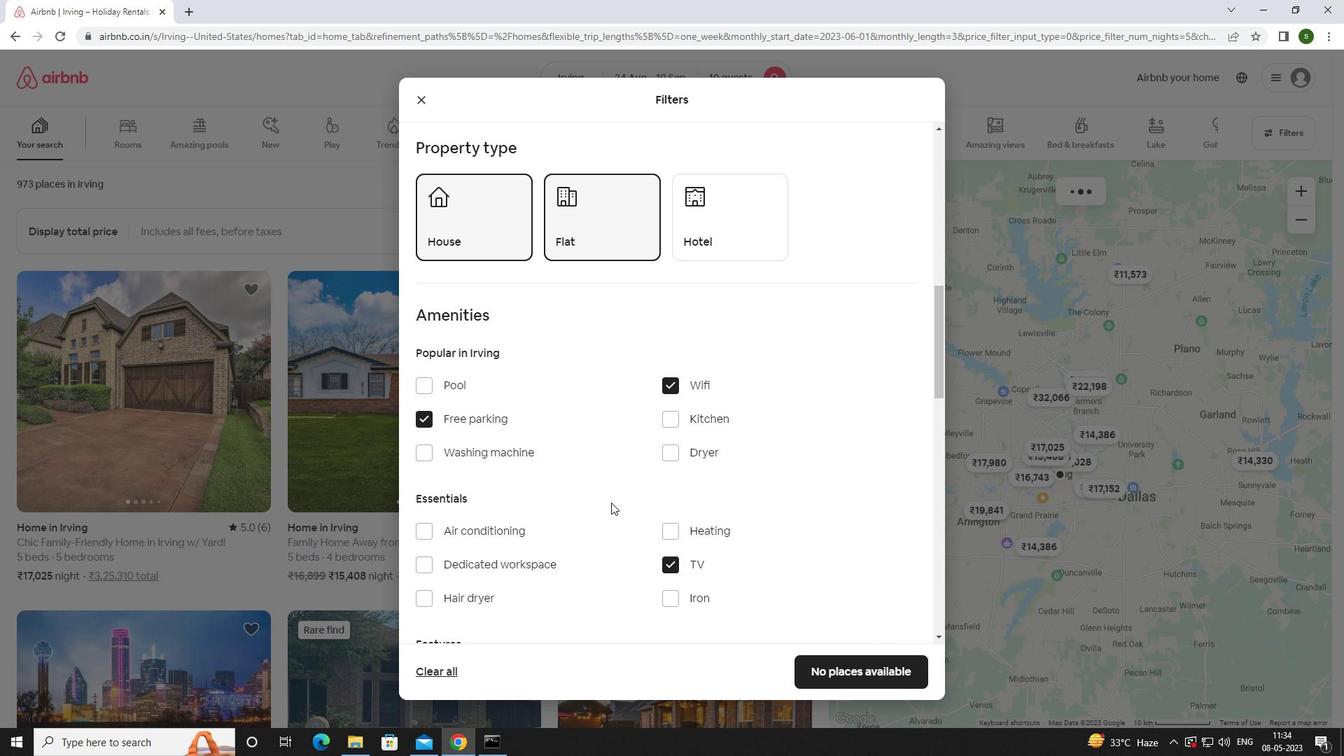 
Action: Mouse scrolled (611, 502) with delta (0, 0)
Screenshot: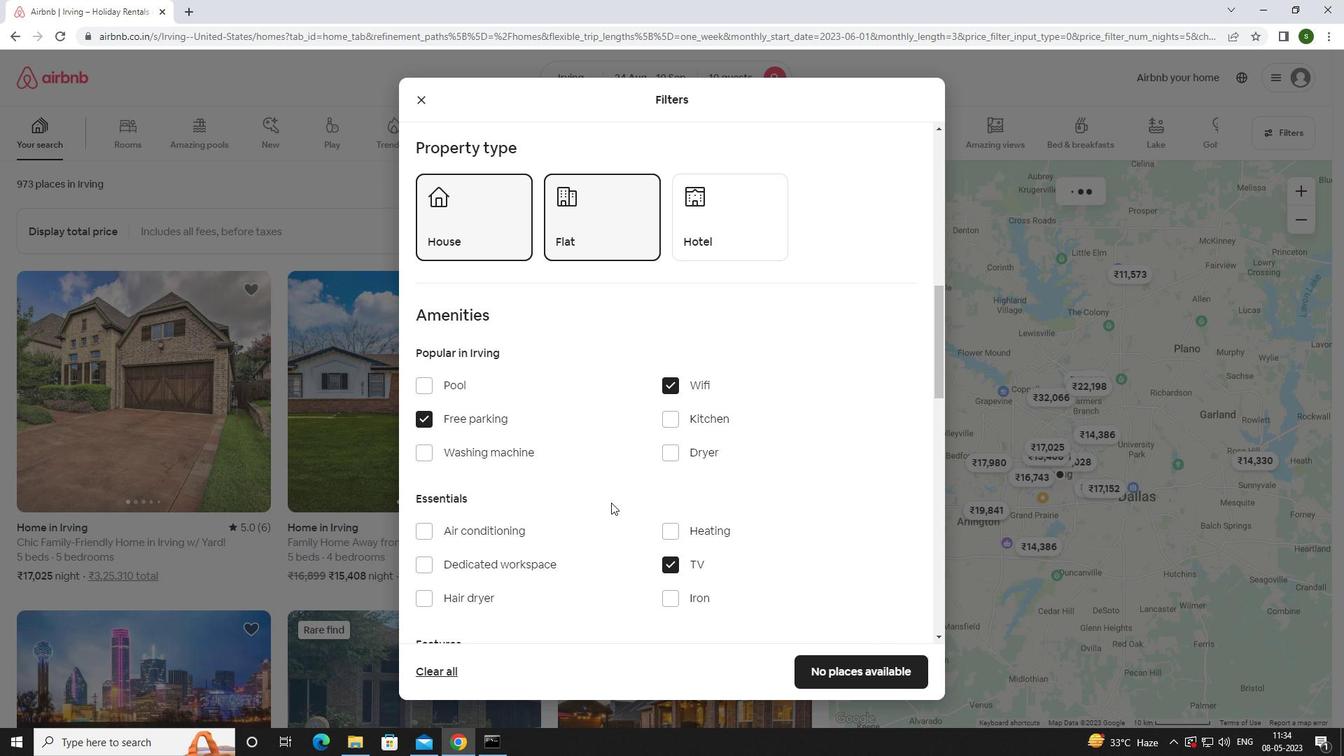 
Action: Mouse scrolled (611, 502) with delta (0, 0)
Screenshot: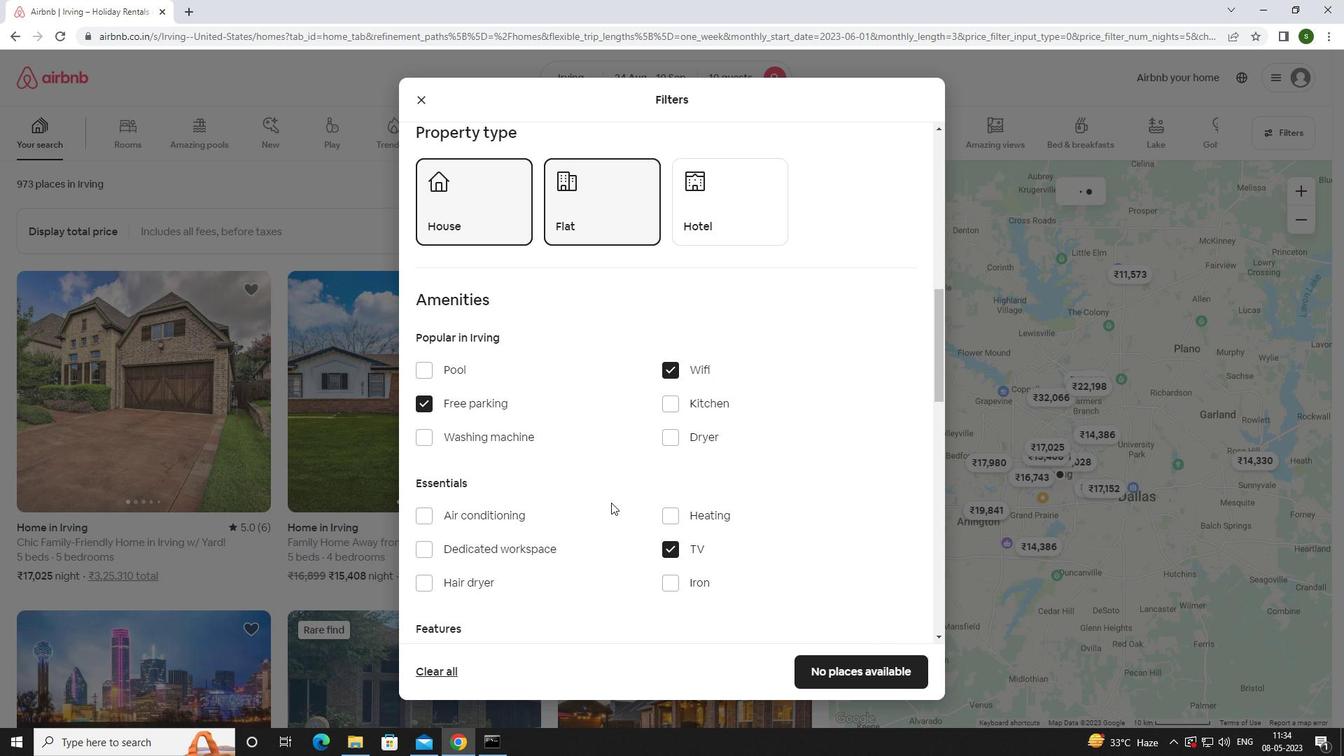 
Action: Mouse moved to (675, 459)
Screenshot: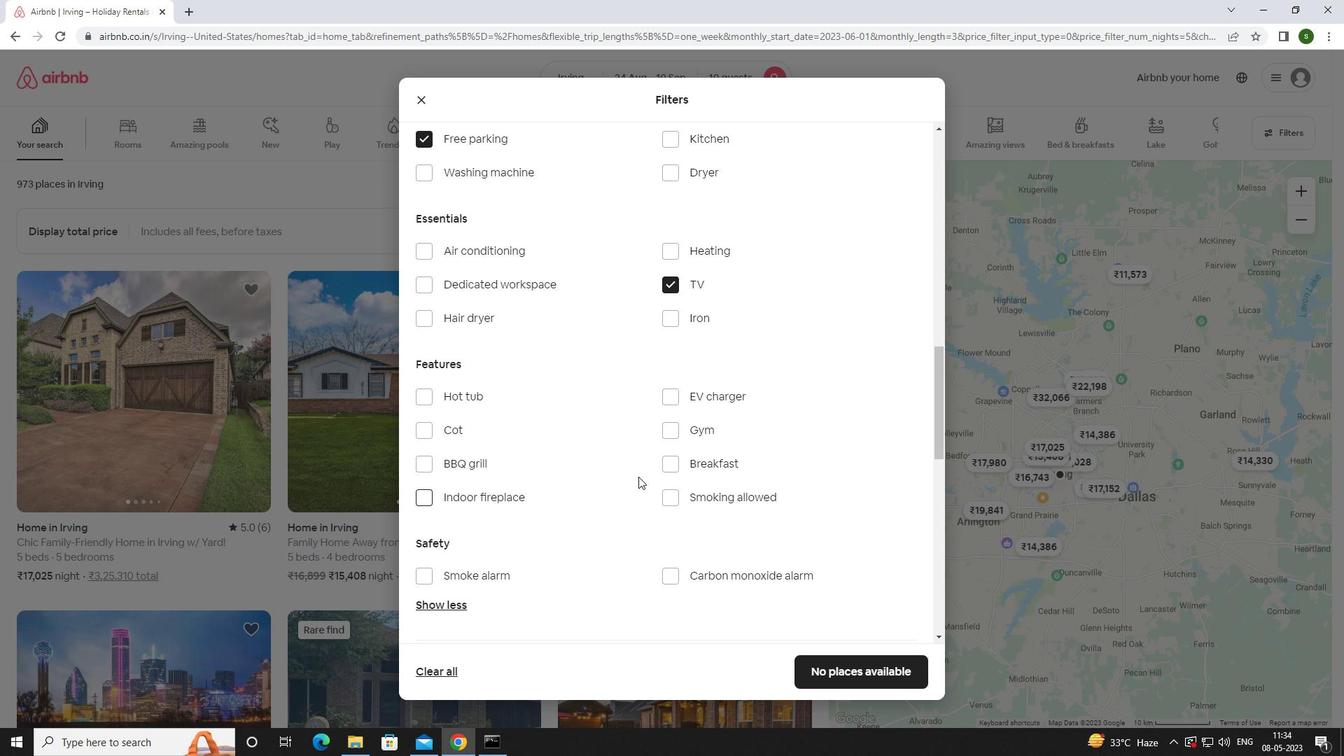 
Action: Mouse pressed left at (675, 459)
Screenshot: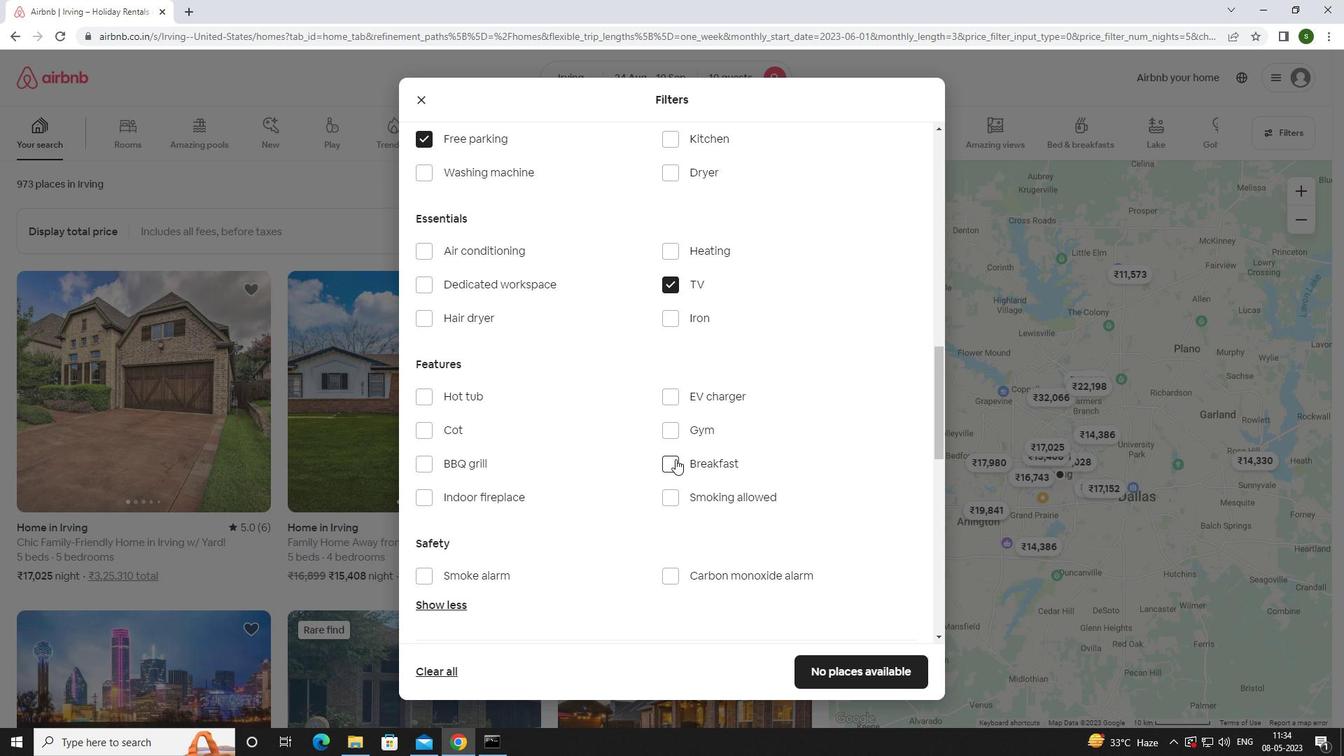 
Action: Mouse moved to (672, 425)
Screenshot: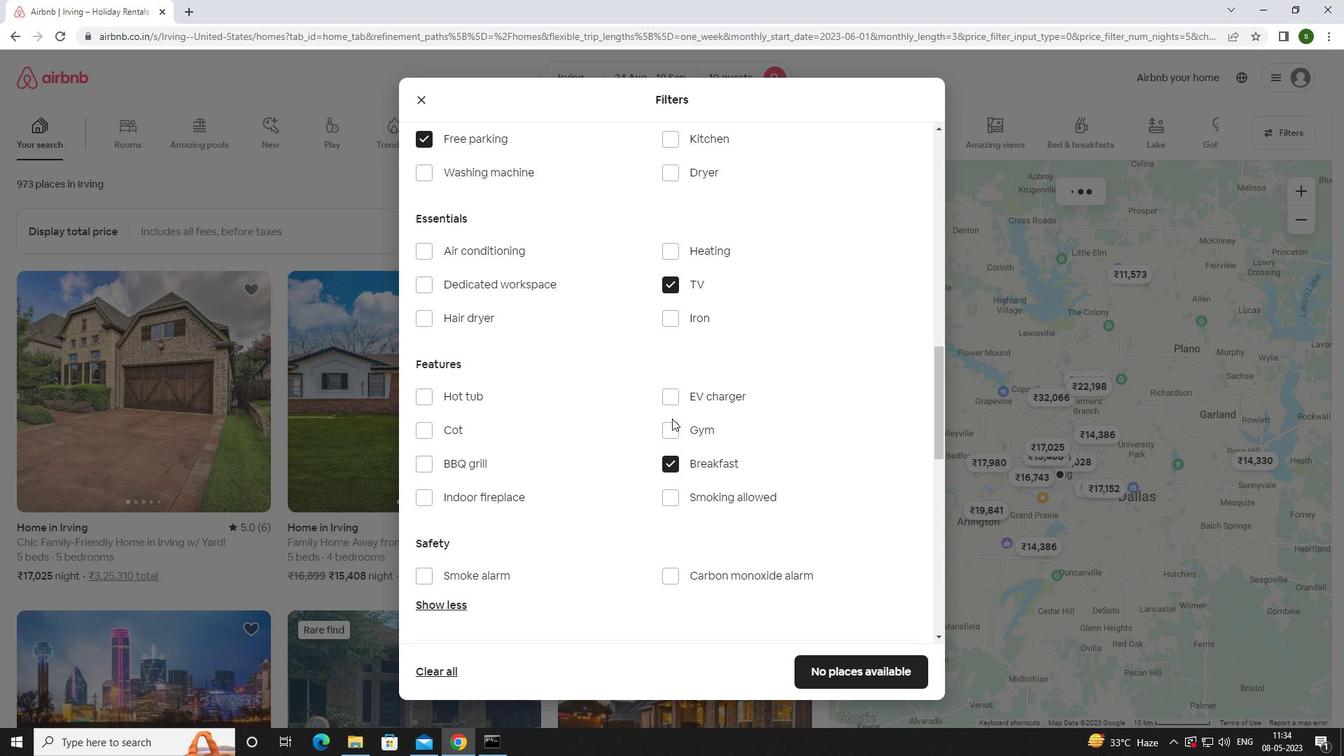 
Action: Mouse pressed left at (672, 425)
Screenshot: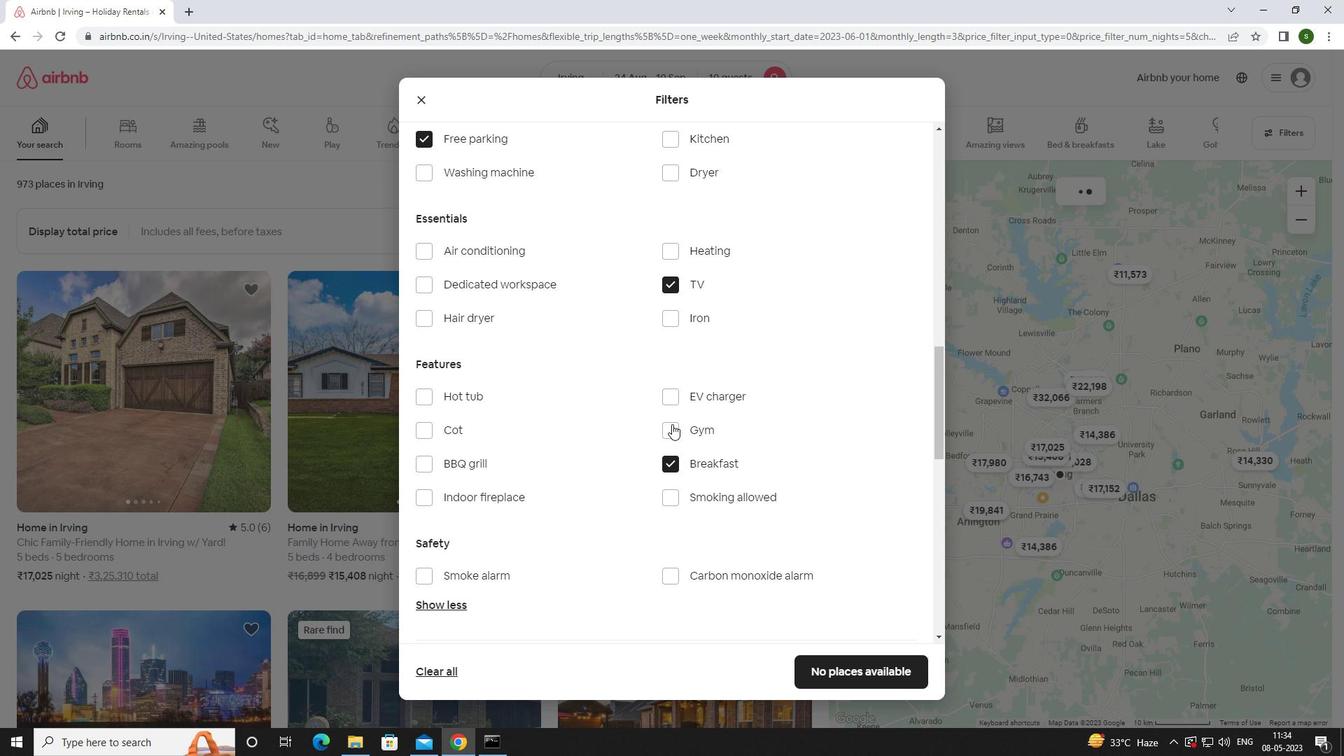 
Action: Mouse moved to (621, 433)
Screenshot: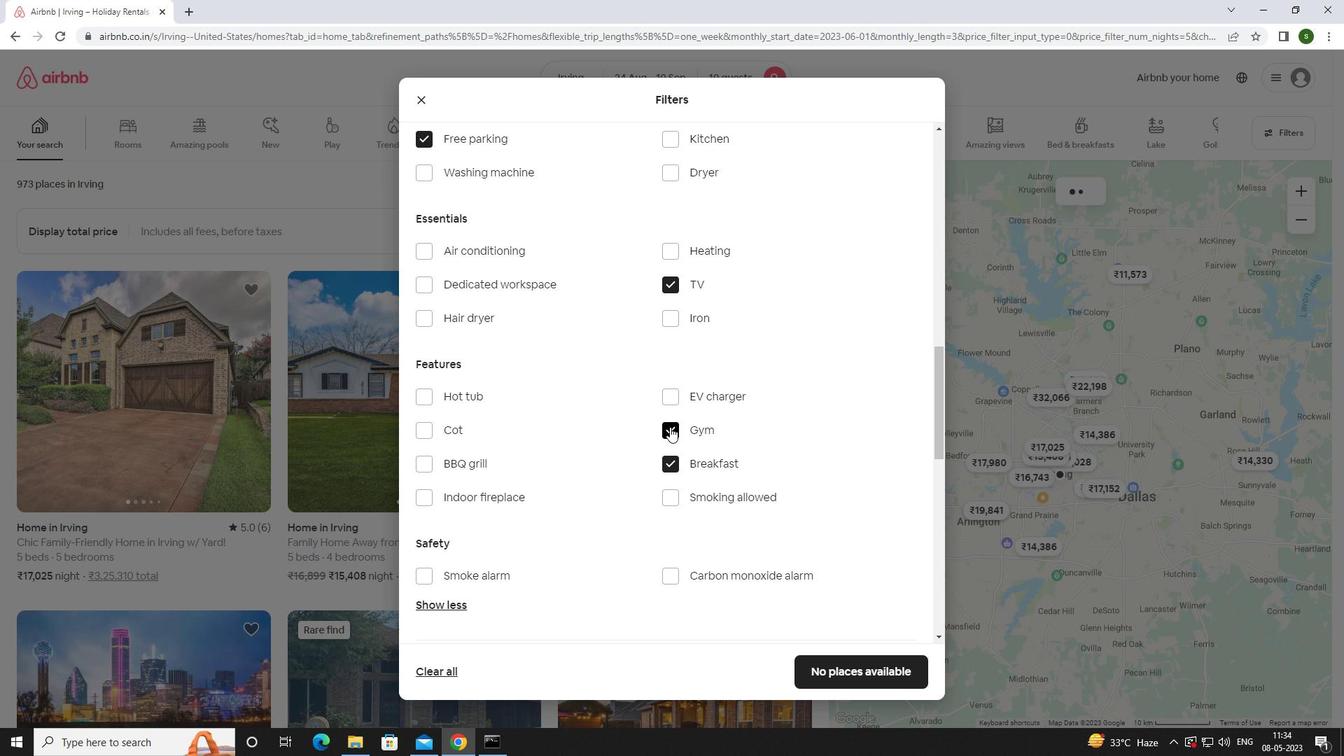 
Action: Mouse scrolled (621, 432) with delta (0, 0)
Screenshot: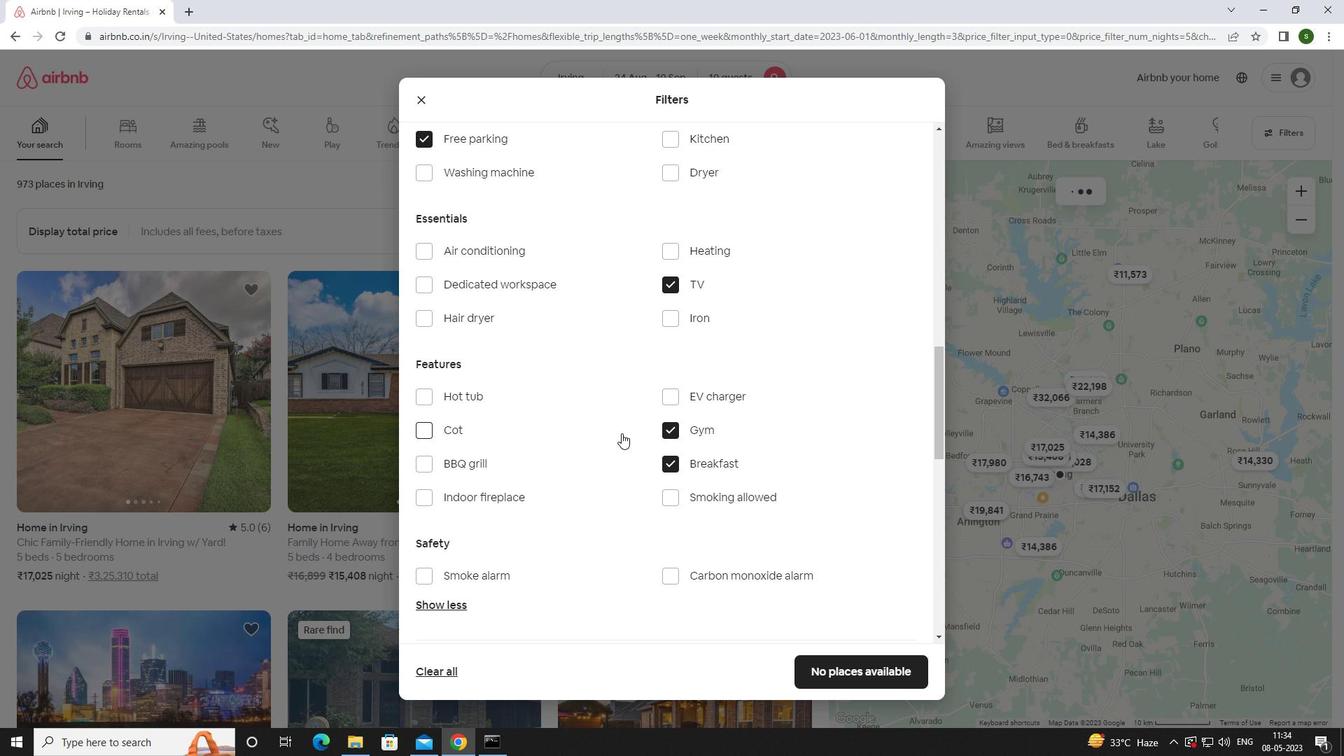 
Action: Mouse scrolled (621, 432) with delta (0, 0)
Screenshot: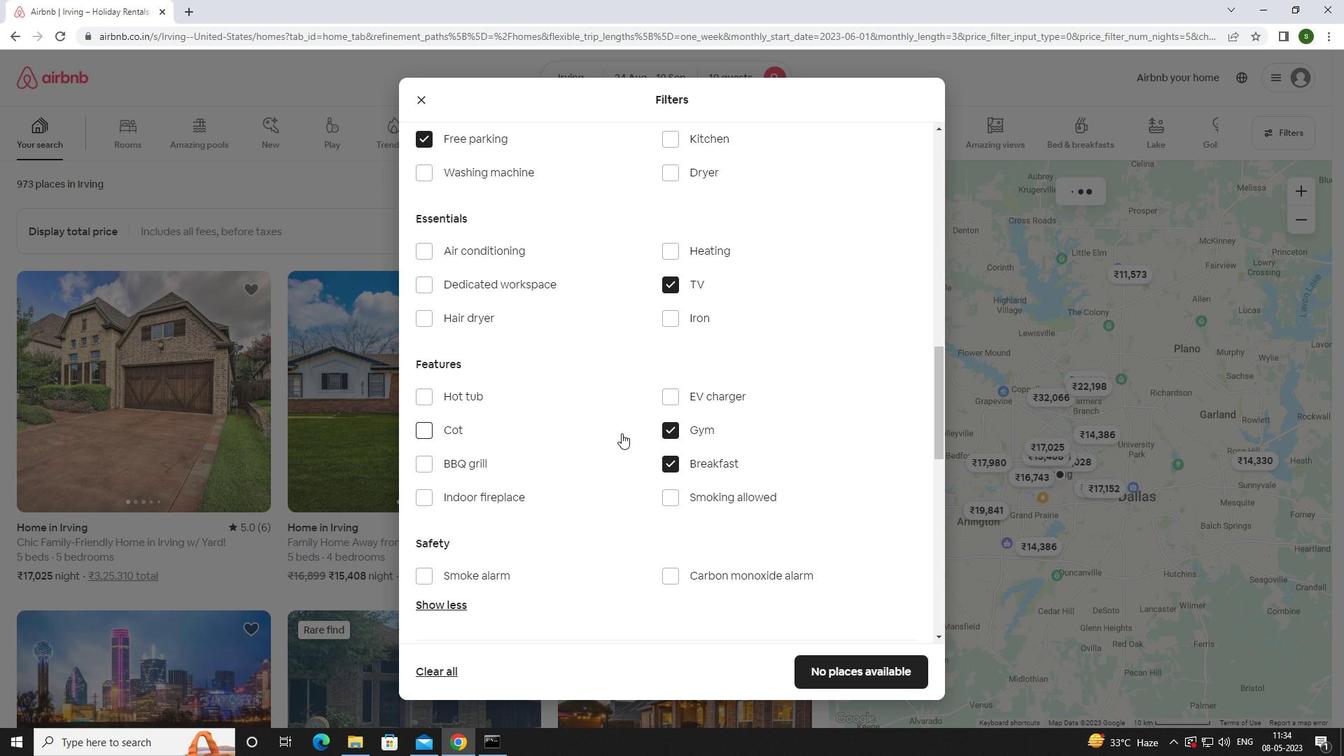 
Action: Mouse scrolled (621, 432) with delta (0, 0)
Screenshot: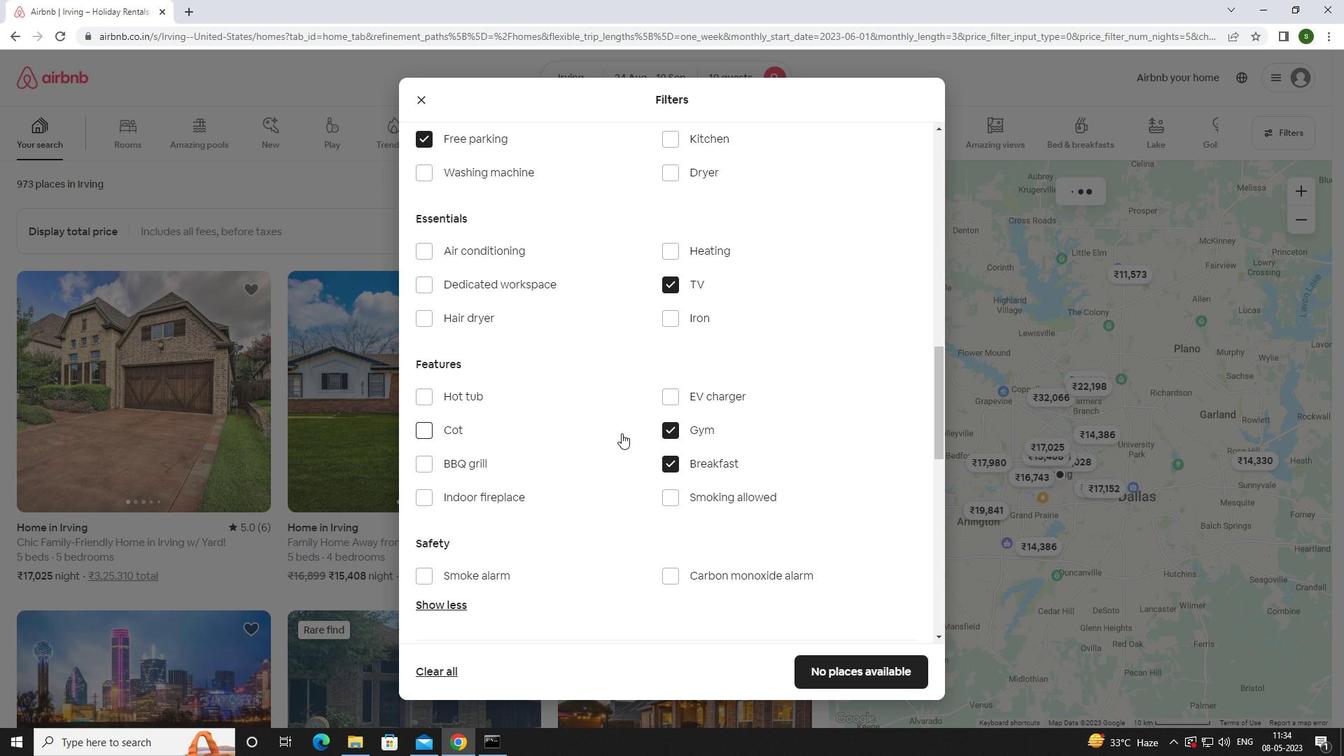 
Action: Mouse scrolled (621, 432) with delta (0, 0)
Screenshot: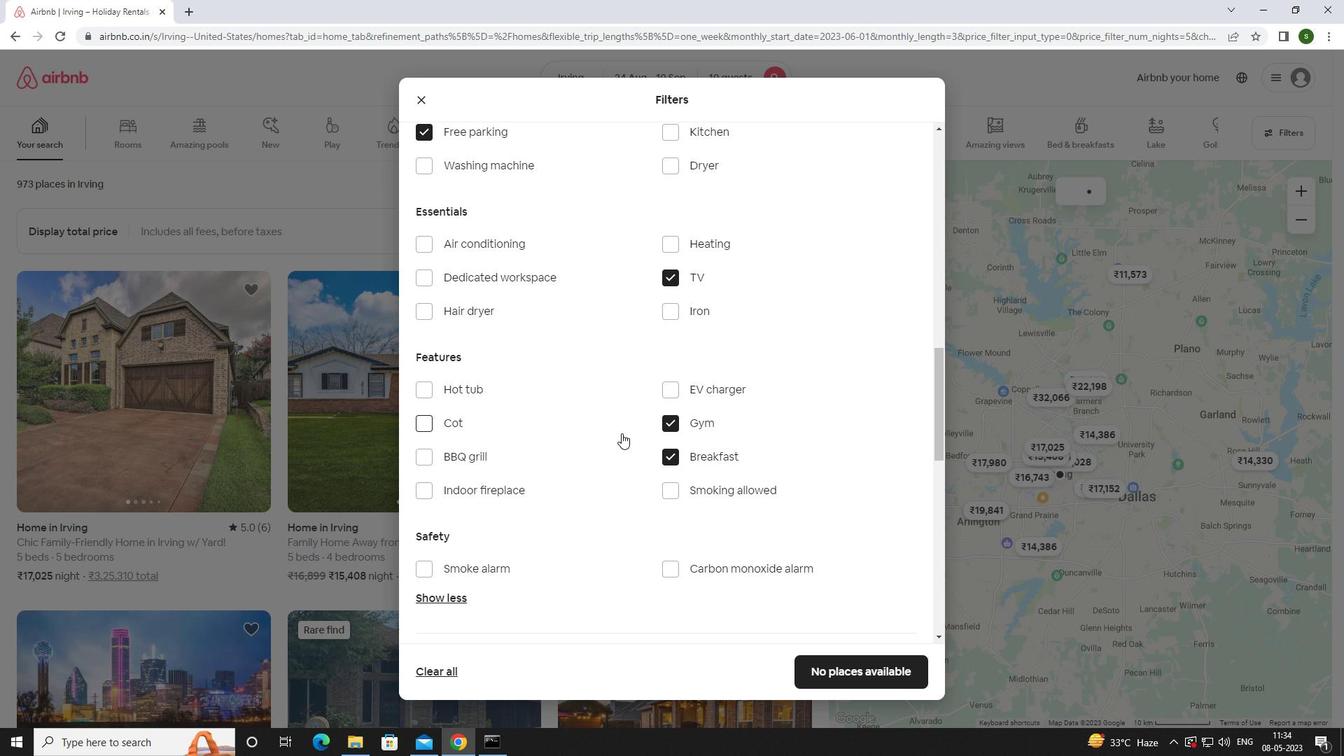 
Action: Mouse scrolled (621, 432) with delta (0, 0)
Screenshot: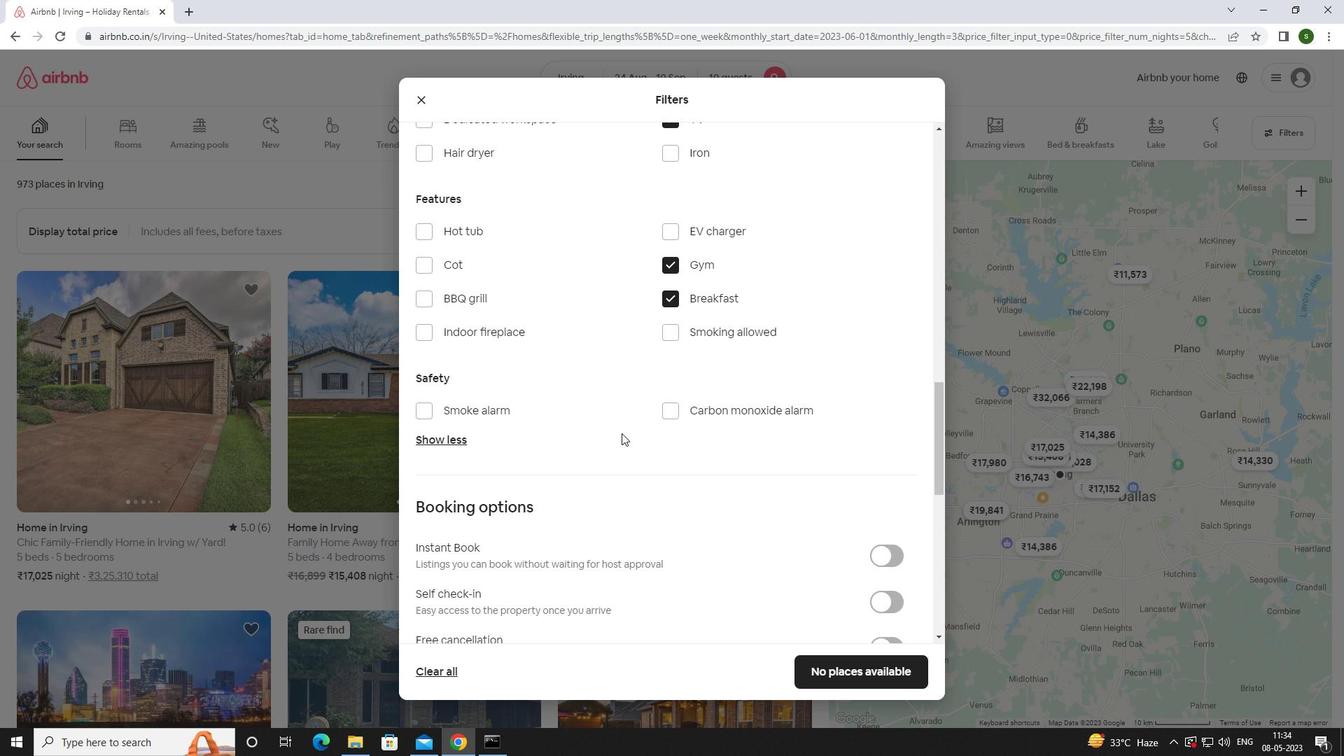 
Action: Mouse moved to (887, 413)
Screenshot: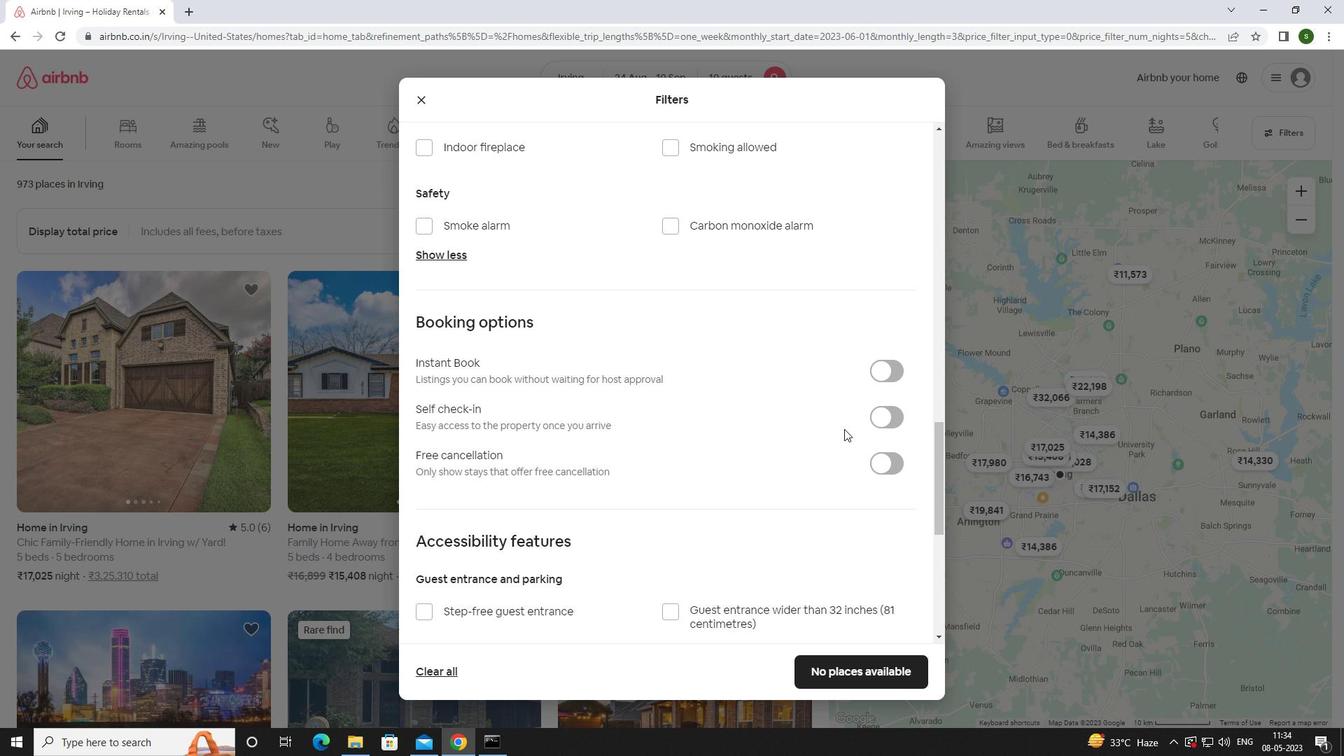 
Action: Mouse pressed left at (887, 413)
Screenshot: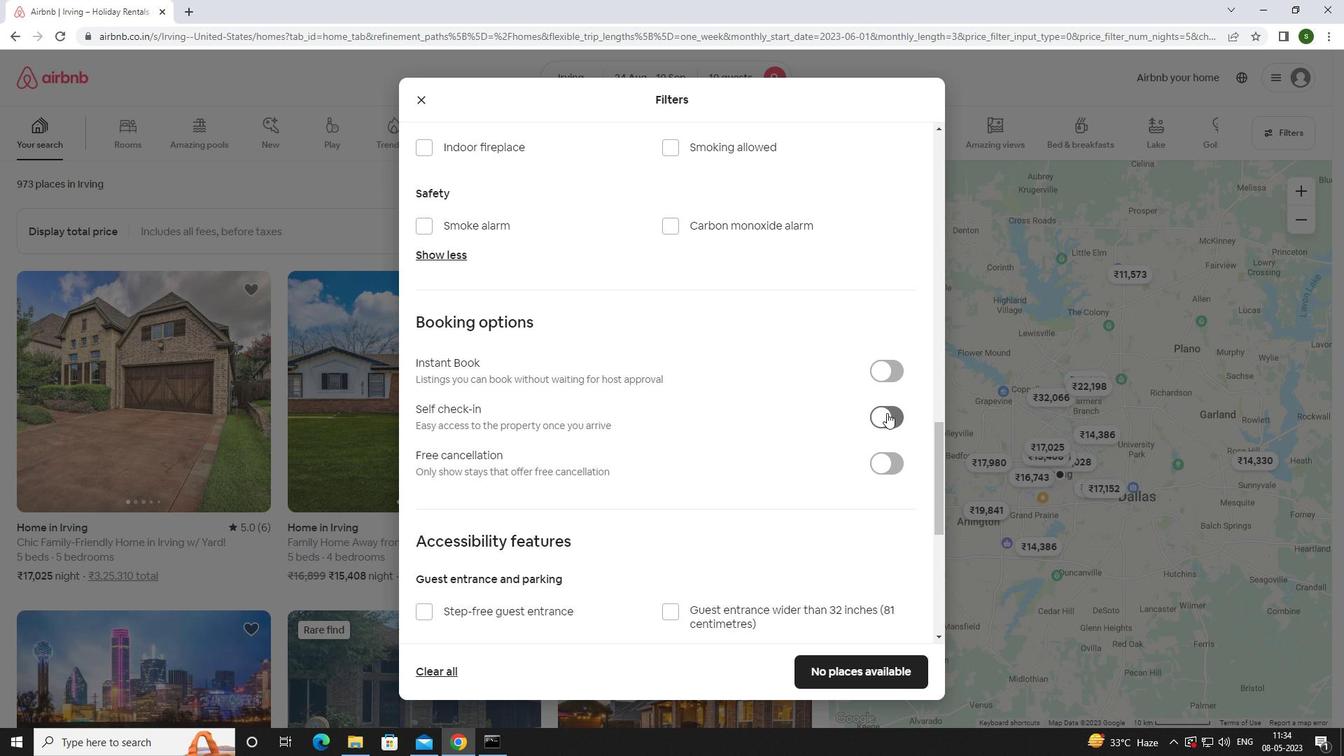 
Action: Mouse moved to (729, 416)
Screenshot: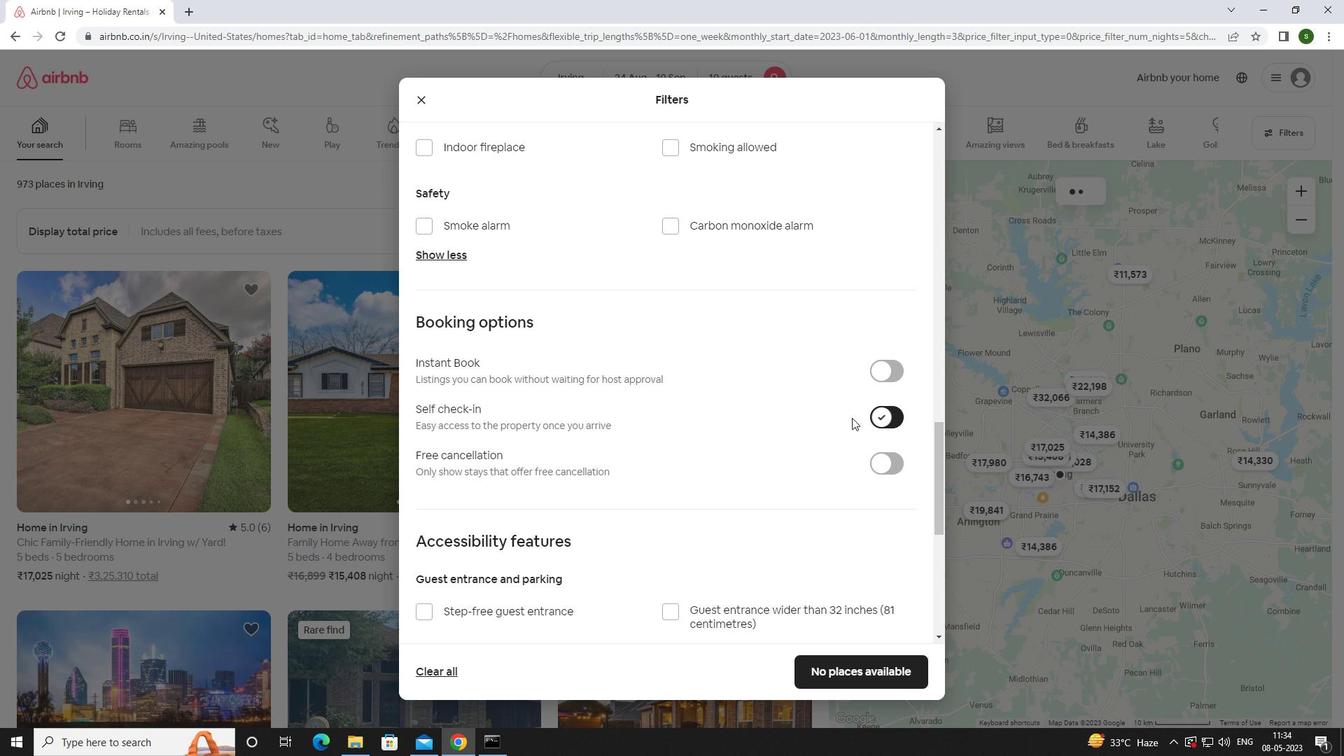 
Action: Mouse scrolled (729, 416) with delta (0, 0)
Screenshot: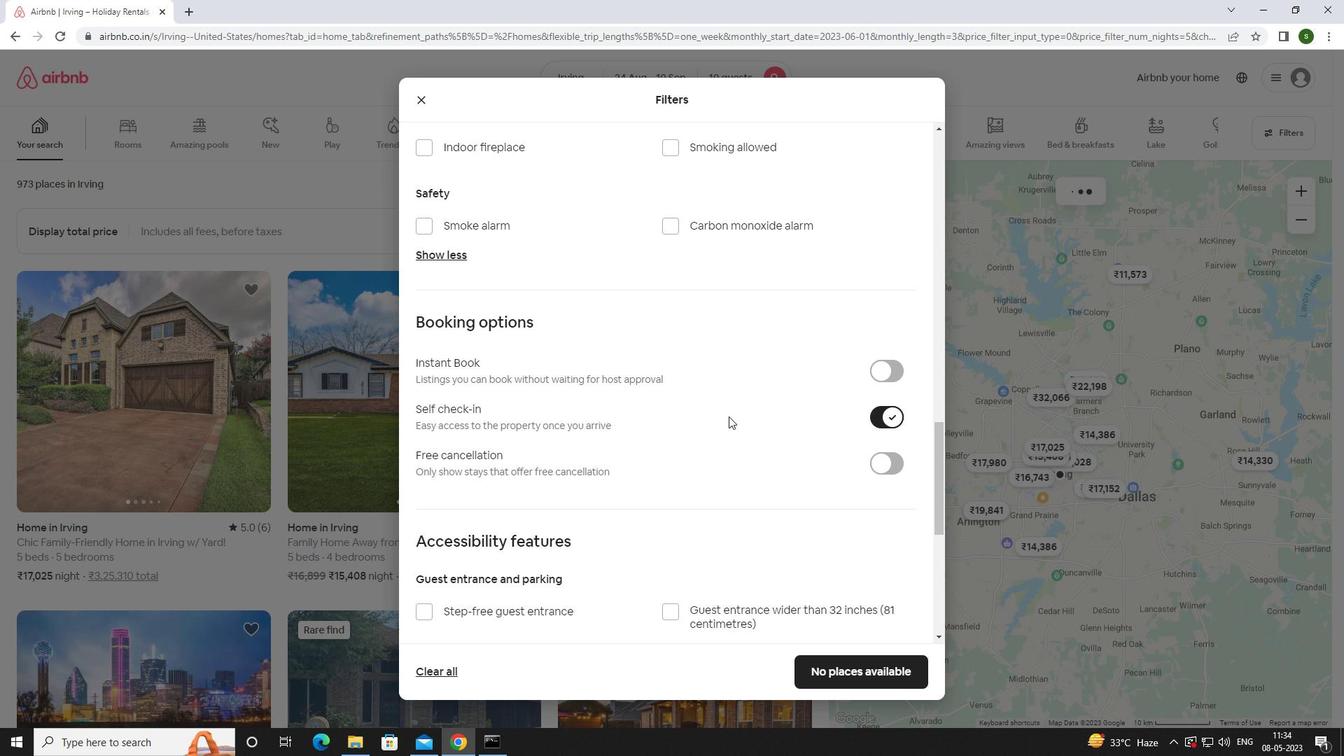 
Action: Mouse scrolled (729, 416) with delta (0, 0)
Screenshot: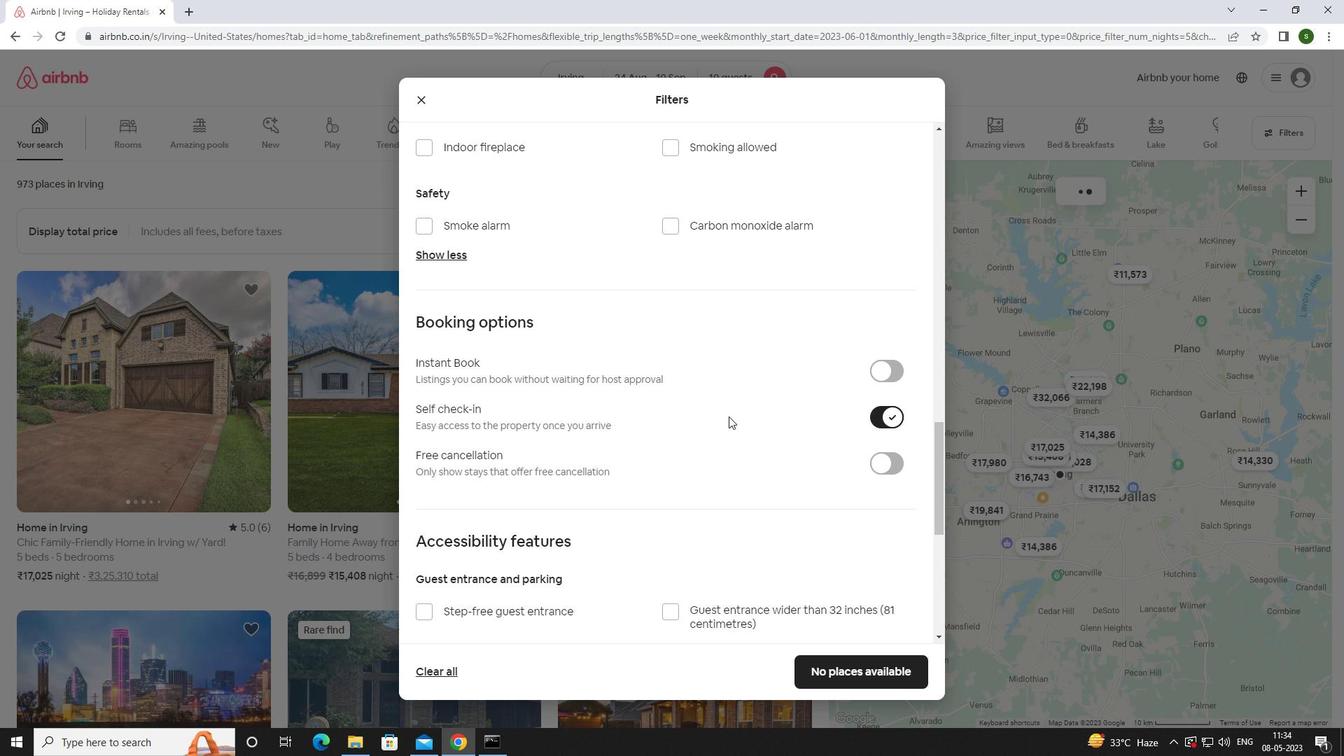 
Action: Mouse scrolled (729, 416) with delta (0, 0)
Screenshot: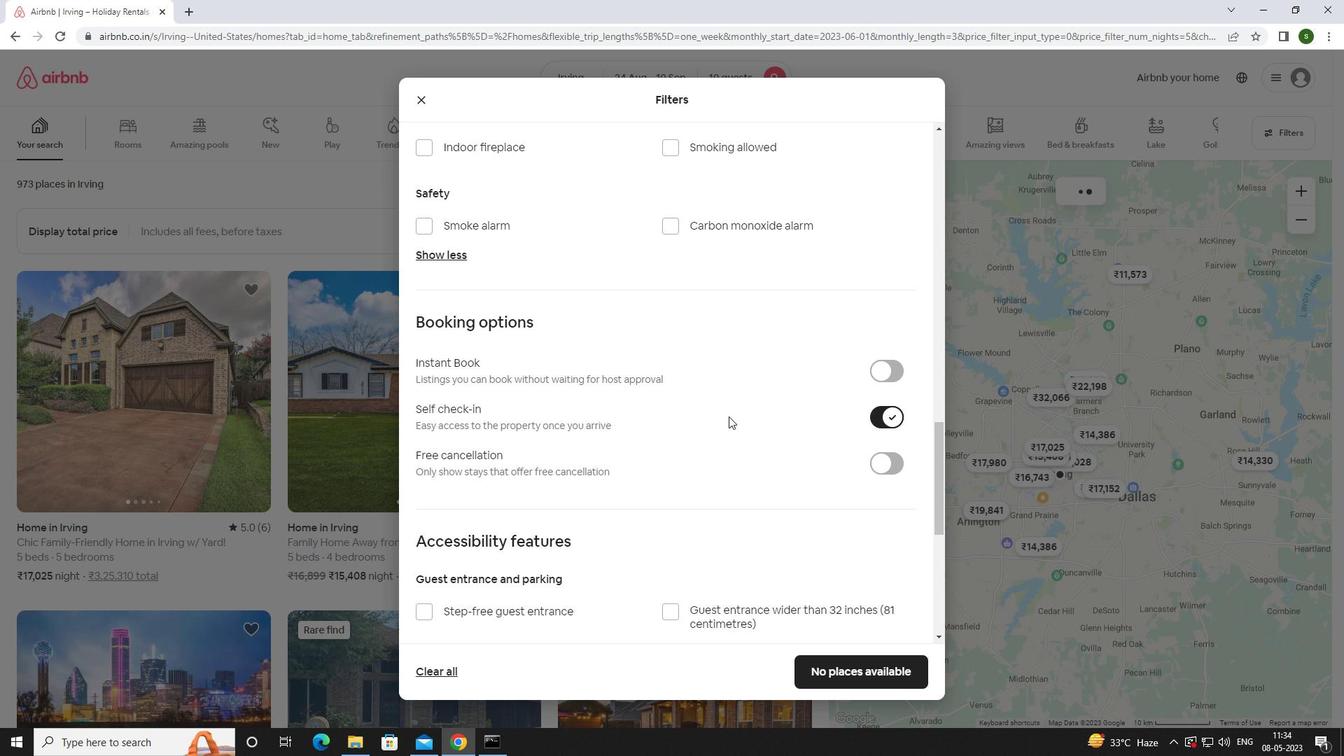 
Action: Mouse scrolled (729, 416) with delta (0, 0)
Screenshot: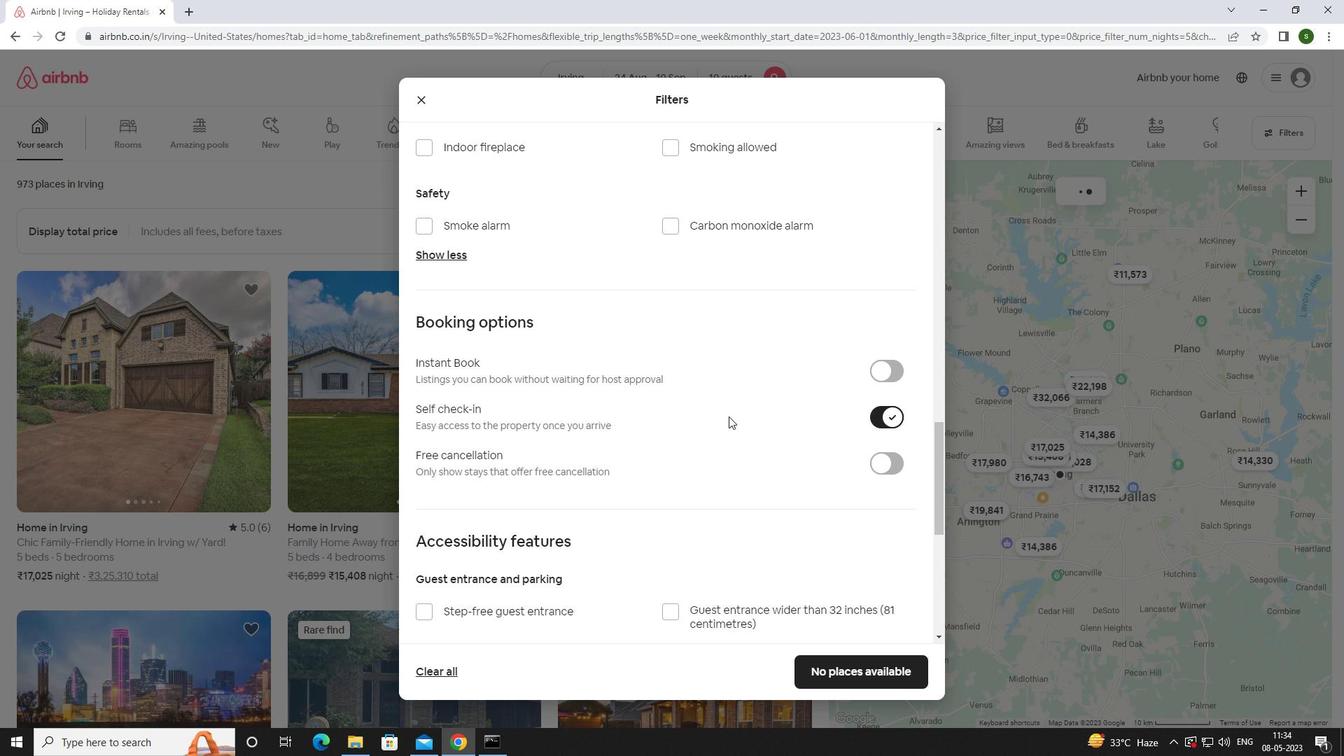 
Action: Mouse scrolled (729, 416) with delta (0, 0)
Screenshot: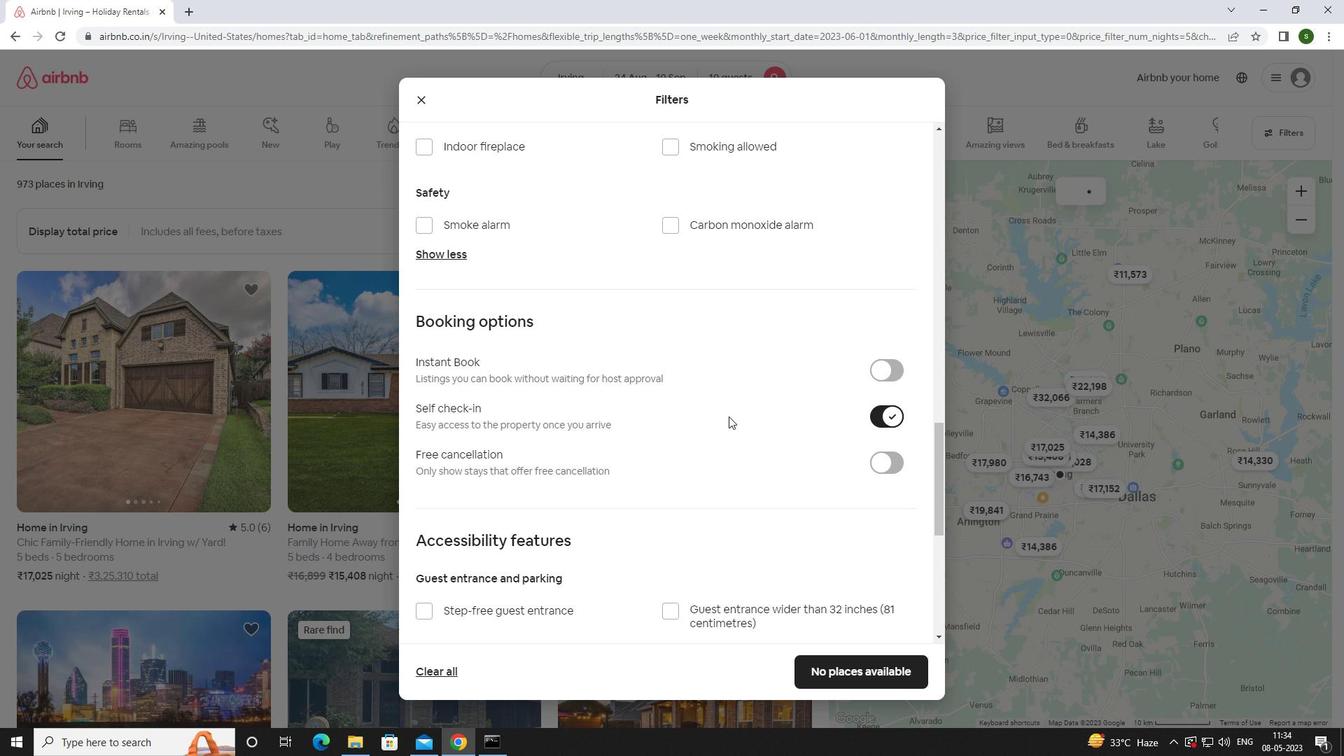 
Action: Mouse scrolled (729, 416) with delta (0, 0)
Screenshot: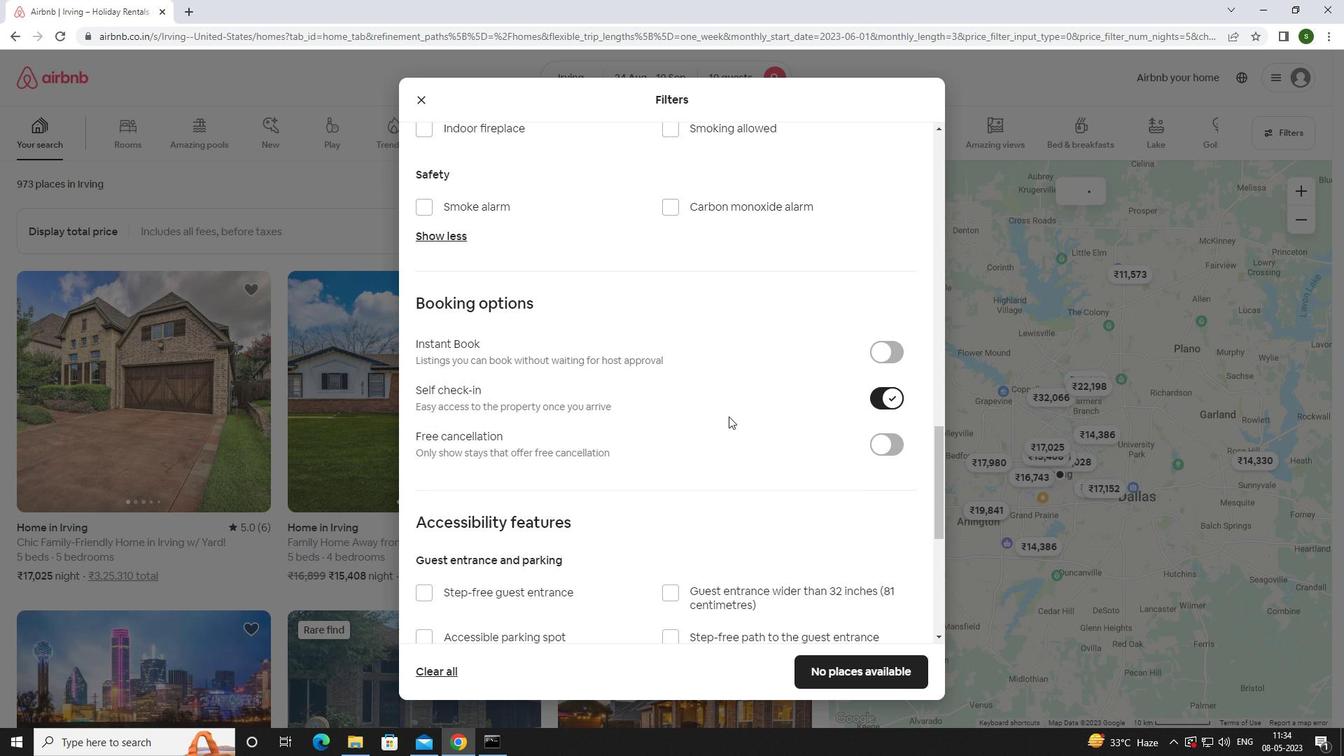 
Action: Mouse scrolled (729, 416) with delta (0, 0)
Screenshot: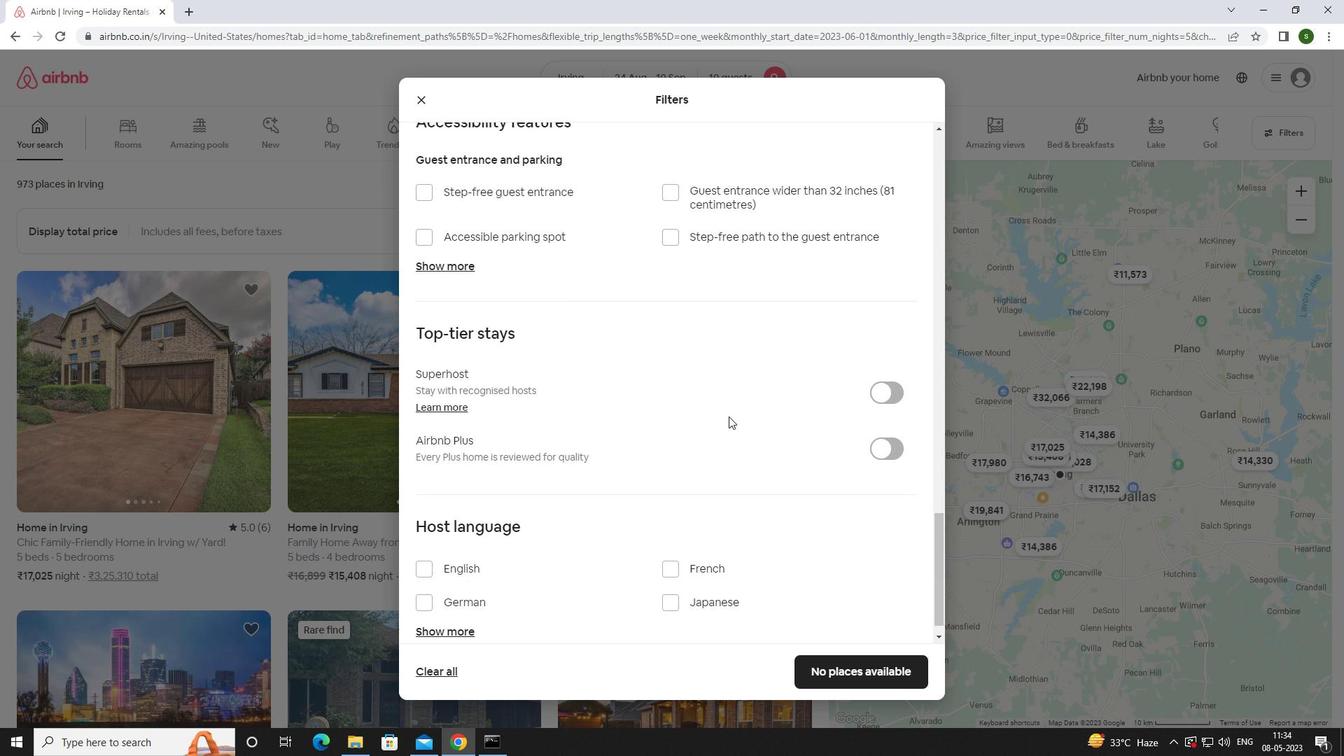 
Action: Mouse scrolled (729, 416) with delta (0, 0)
Screenshot: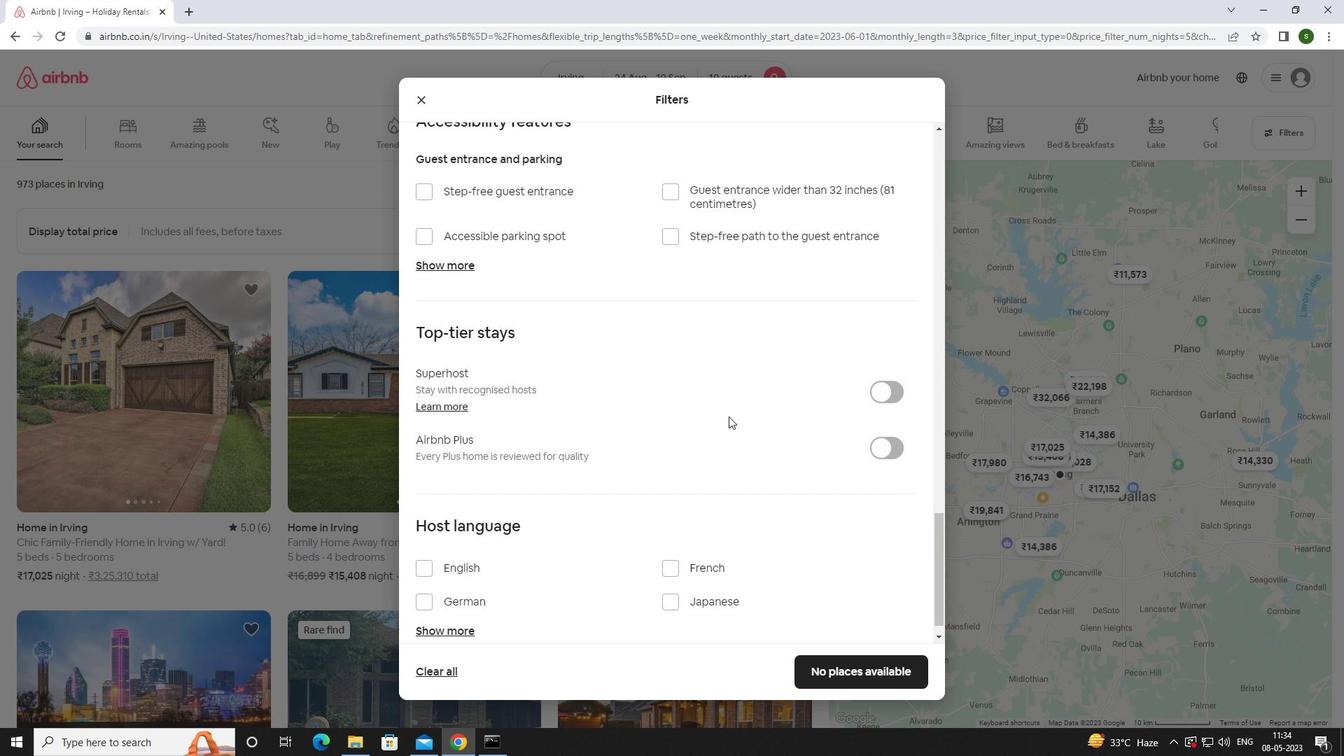 
Action: Mouse moved to (444, 540)
Screenshot: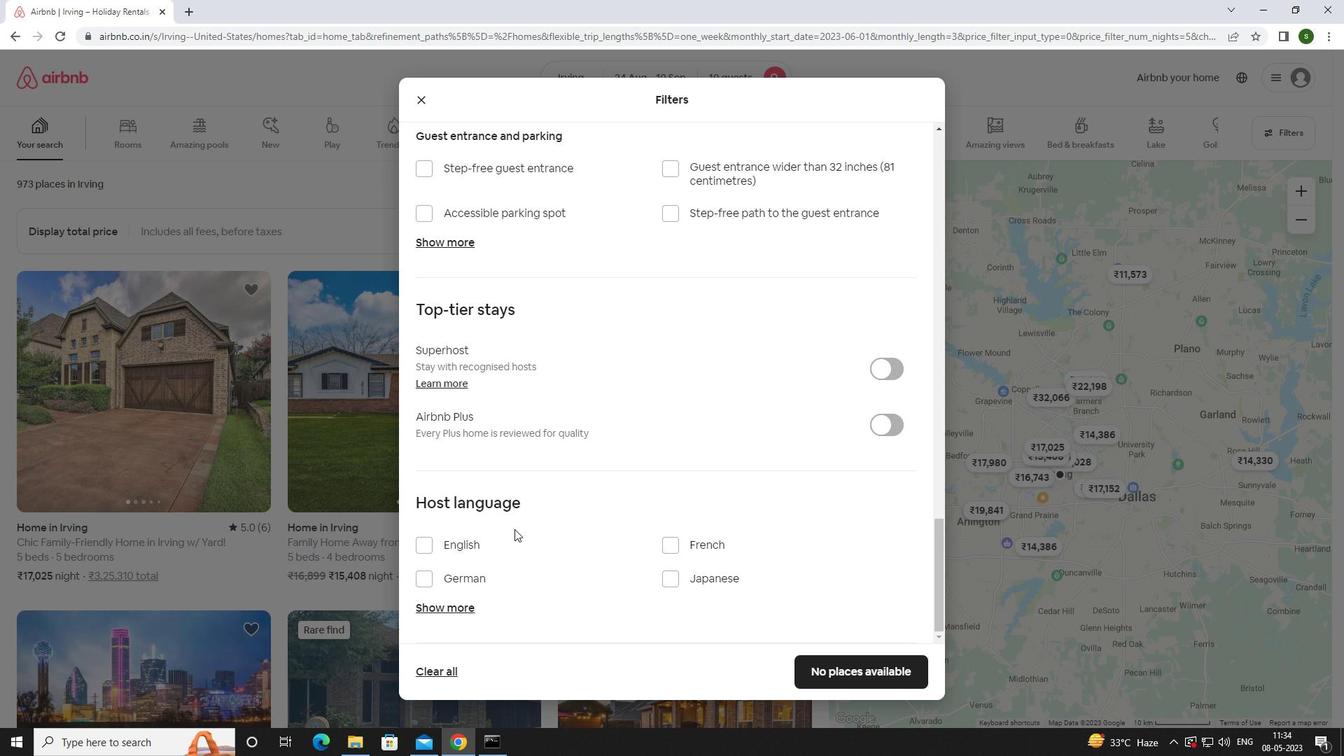 
Action: Mouse pressed left at (444, 540)
Screenshot: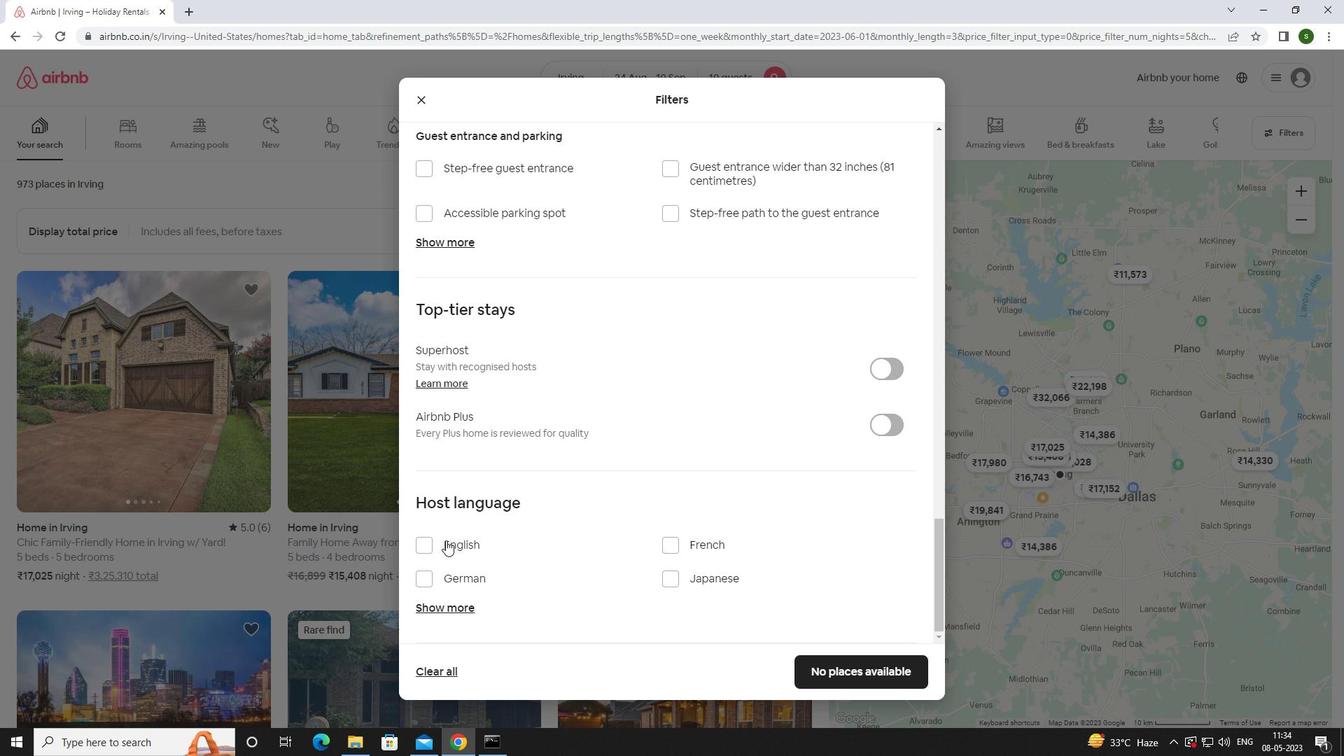 
Action: Mouse moved to (846, 661)
Screenshot: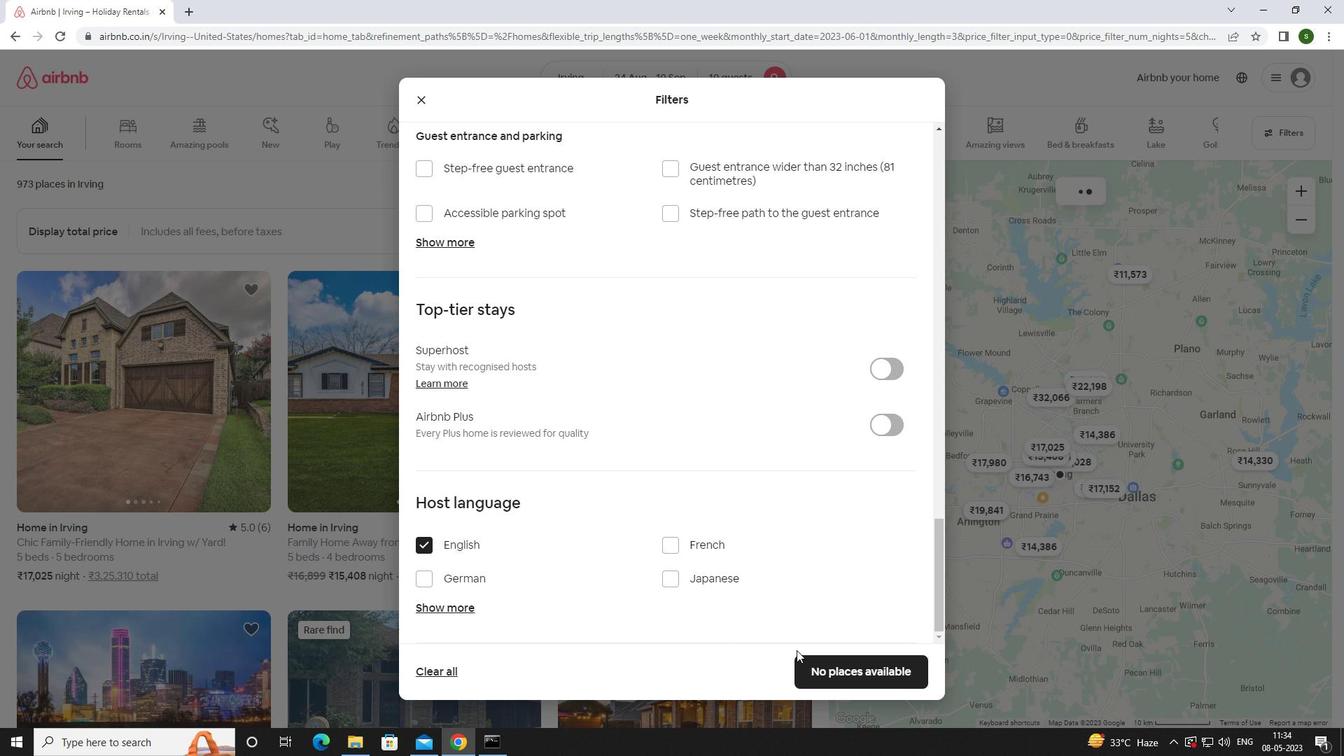 
Action: Mouse pressed left at (846, 661)
Screenshot: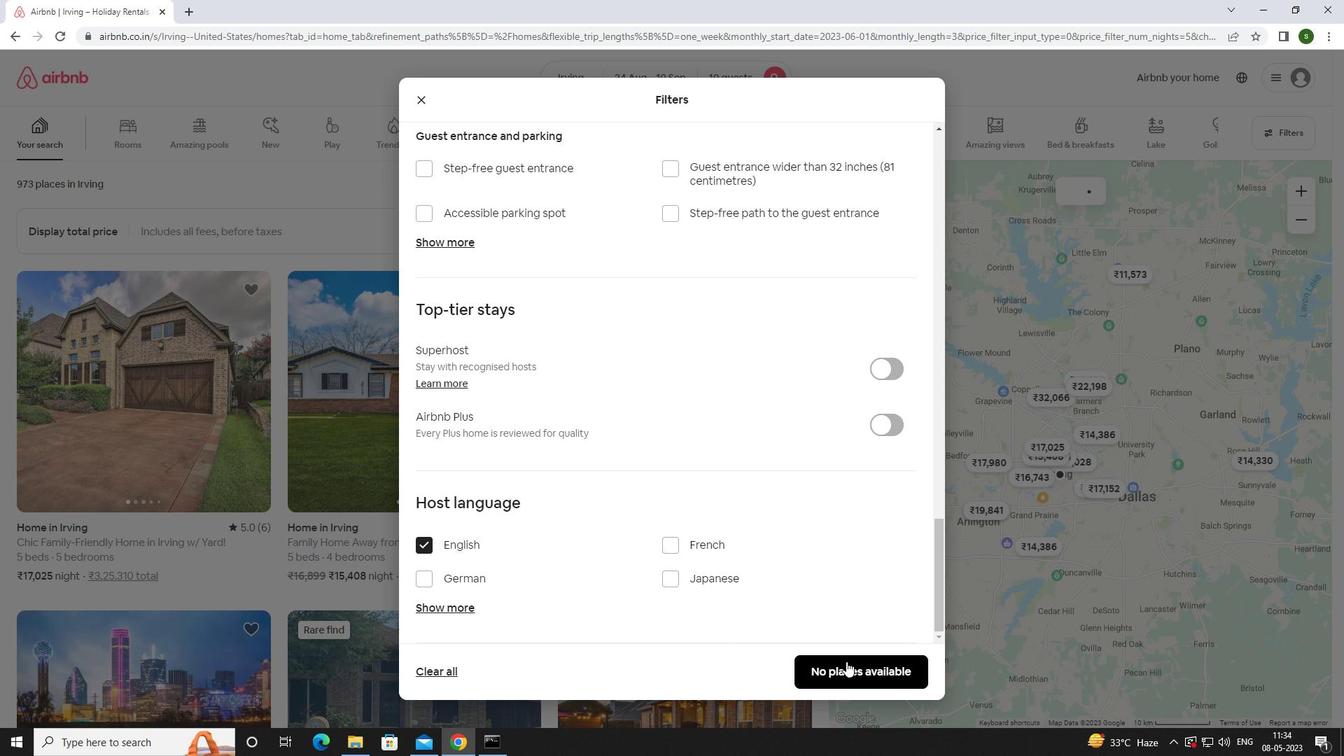 
Action: Mouse moved to (576, 360)
Screenshot: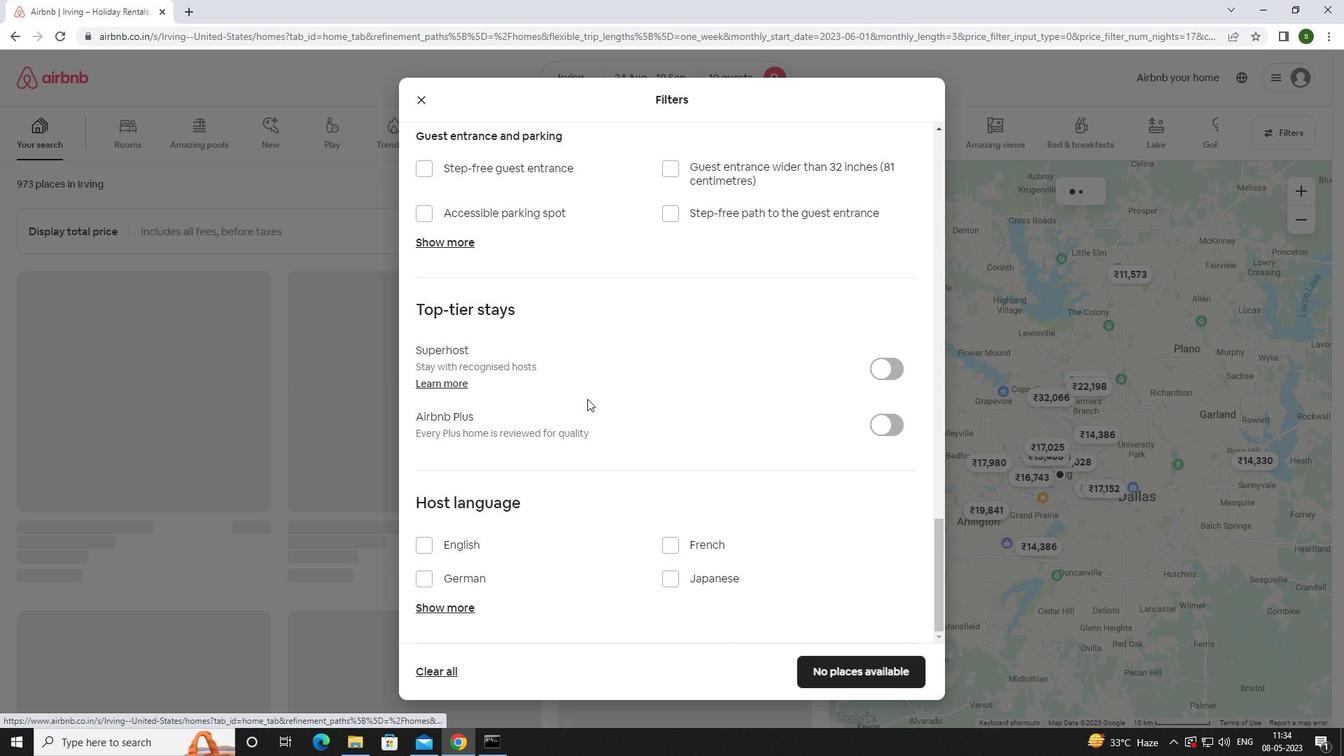 
